 Task: Explore the Street View of the Space Shuttle Endeavour at the California Science Center.
Action: Mouse moved to (151, 54)
Screenshot: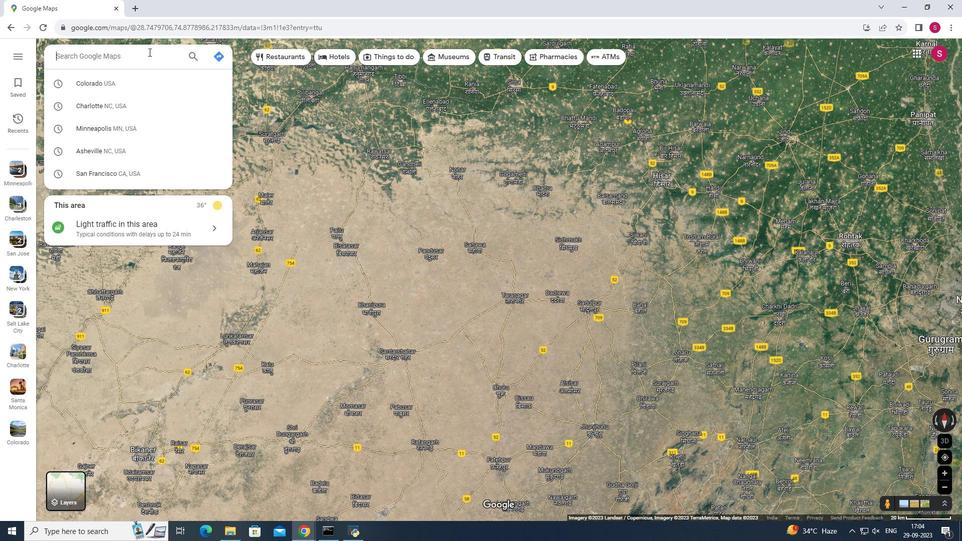 
Action: Mouse pressed left at (151, 54)
Screenshot: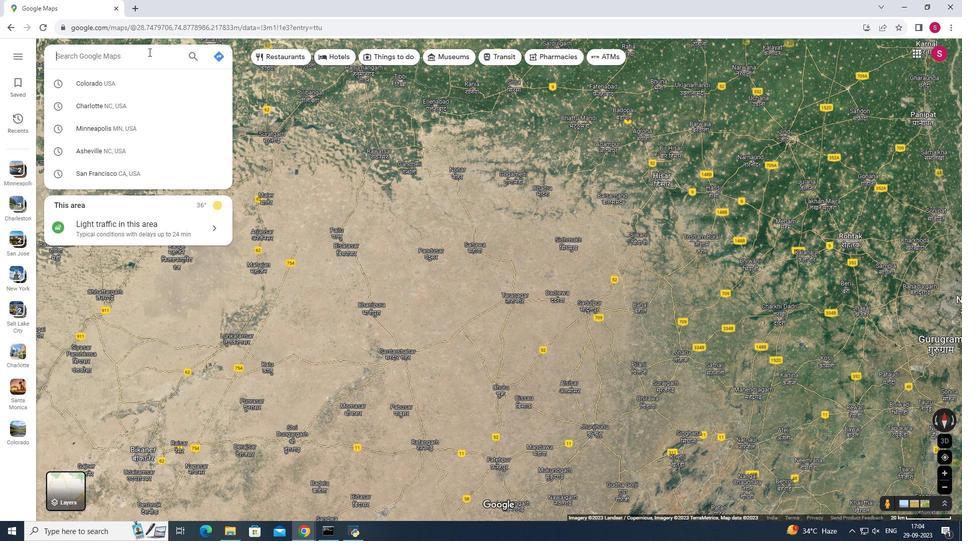 
Action: Key pressed <Key.shift>Space<Key.space><Key.shift><Key.shift><Key.shift><Key.shift><Key.shift><Key.shift><Key.shift><Key.shift><Key.shift><Key.shift>Shuttle<Key.space><Key.shift><Key.shift>Endeavour<Key.space>at<Key.space><Key.shift><Key.shift><Key.shift><Key.shift><Key.shift><Key.shift><Key.shift><Key.shift><Key.shift><Key.shift><Key.shift><Key.shift><Key.shift><Key.shift><Key.shift><Key.shift><Key.shift><Key.shift><Key.shift>California<Key.space><Key.shift><Key.shift><Key.shift><Key.shift><Key.shift><Key.shift><Key.shift><Key.shift><Key.shift><Key.shift>Science<Key.space><Key.shift>Center<Key.enter>
Screenshot: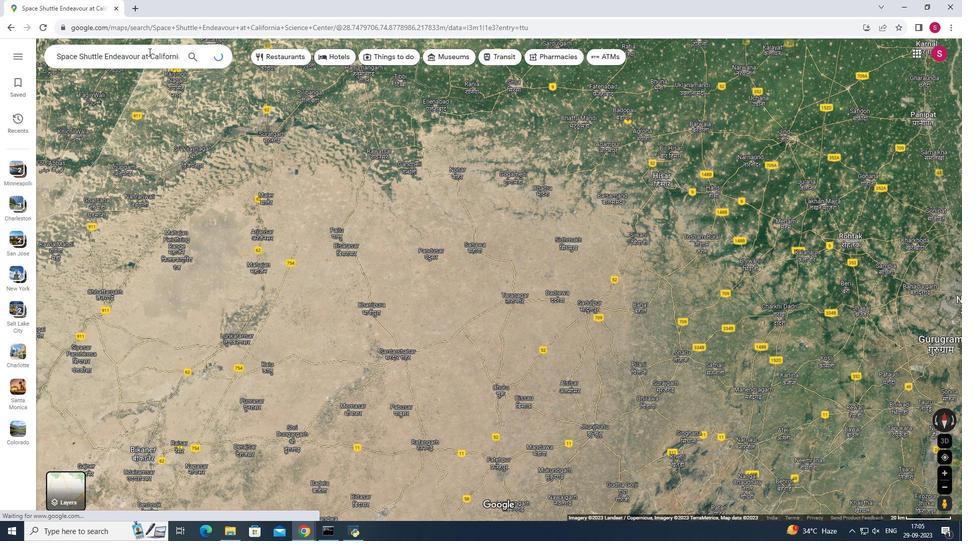 
Action: Mouse moved to (436, 494)
Screenshot: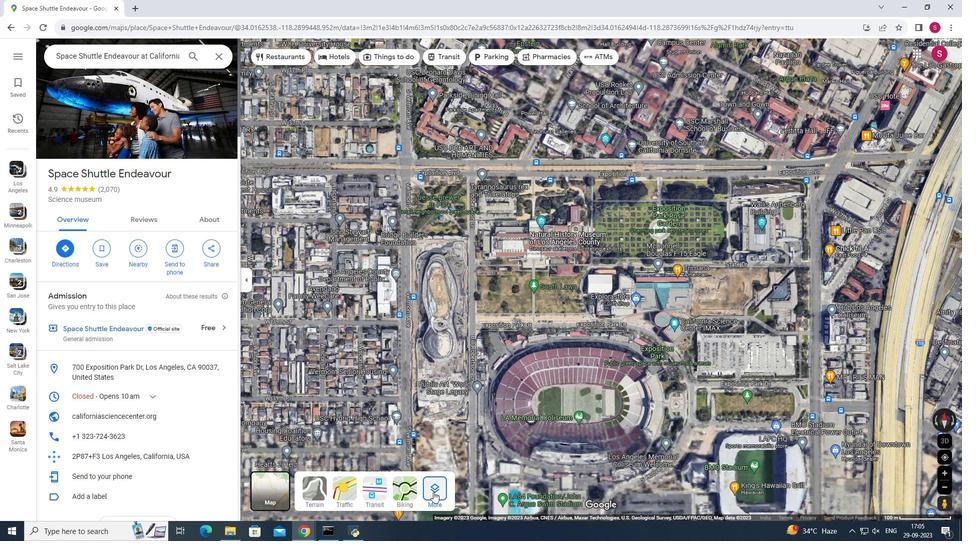 
Action: Mouse pressed left at (436, 494)
Screenshot: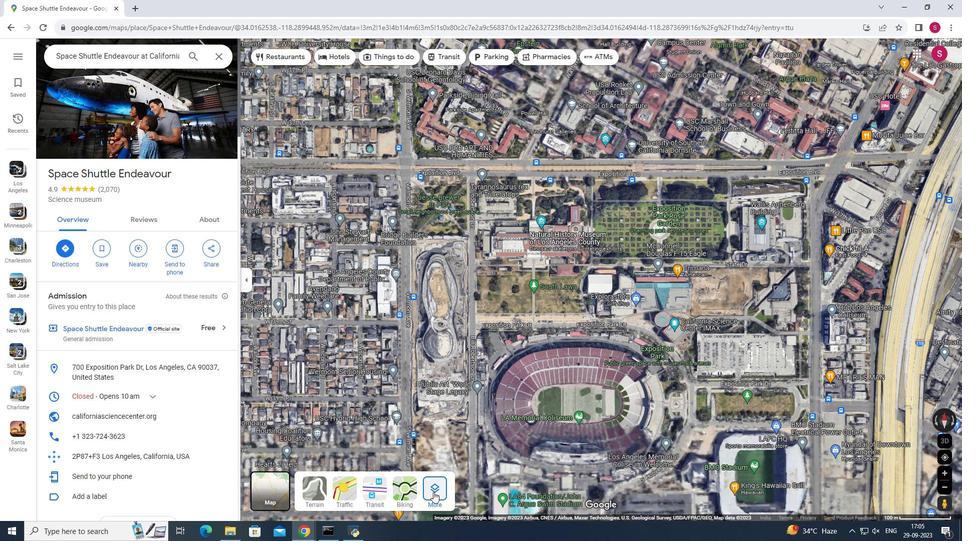 
Action: Mouse pressed left at (436, 494)
Screenshot: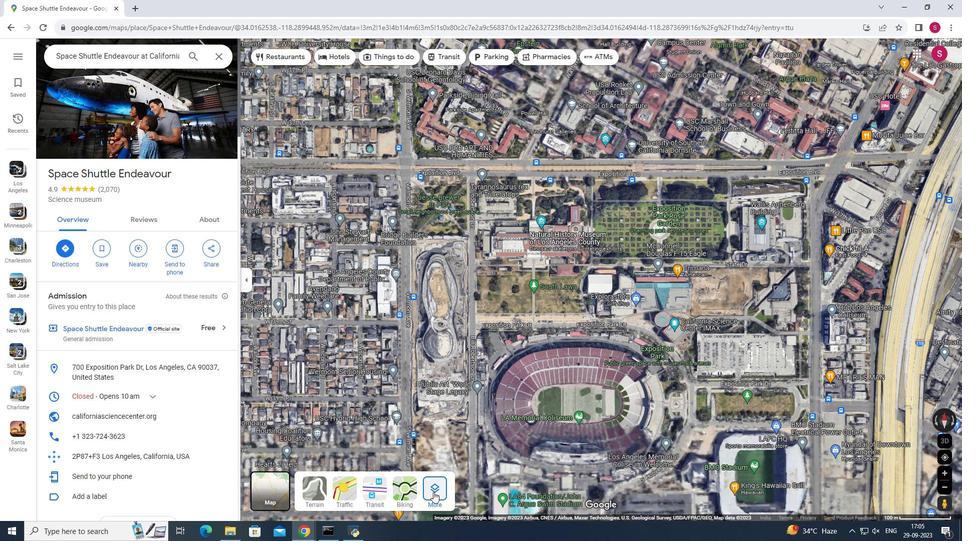 
Action: Mouse moved to (323, 289)
Screenshot: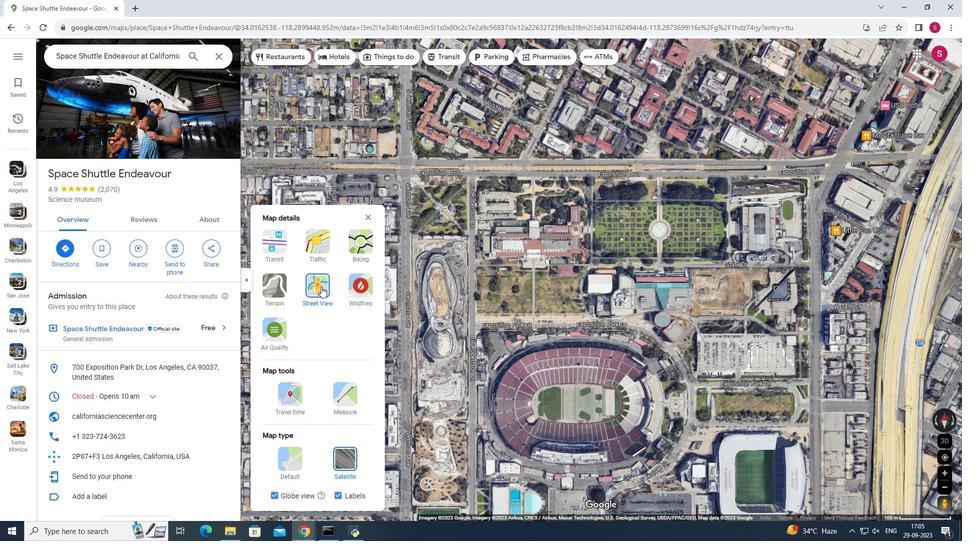 
Action: Mouse pressed left at (323, 289)
Screenshot: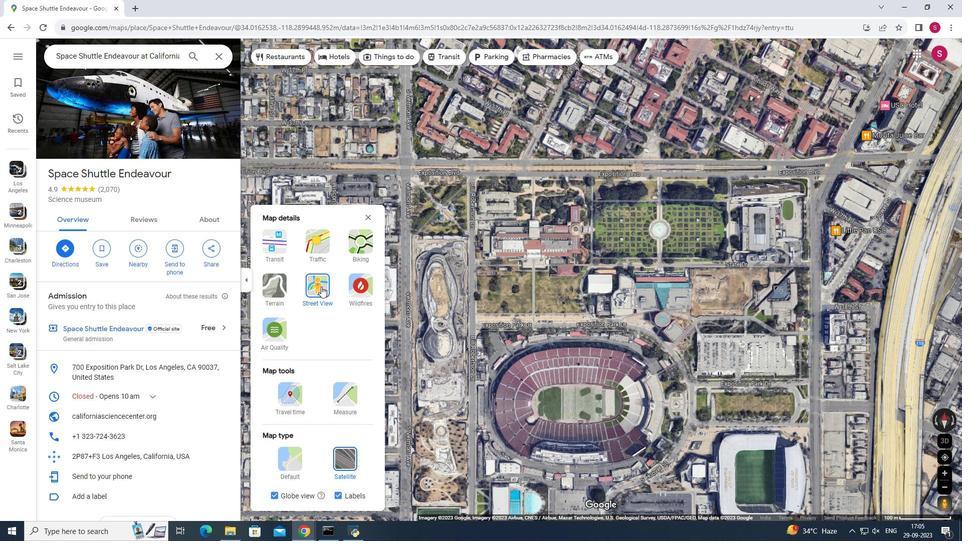 
Action: Mouse moved to (372, 219)
Screenshot: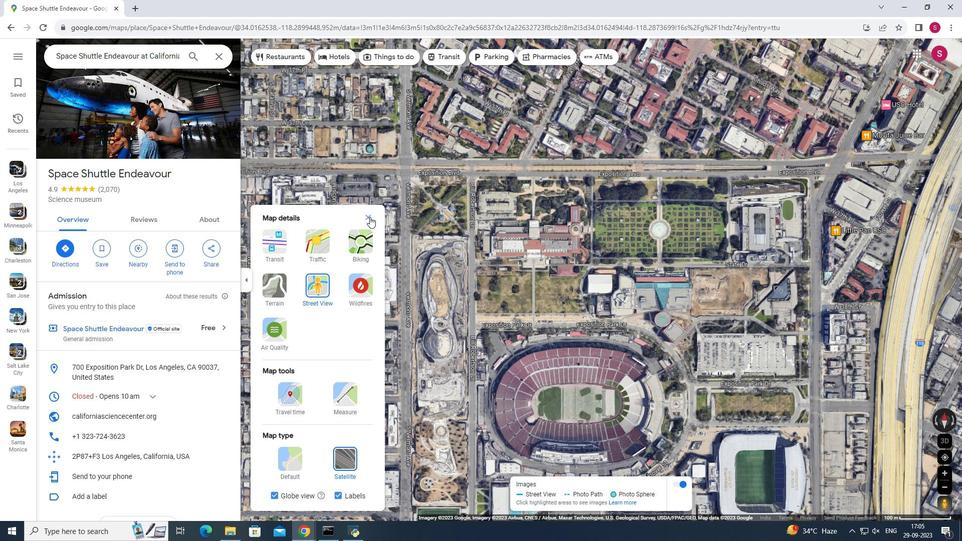 
Action: Mouse pressed left at (372, 219)
Screenshot: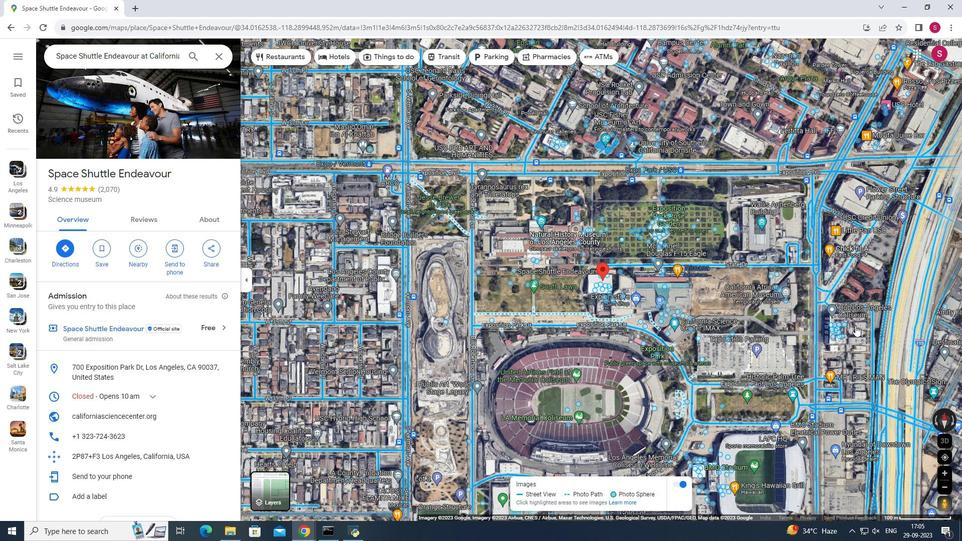 
Action: Mouse moved to (604, 279)
Screenshot: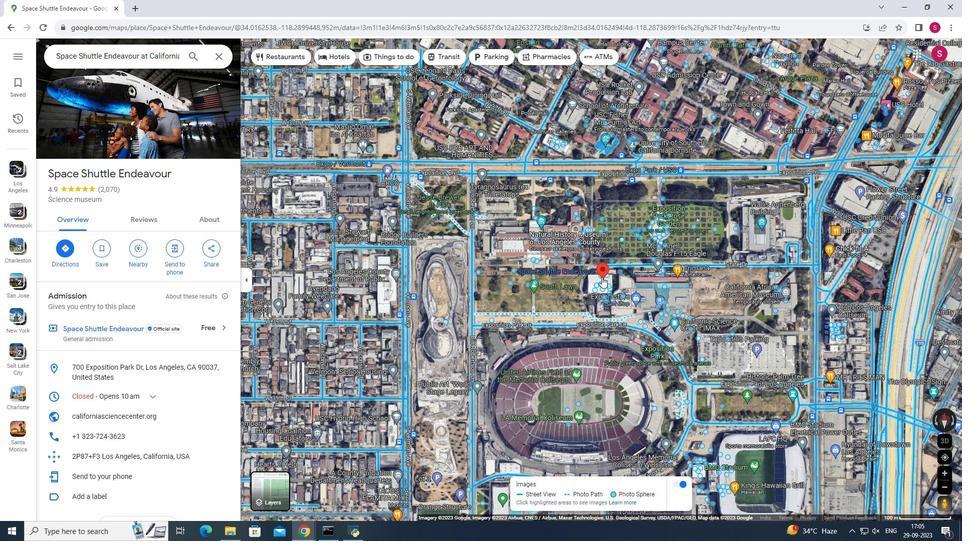 
Action: Mouse pressed left at (604, 279)
Screenshot: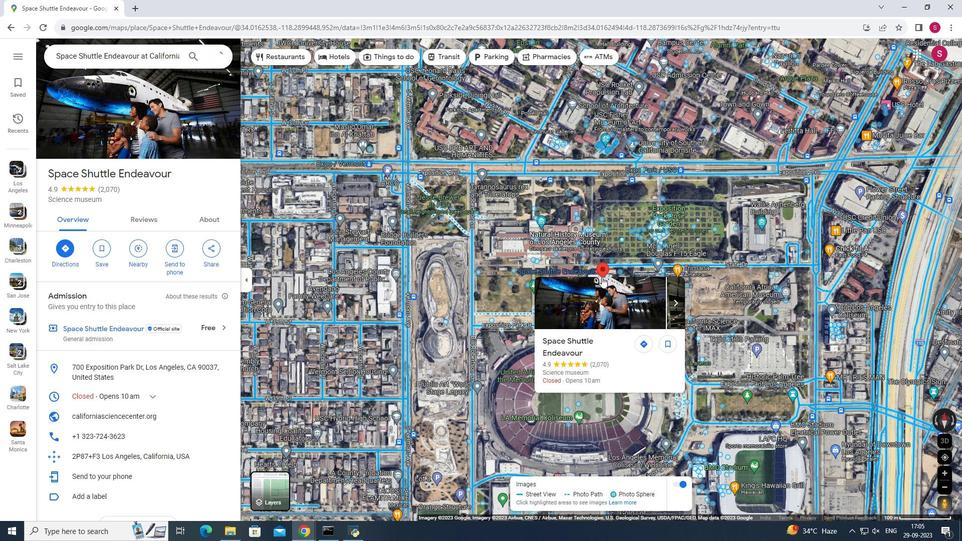 
Action: Mouse moved to (603, 273)
Screenshot: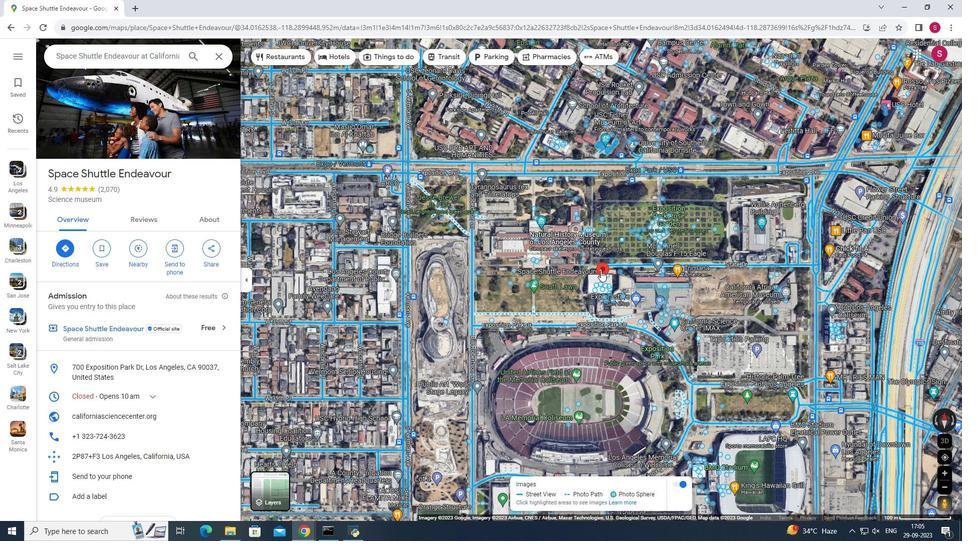 
Action: Mouse pressed left at (603, 273)
Screenshot: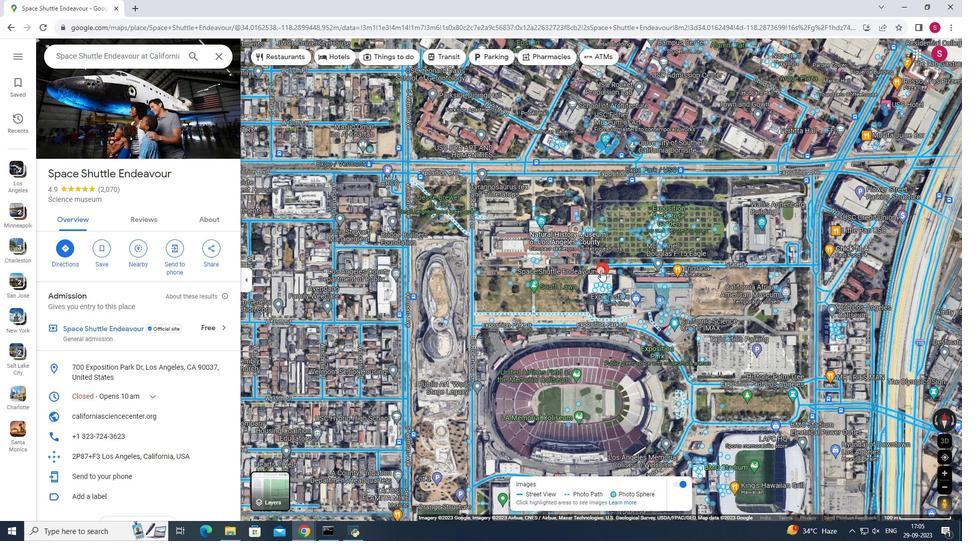 
Action: Mouse pressed left at (603, 273)
Screenshot: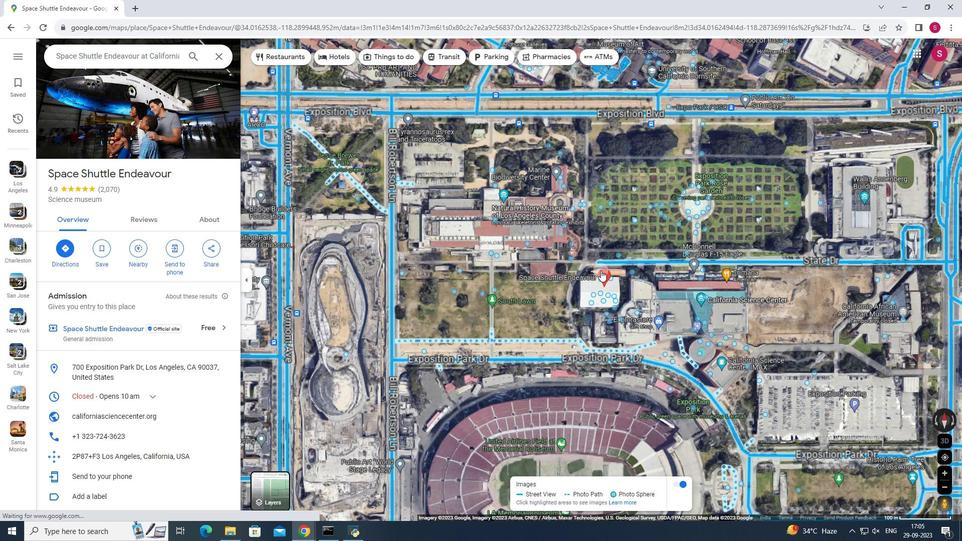 
Action: Mouse moved to (605, 290)
Screenshot: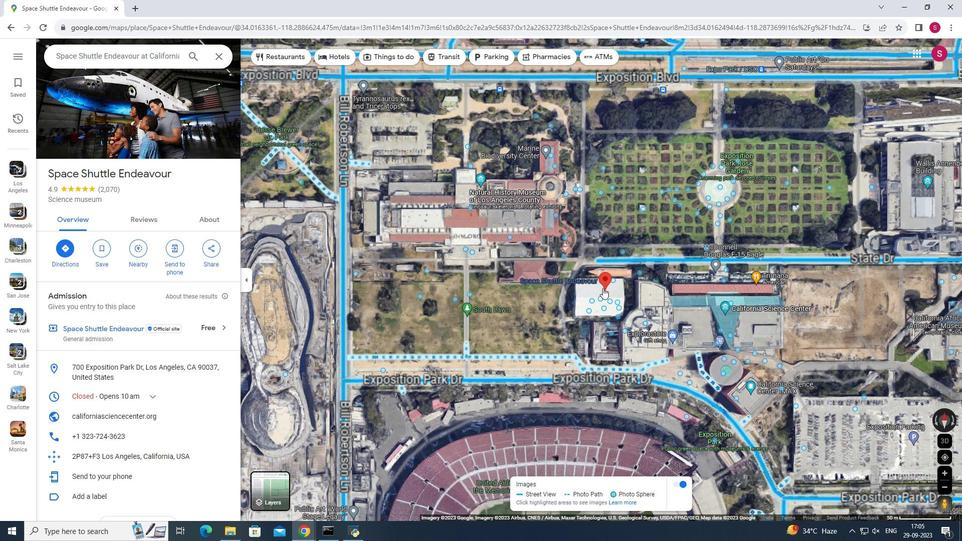 
Action: Mouse pressed left at (605, 290)
Screenshot: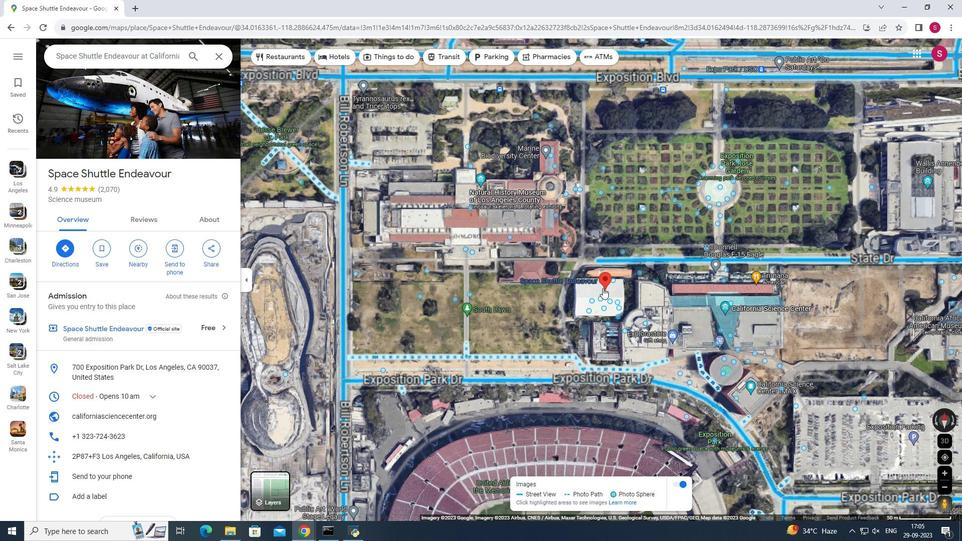 
Action: Mouse pressed left at (605, 290)
Screenshot: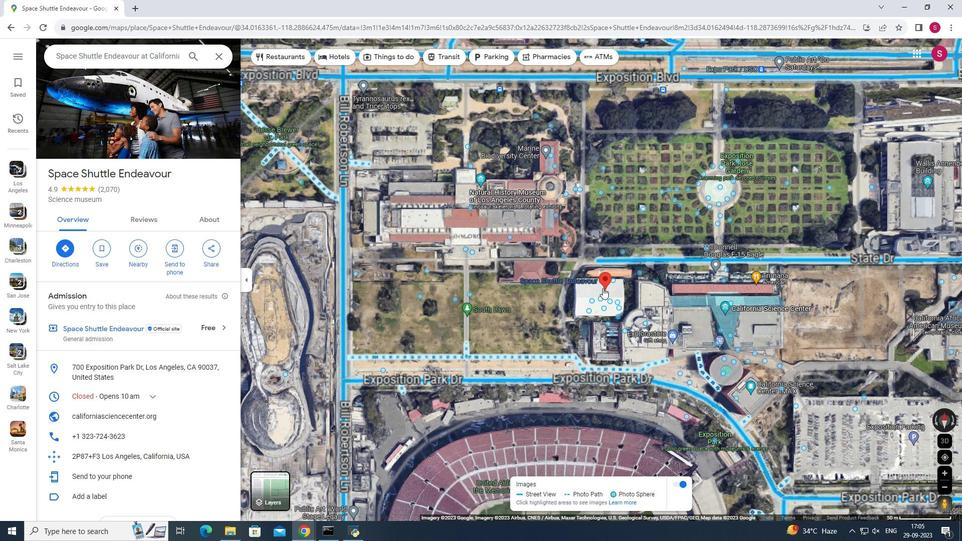 
Action: Mouse pressed left at (605, 290)
Screenshot: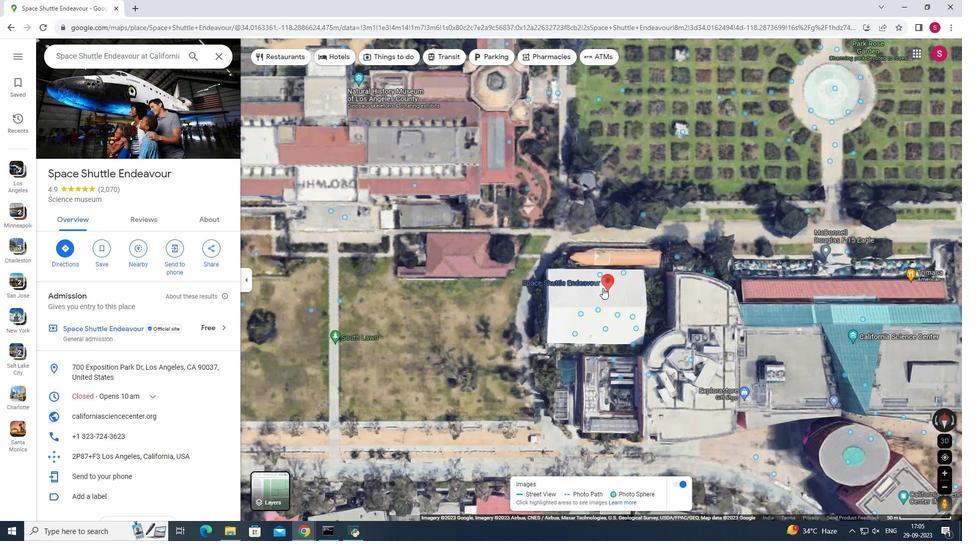 
Action: Mouse pressed left at (605, 290)
Screenshot: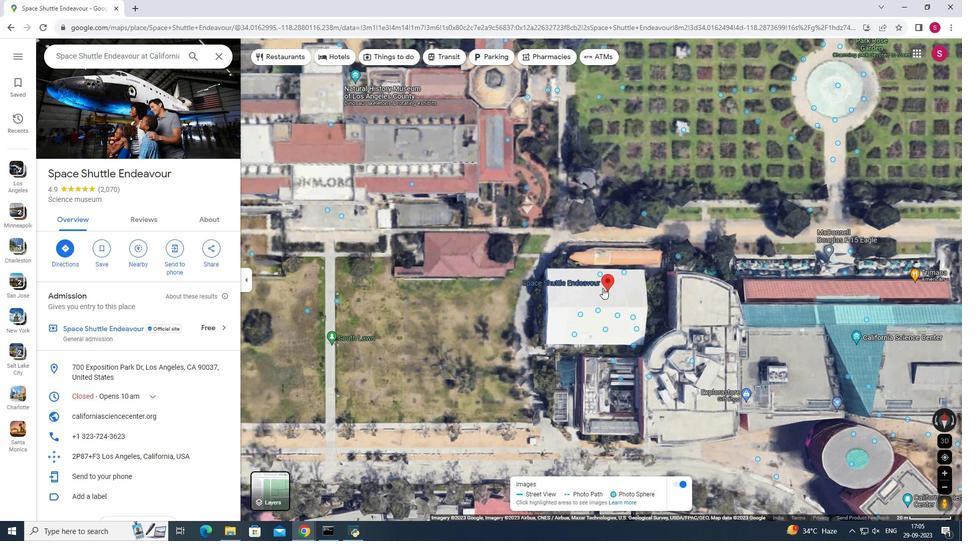 
Action: Mouse pressed left at (605, 290)
Screenshot: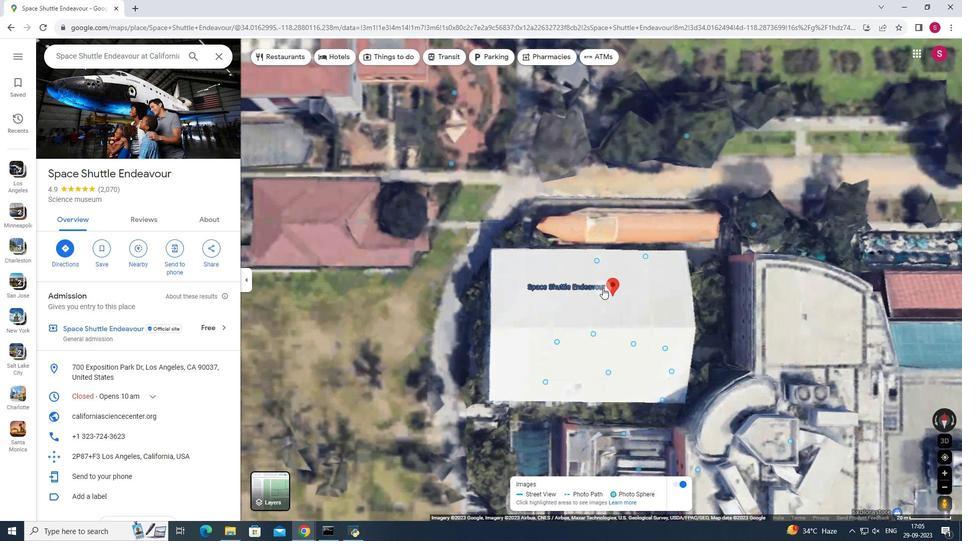 
Action: Mouse scrolled (605, 290) with delta (0, 0)
Screenshot: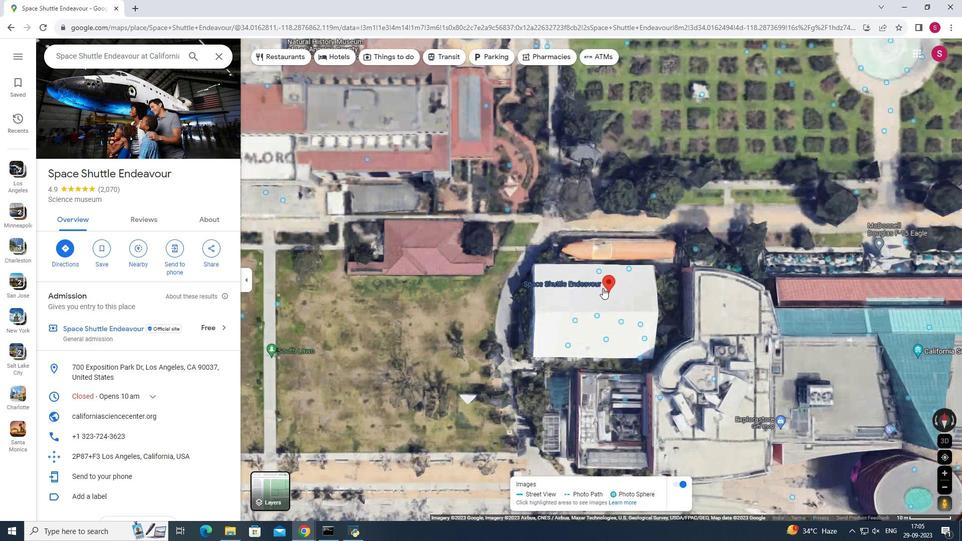
Action: Mouse scrolled (605, 290) with delta (0, 0)
Screenshot: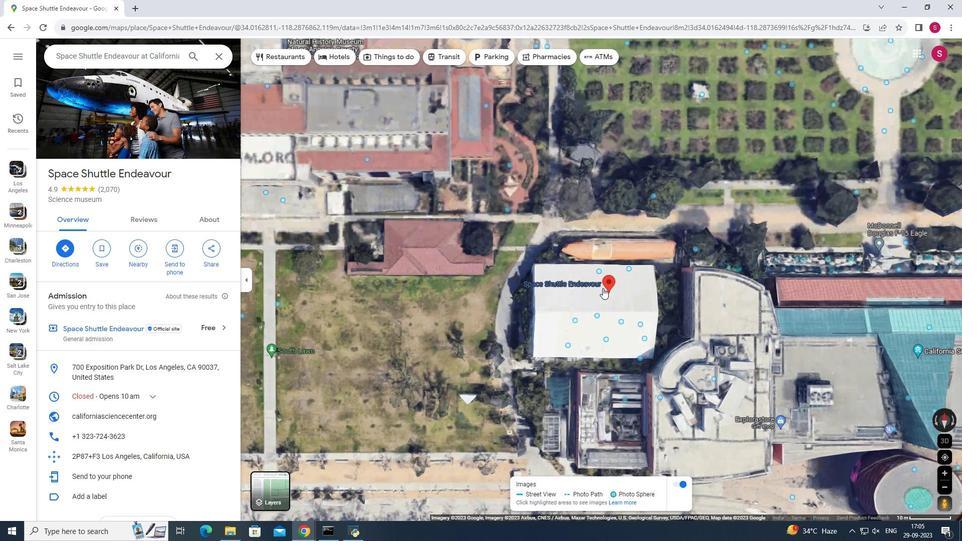
Action: Mouse scrolled (605, 290) with delta (0, 0)
Screenshot: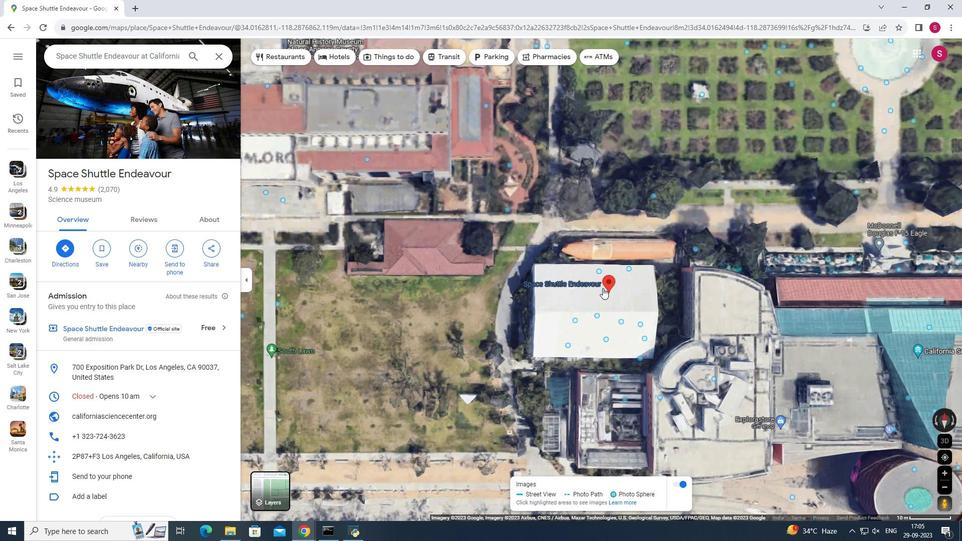 
Action: Mouse scrolled (605, 291) with delta (0, 0)
Screenshot: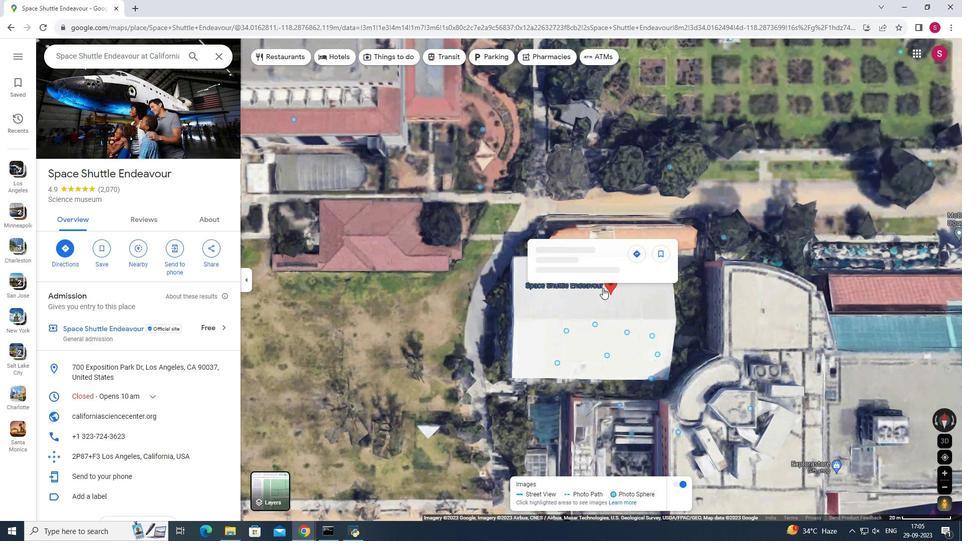 
Action: Mouse scrolled (605, 291) with delta (0, 0)
Screenshot: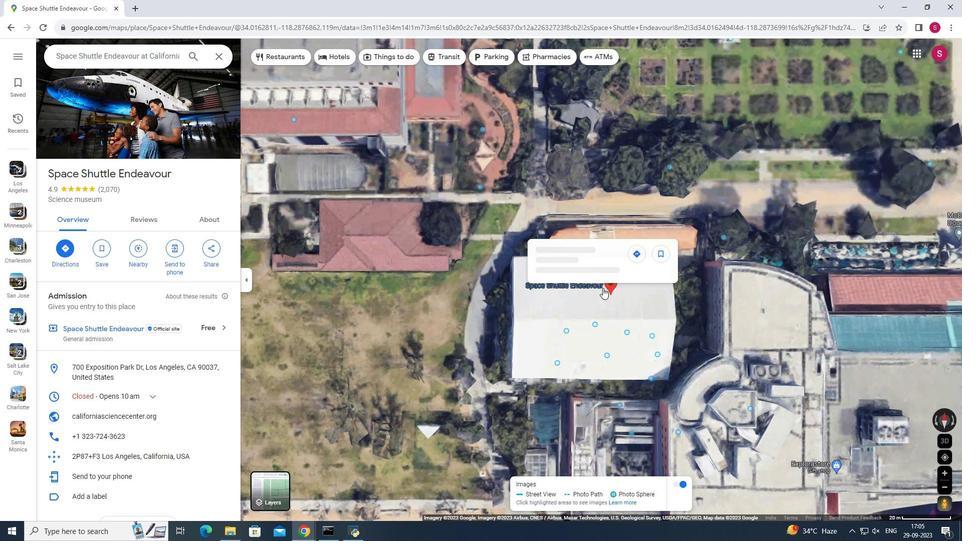 
Action: Mouse scrolled (605, 291) with delta (0, 0)
Screenshot: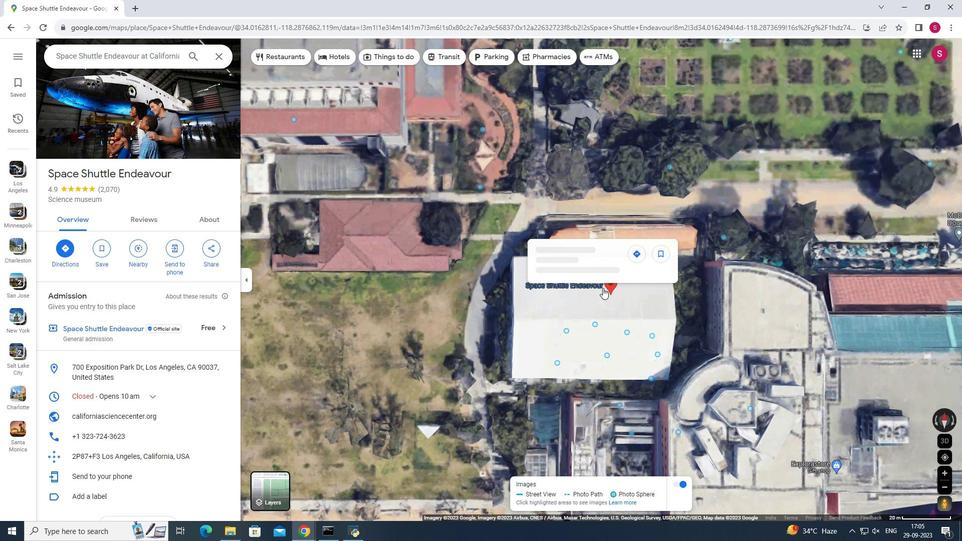 
Action: Mouse moved to (605, 290)
Screenshot: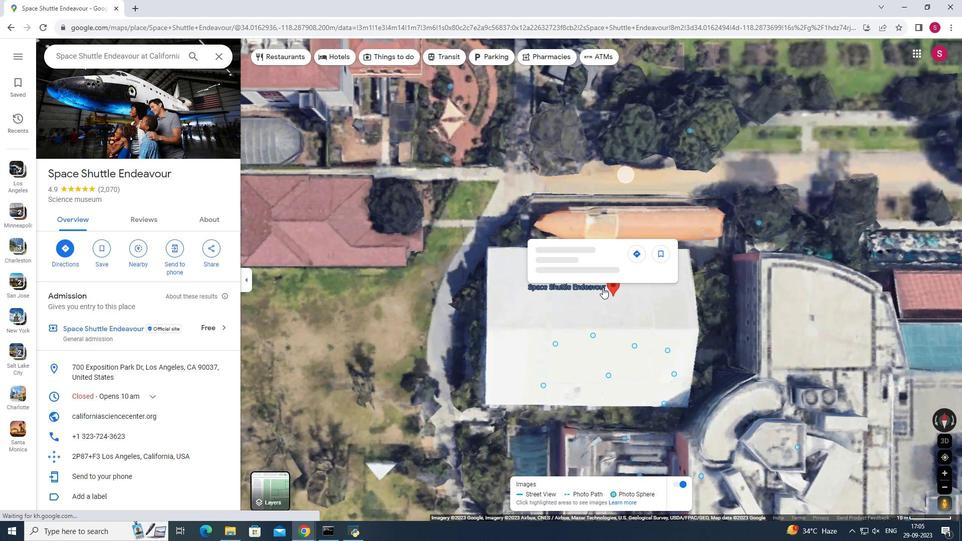 
Action: Mouse scrolled (605, 290) with delta (0, 0)
Screenshot: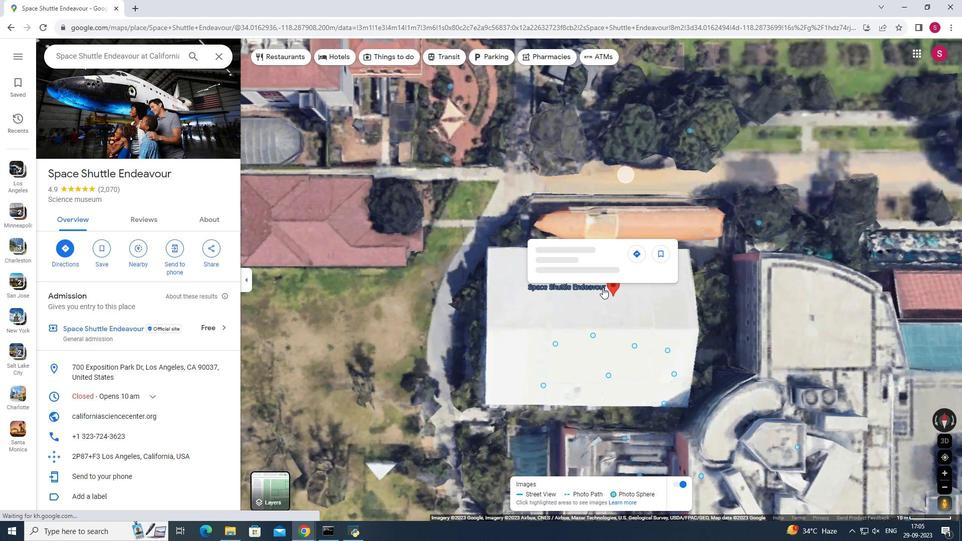 
Action: Mouse scrolled (605, 290) with delta (0, 0)
Screenshot: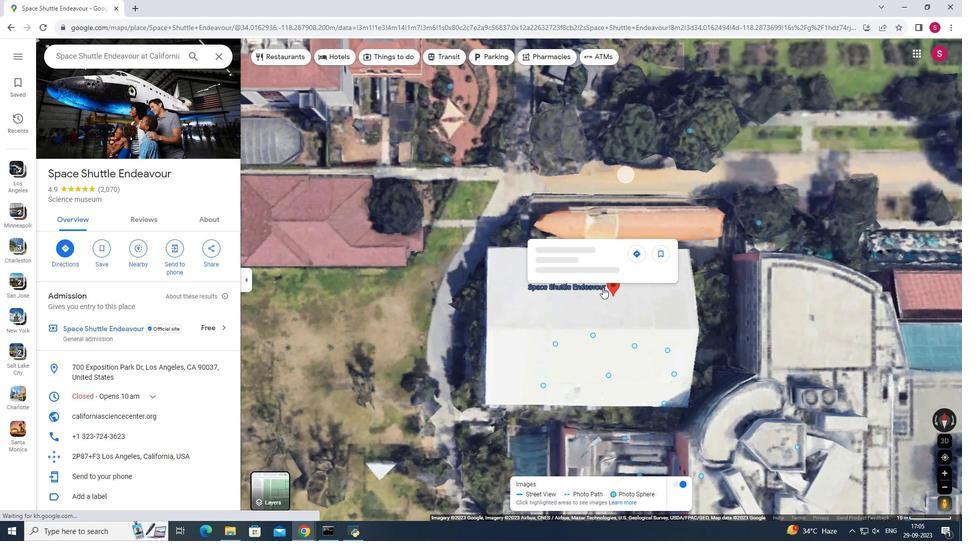 
Action: Mouse scrolled (605, 290) with delta (0, 0)
Screenshot: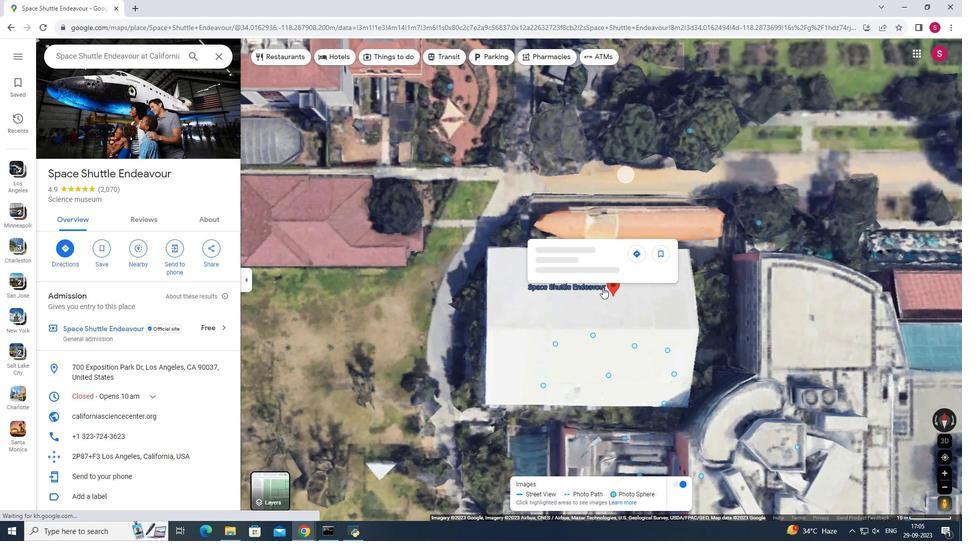 
Action: Mouse scrolled (605, 290) with delta (0, 0)
Screenshot: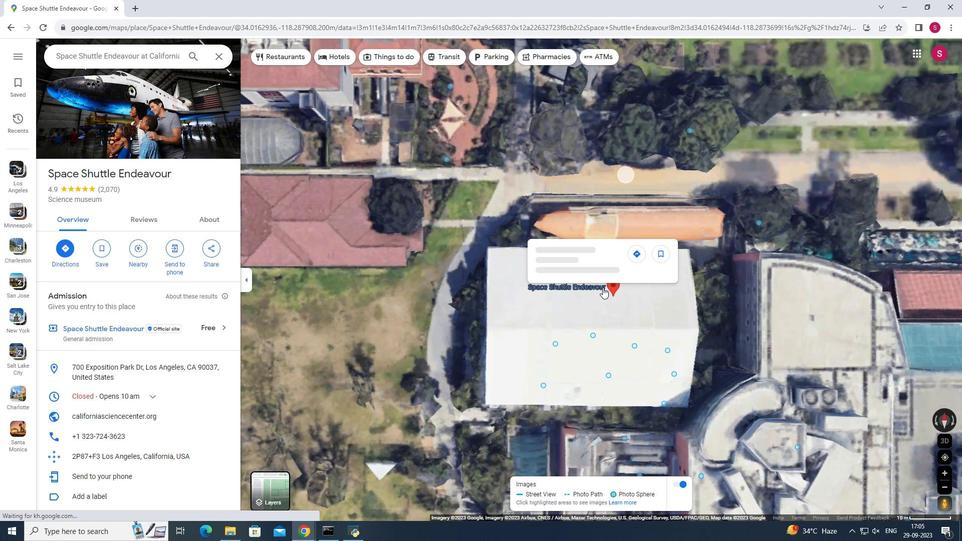 
Action: Mouse moved to (612, 355)
Screenshot: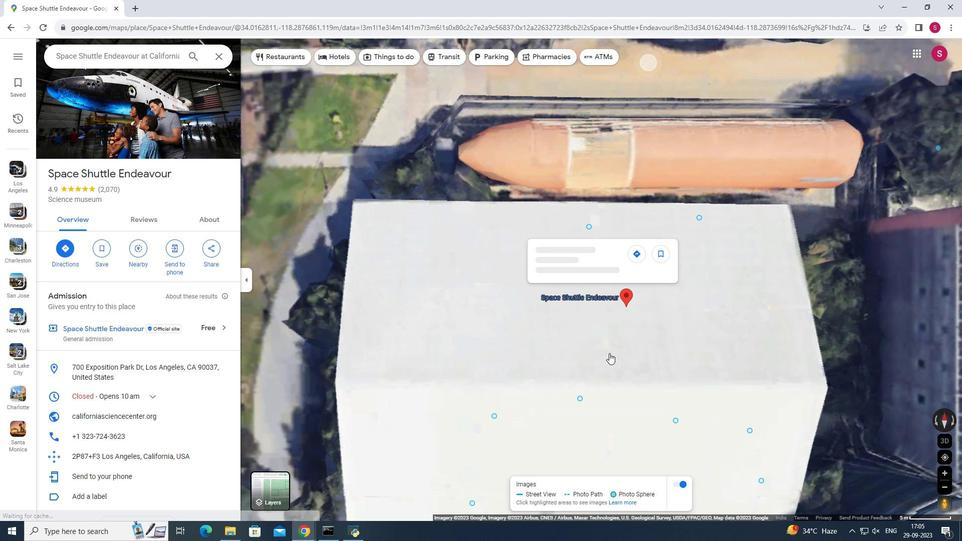 
Action: Mouse pressed left at (612, 355)
Screenshot: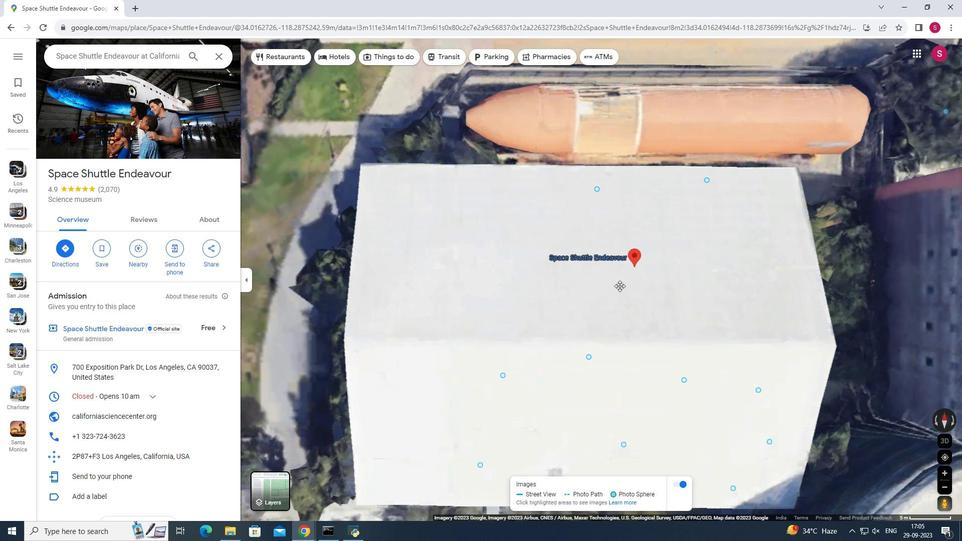 
Action: Mouse moved to (635, 206)
Screenshot: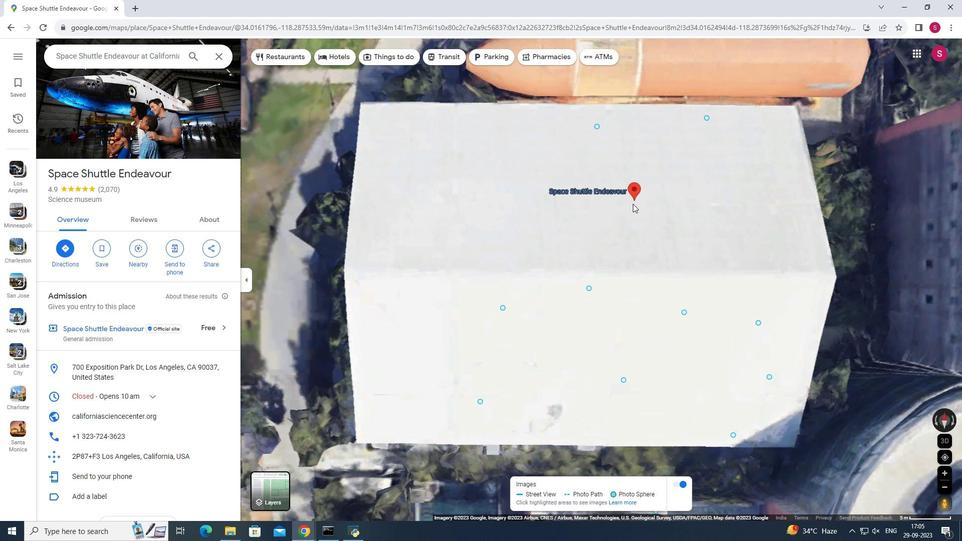 
Action: Mouse pressed left at (635, 206)
Screenshot: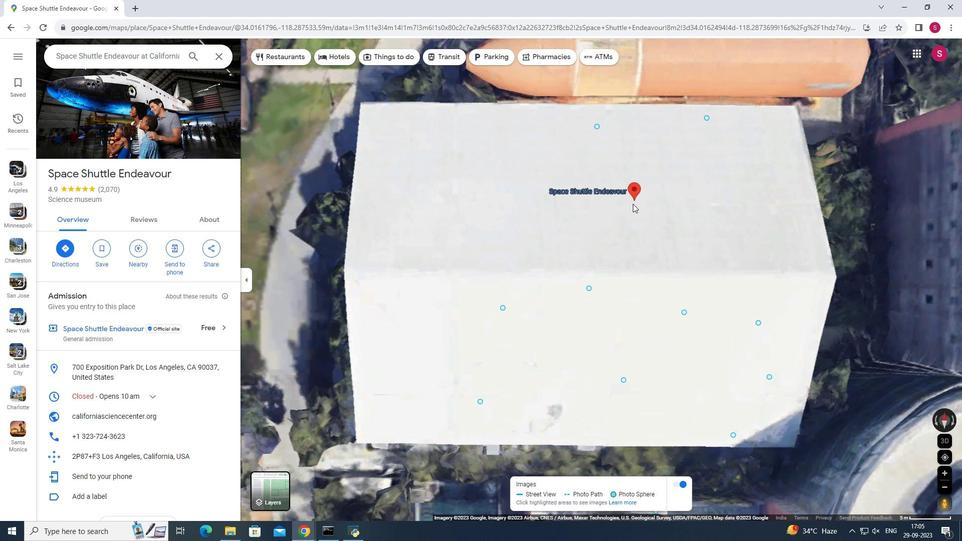 
Action: Mouse pressed left at (635, 206)
Screenshot: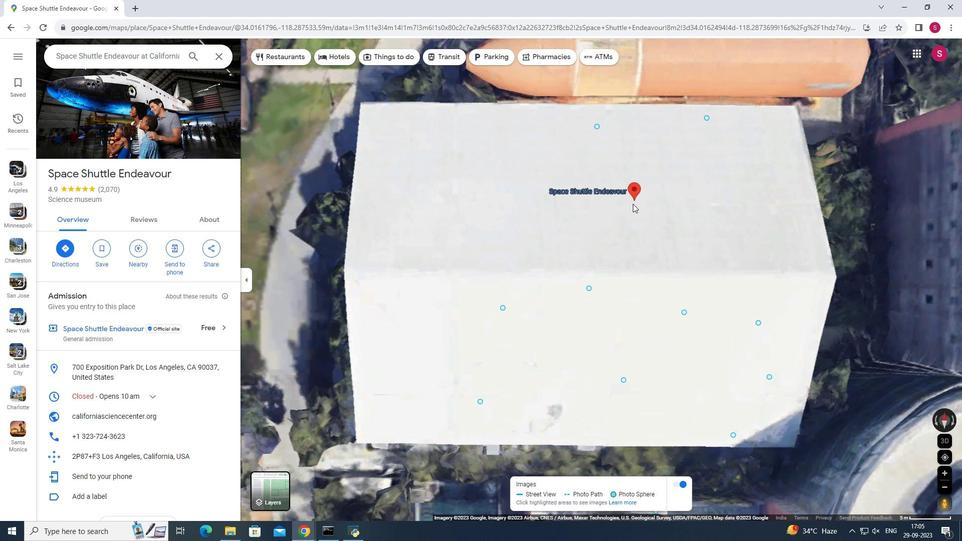 
Action: Mouse moved to (611, 321)
Screenshot: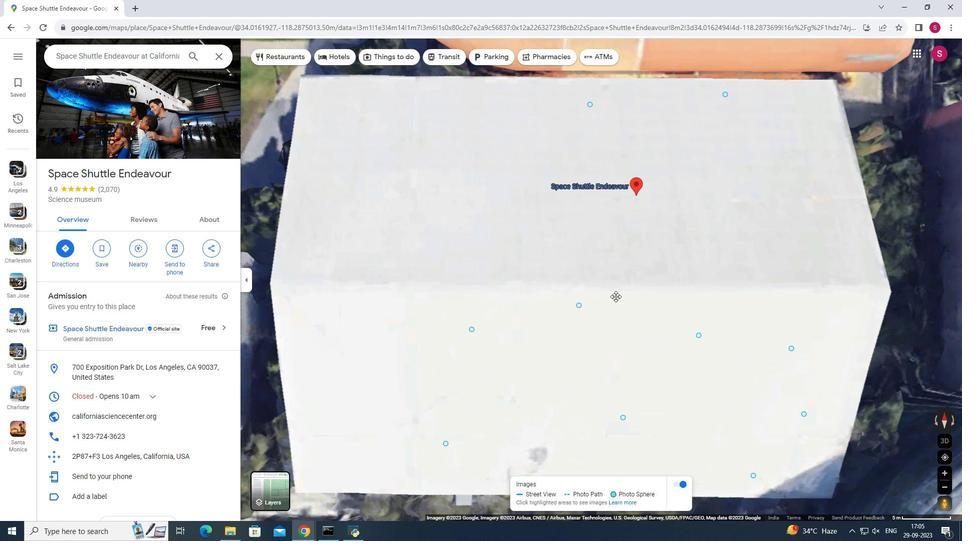 
Action: Mouse pressed left at (611, 321)
Screenshot: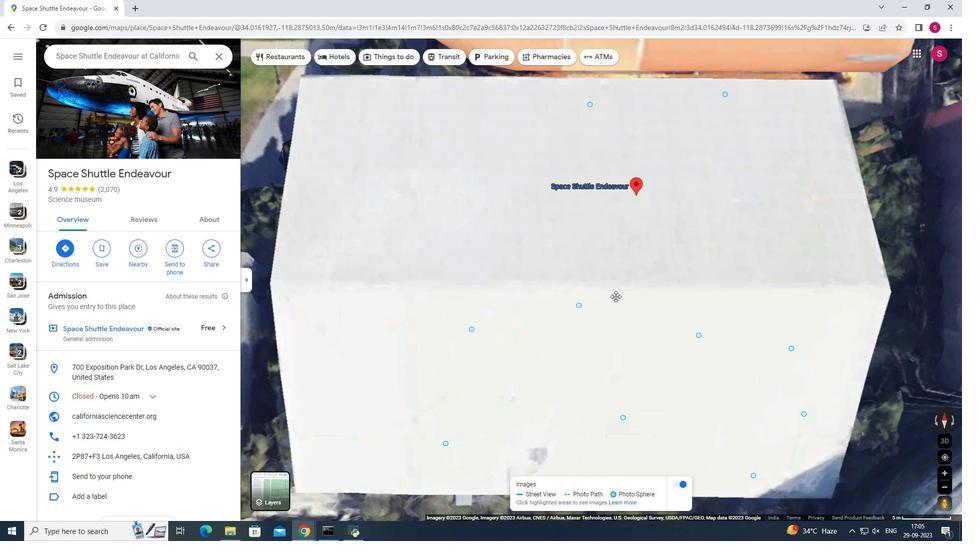 
Action: Mouse moved to (597, 197)
Screenshot: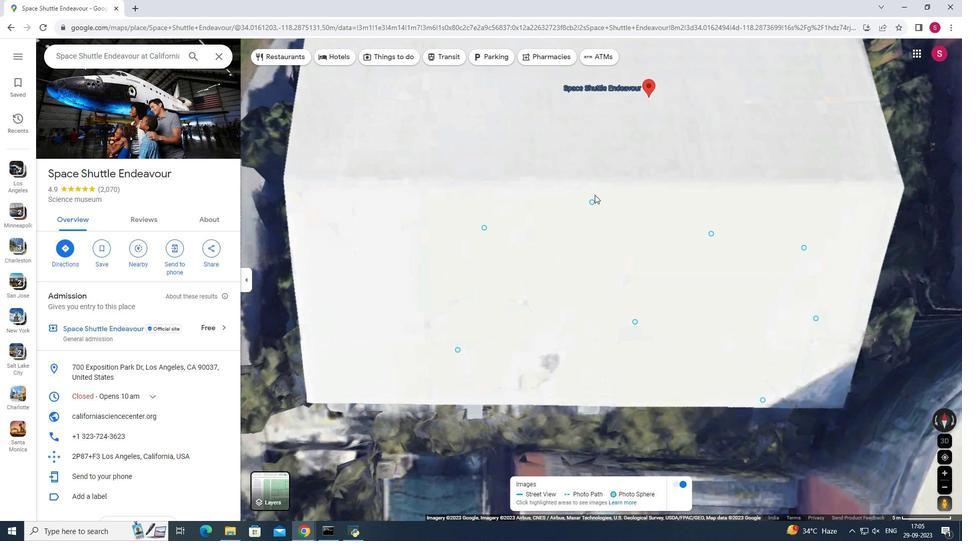 
Action: Mouse pressed left at (597, 197)
Screenshot: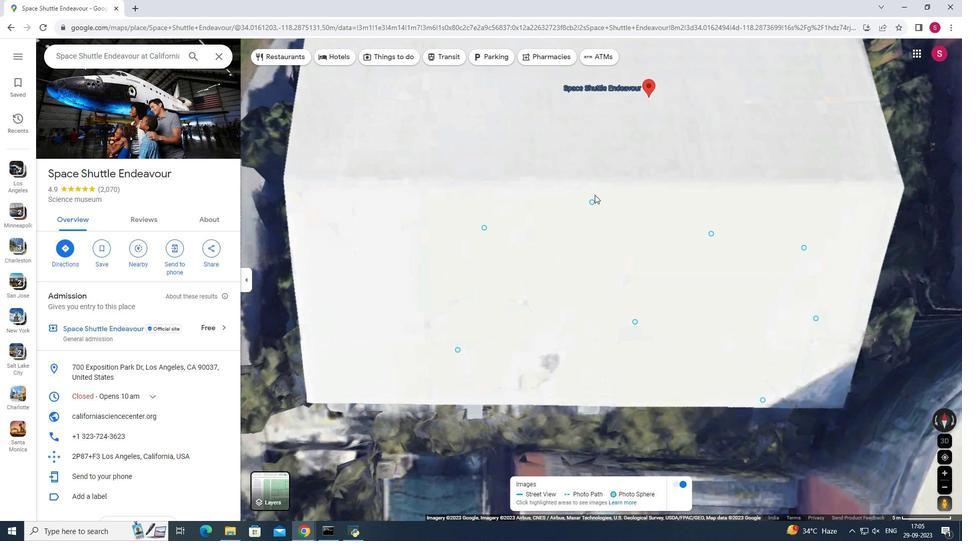 
Action: Mouse pressed left at (597, 197)
Screenshot: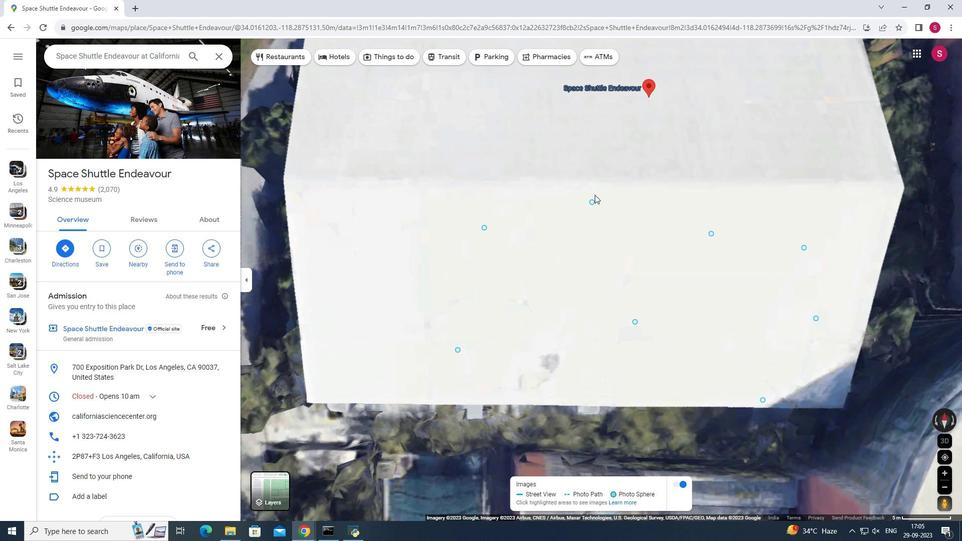 
Action: Mouse moved to (599, 203)
Screenshot: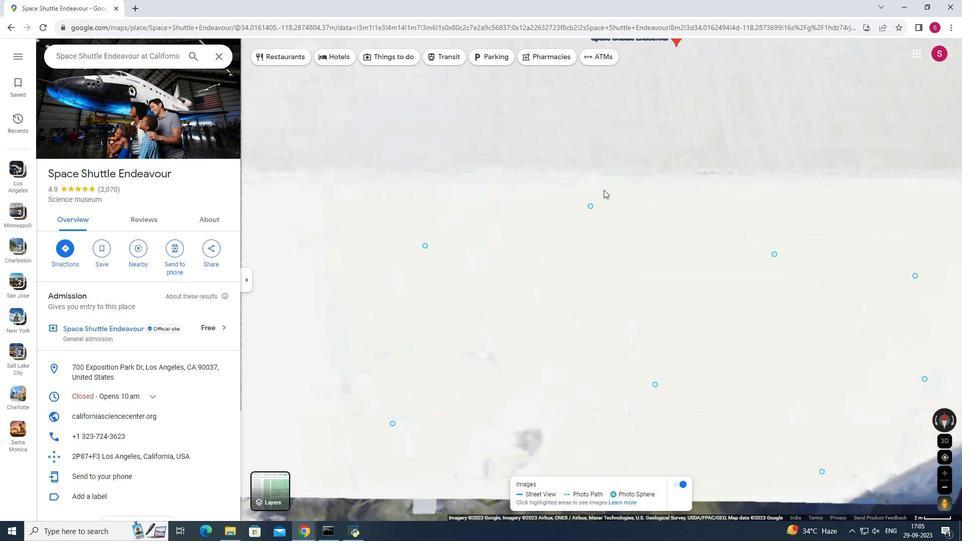 
Action: Mouse pressed left at (599, 203)
Screenshot: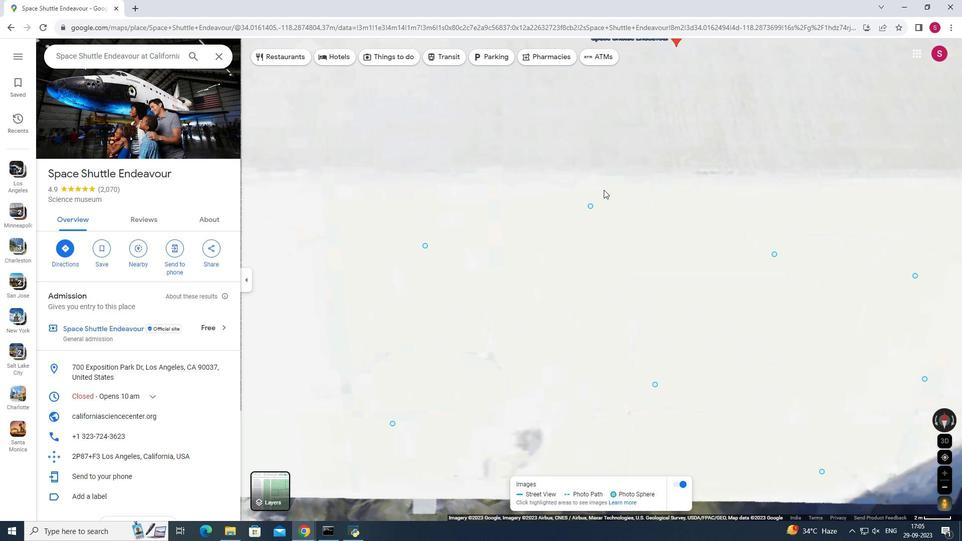 
Action: Mouse moved to (588, 308)
Screenshot: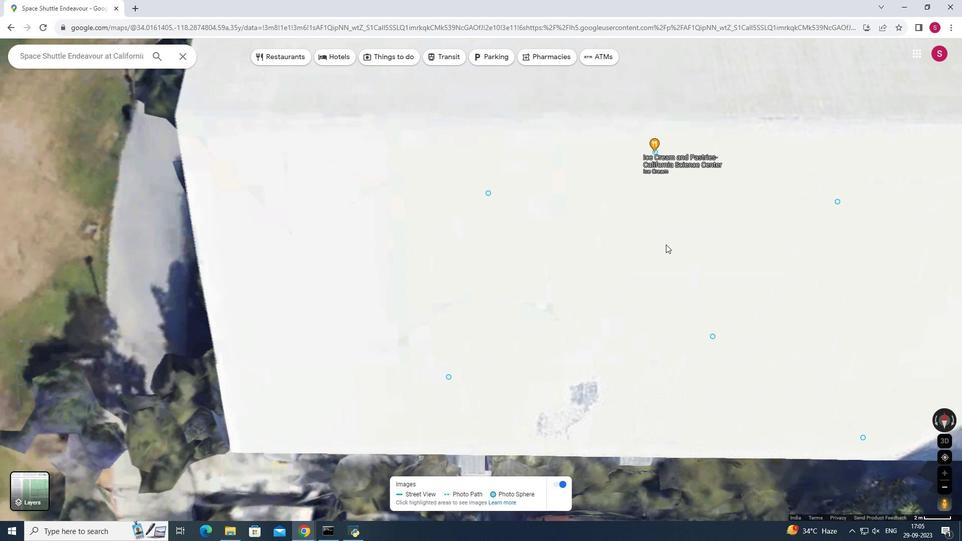 
Action: Mouse pressed left at (588, 308)
Screenshot: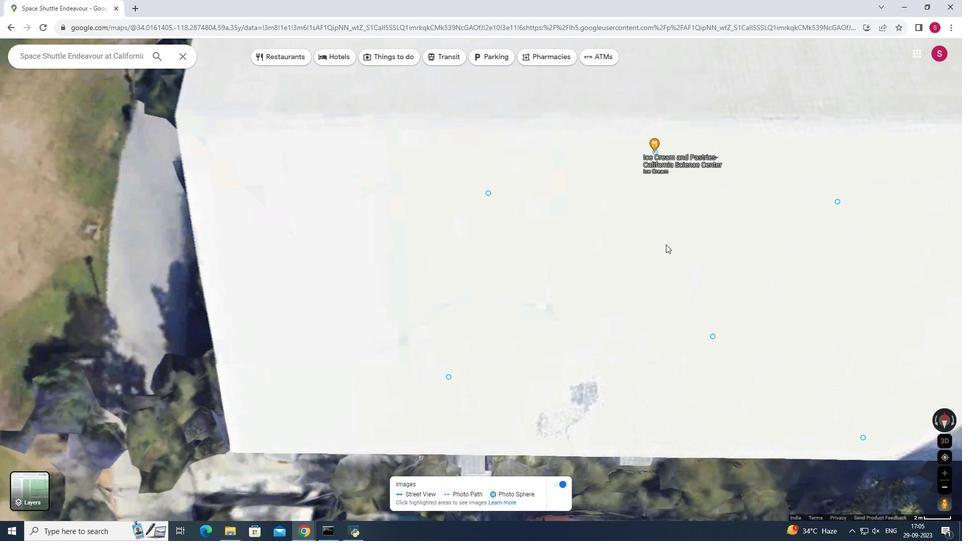 
Action: Mouse moved to (481, 300)
Screenshot: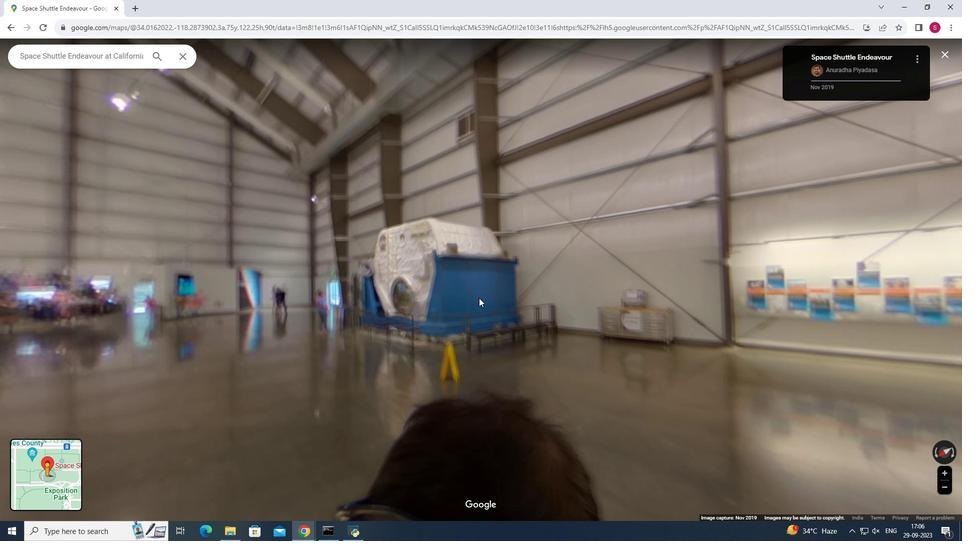 
Action: Mouse pressed left at (481, 300)
Screenshot: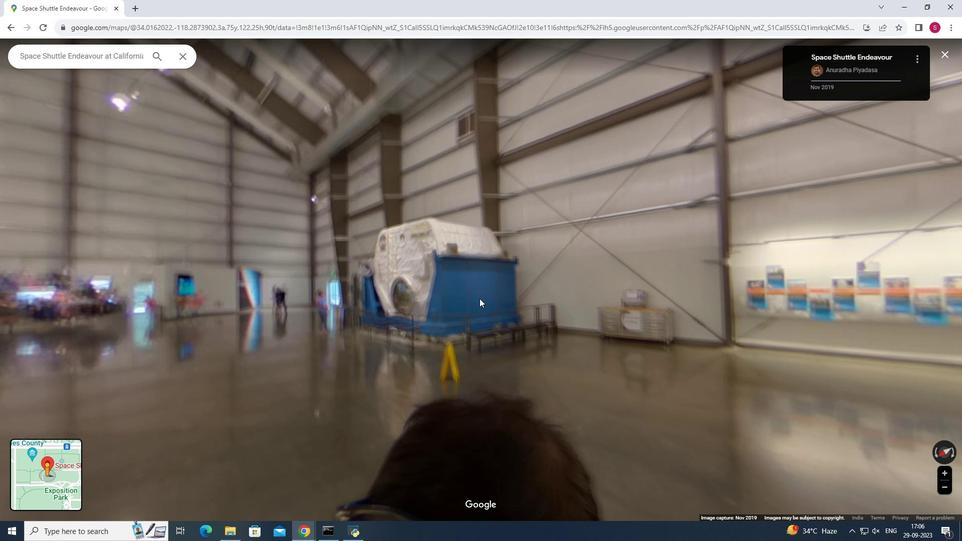 
Action: Mouse moved to (584, 302)
Screenshot: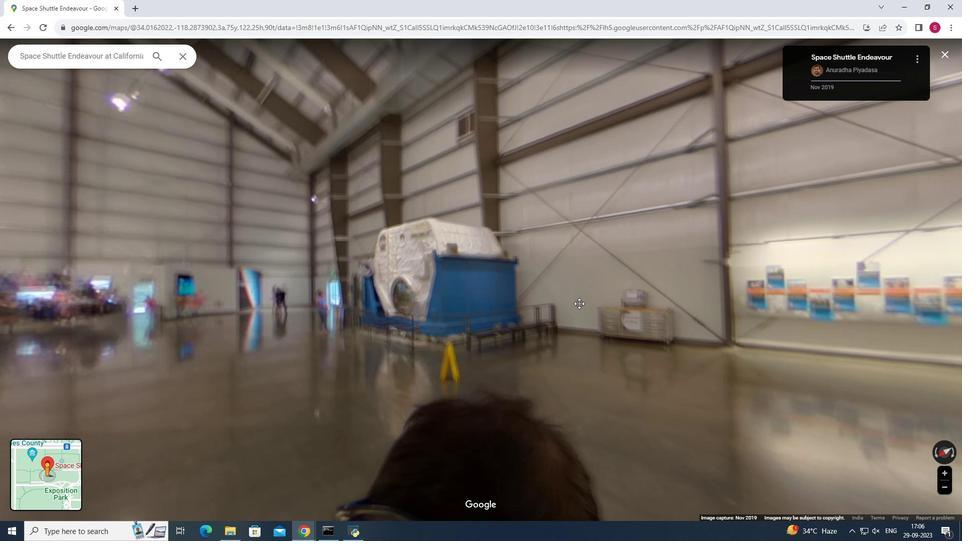 
Action: Mouse pressed left at (584, 302)
Screenshot: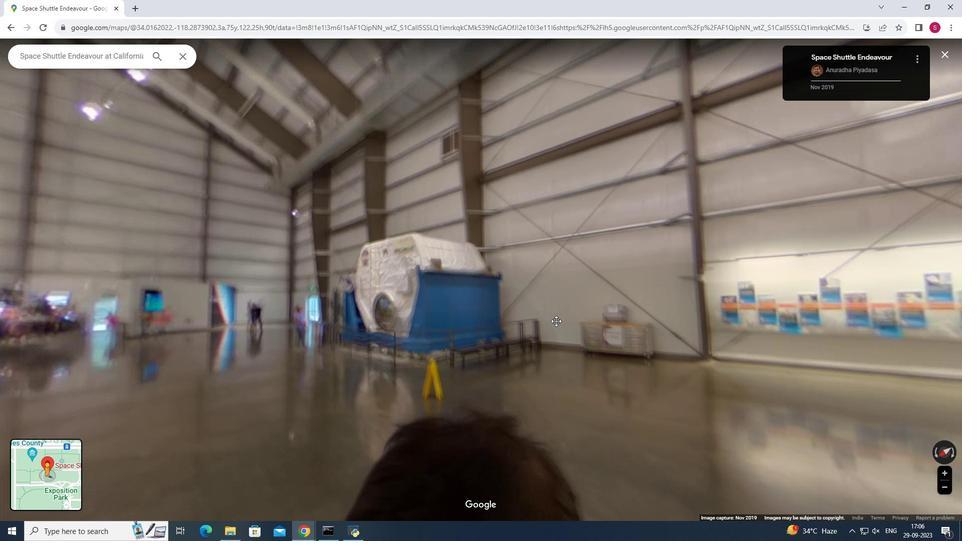 
Action: Mouse moved to (368, 321)
Screenshot: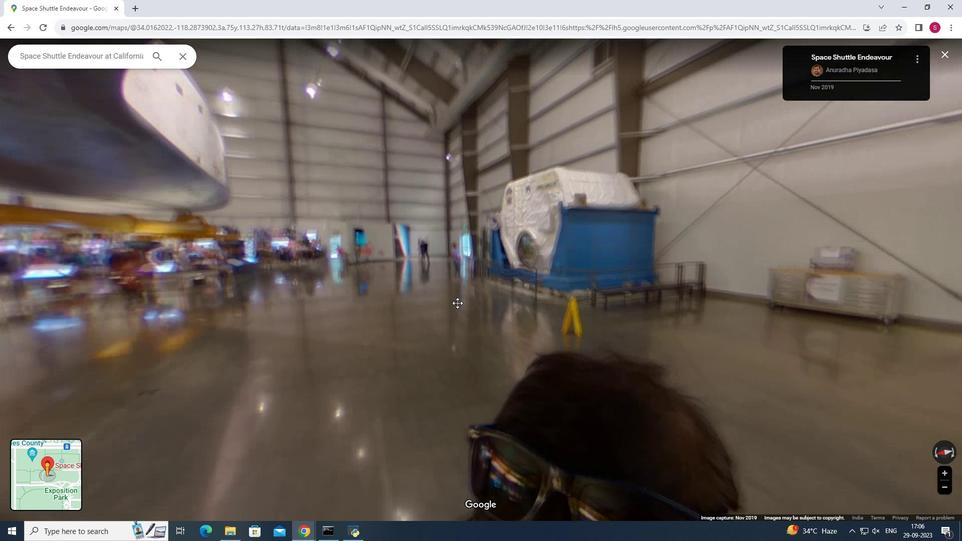 
Action: Mouse pressed left at (368, 321)
Screenshot: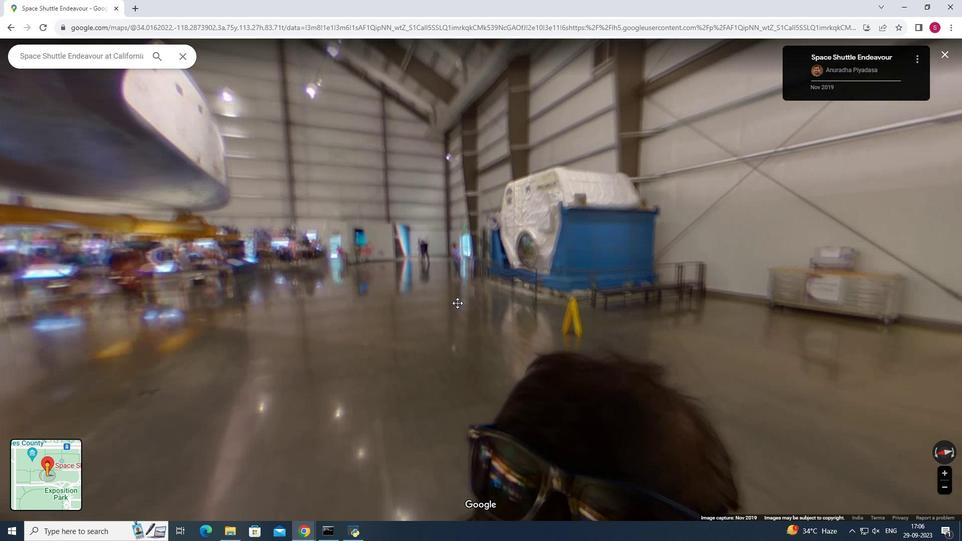 
Action: Mouse moved to (388, 347)
Screenshot: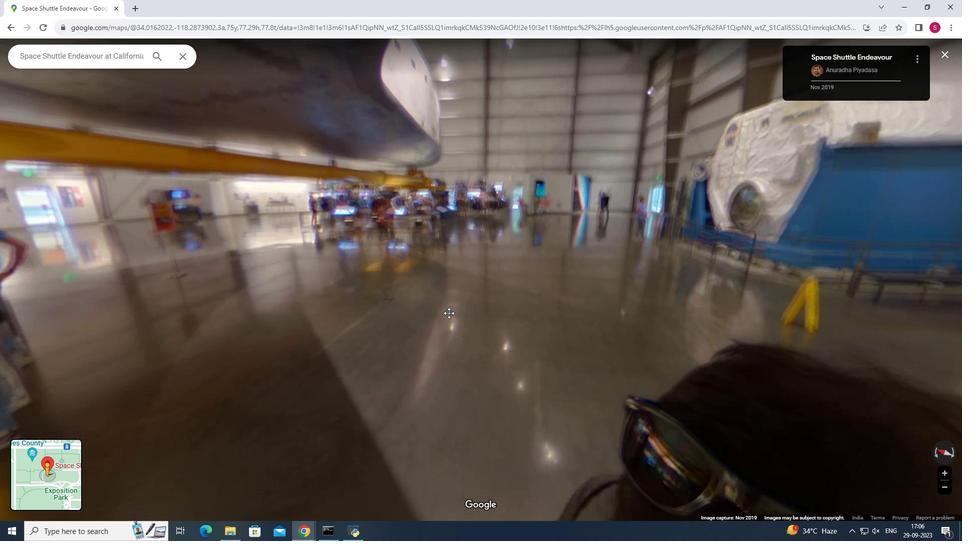 
Action: Mouse pressed left at (388, 347)
Screenshot: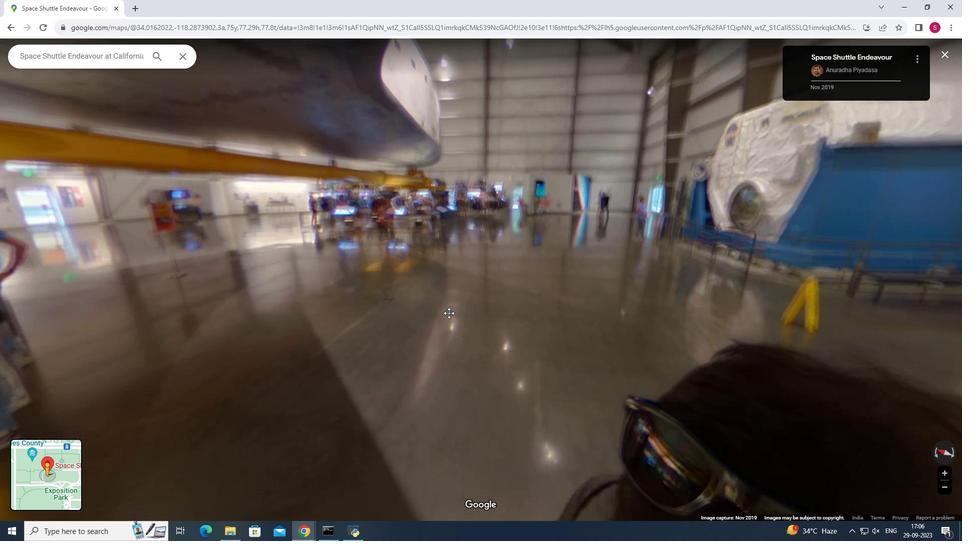 
Action: Mouse moved to (413, 353)
Screenshot: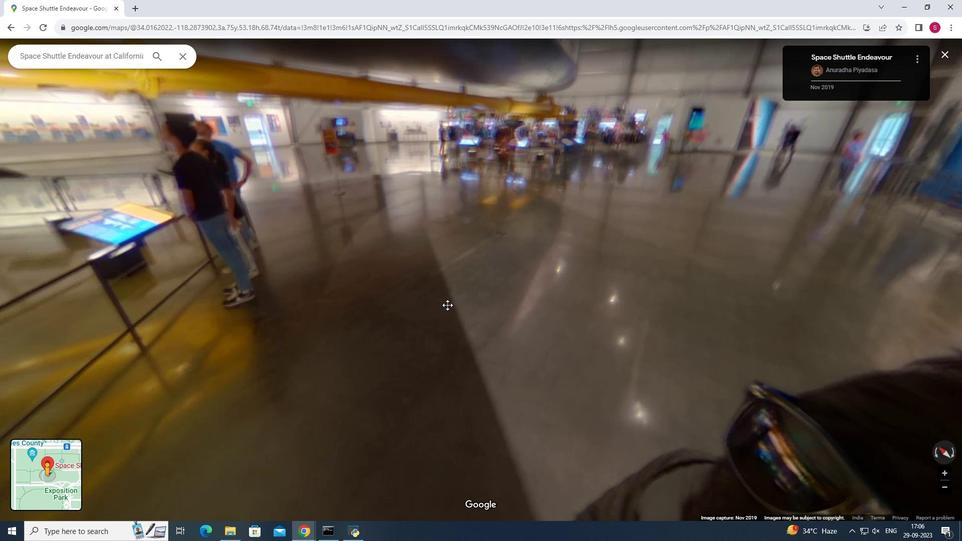 
Action: Mouse pressed left at (413, 353)
Screenshot: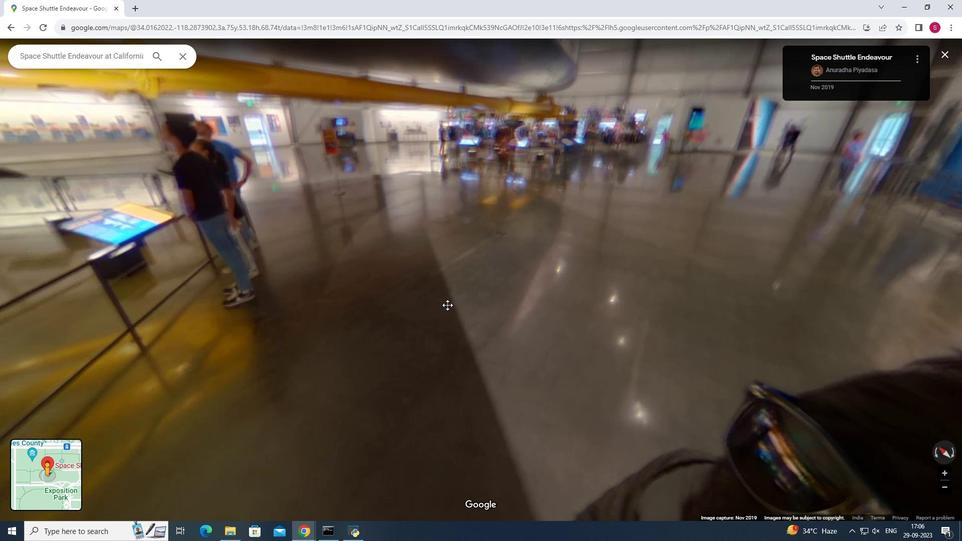 
Action: Mouse moved to (385, 378)
Screenshot: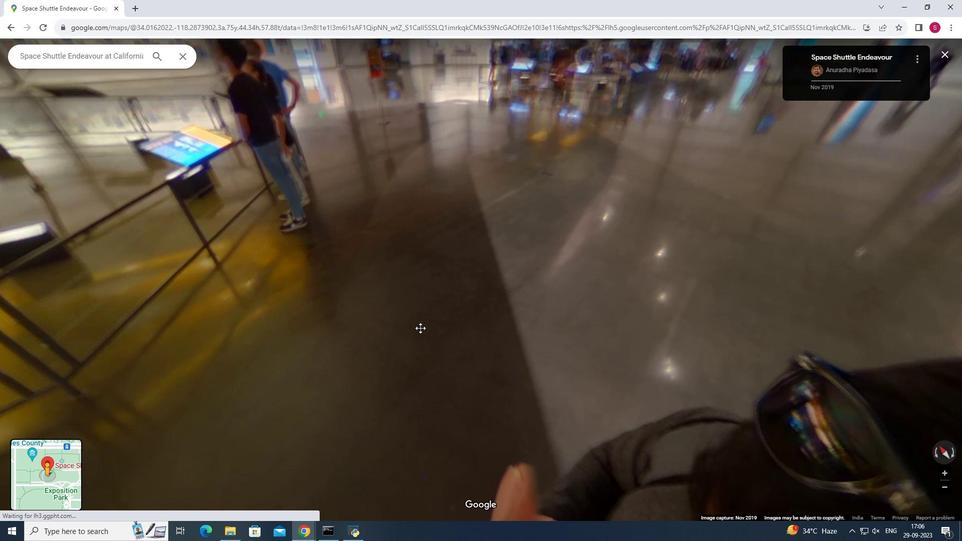 
Action: Mouse pressed left at (385, 378)
Screenshot: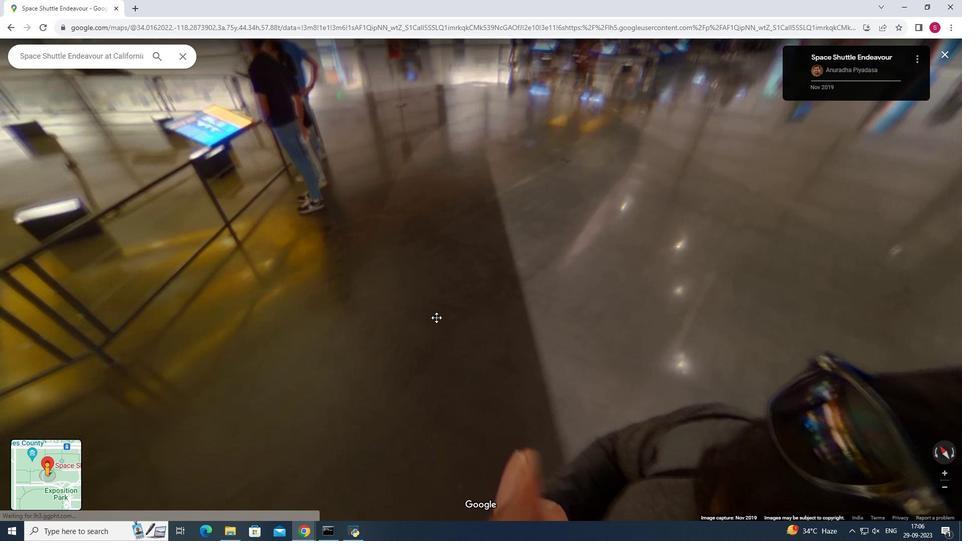 
Action: Mouse moved to (404, 346)
Screenshot: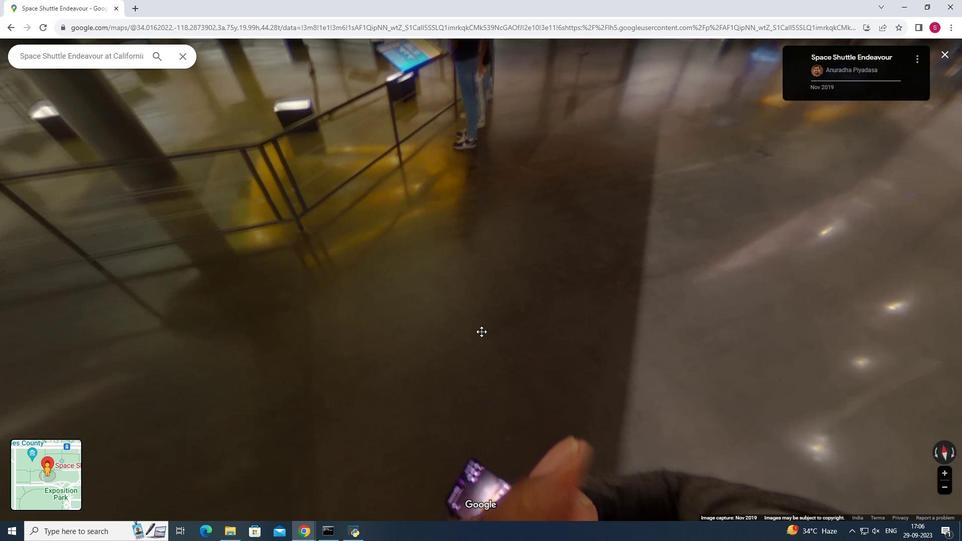 
Action: Mouse pressed left at (404, 346)
Screenshot: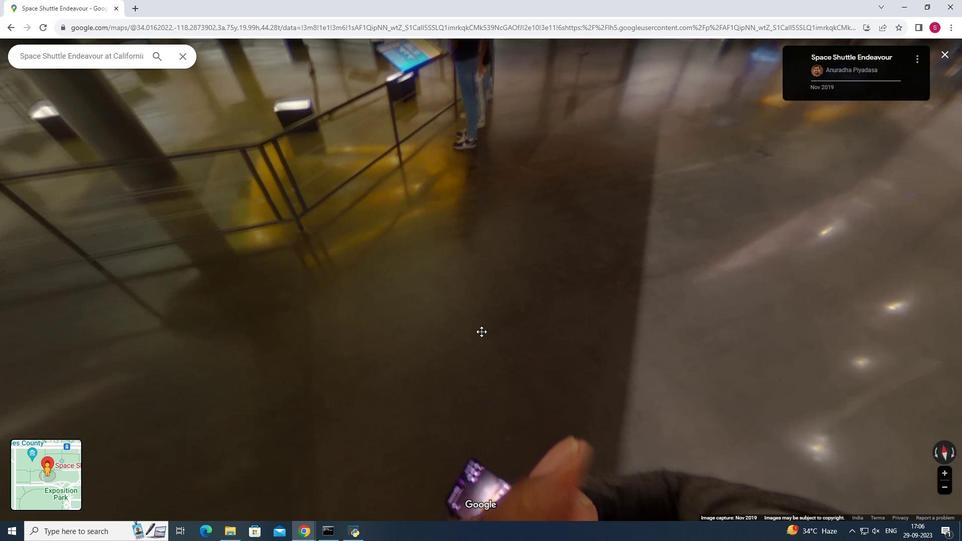 
Action: Mouse moved to (558, 334)
Screenshot: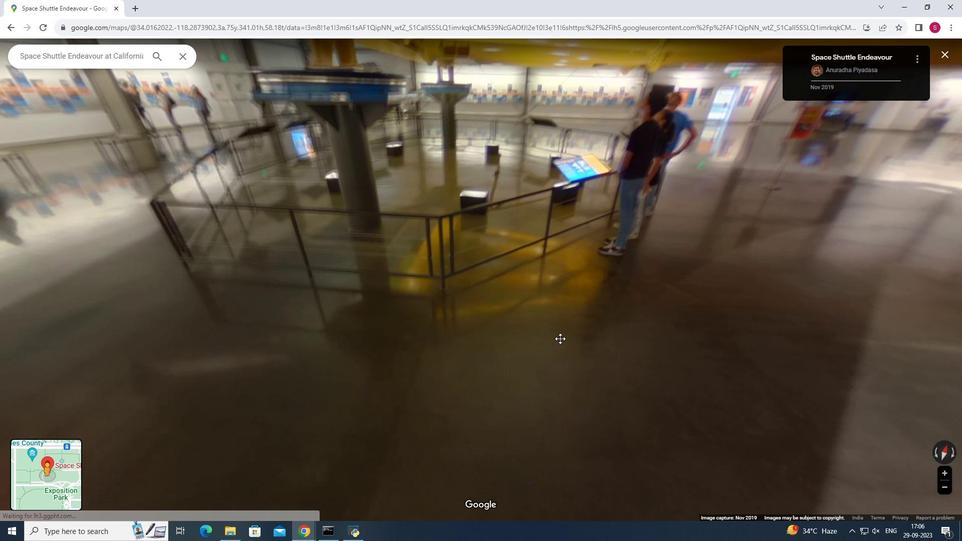 
Action: Mouse pressed left at (558, 334)
Screenshot: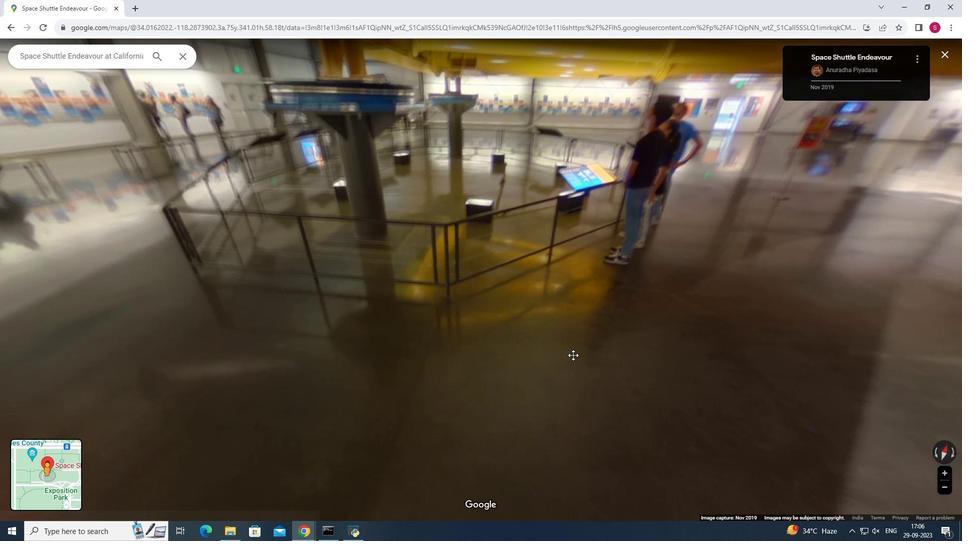 
Action: Mouse moved to (497, 357)
Screenshot: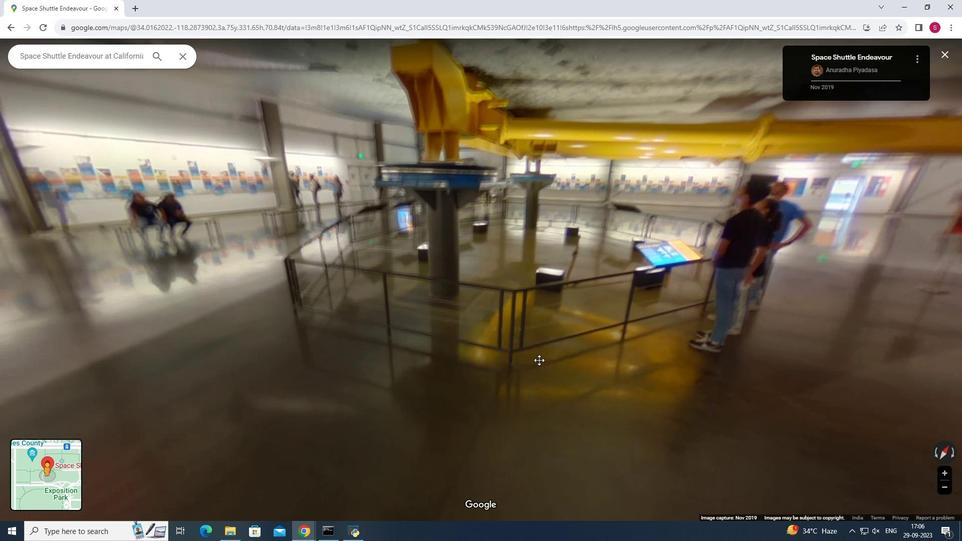 
Action: Mouse pressed left at (497, 357)
Screenshot: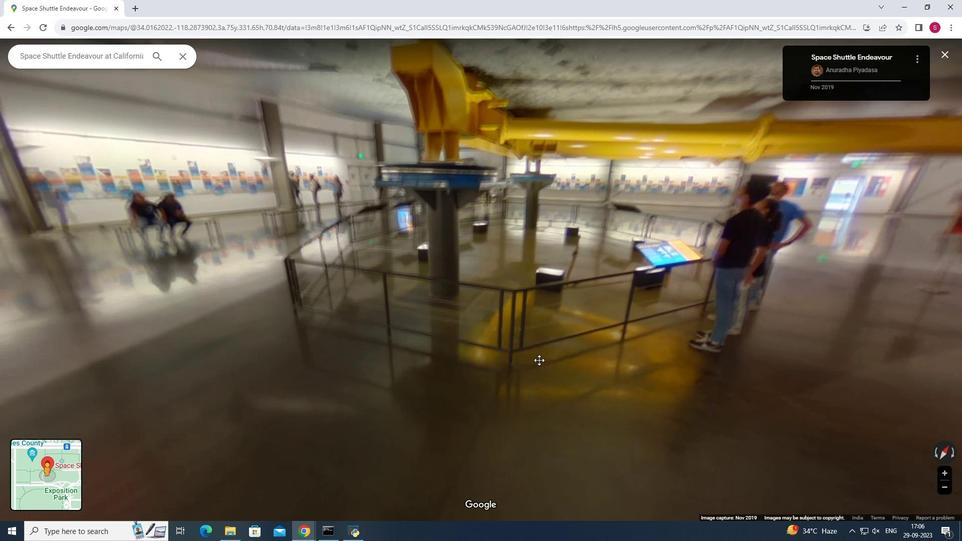 
Action: Mouse moved to (297, 226)
Screenshot: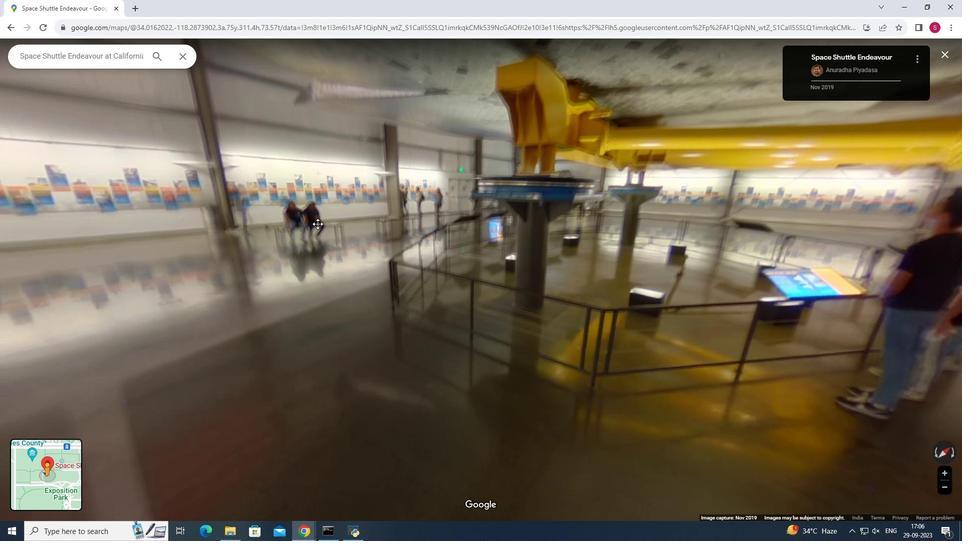 
Action: Mouse pressed left at (297, 226)
Screenshot: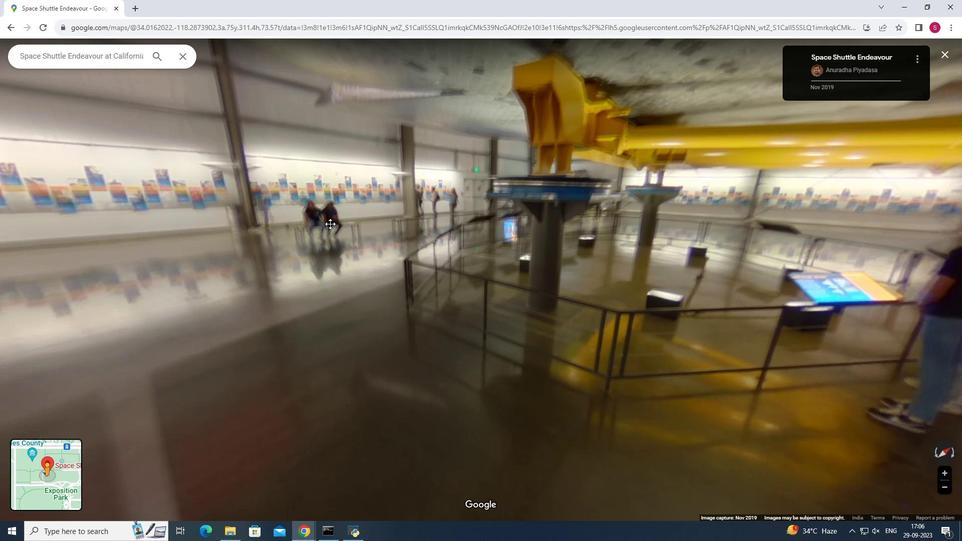 
Action: Mouse moved to (650, 220)
Screenshot: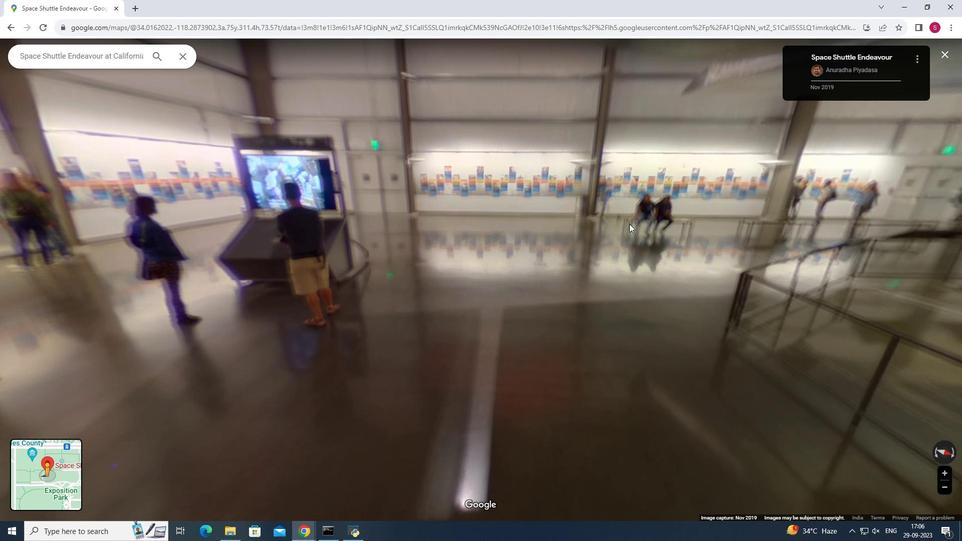 
Action: Mouse pressed left at (650, 220)
Screenshot: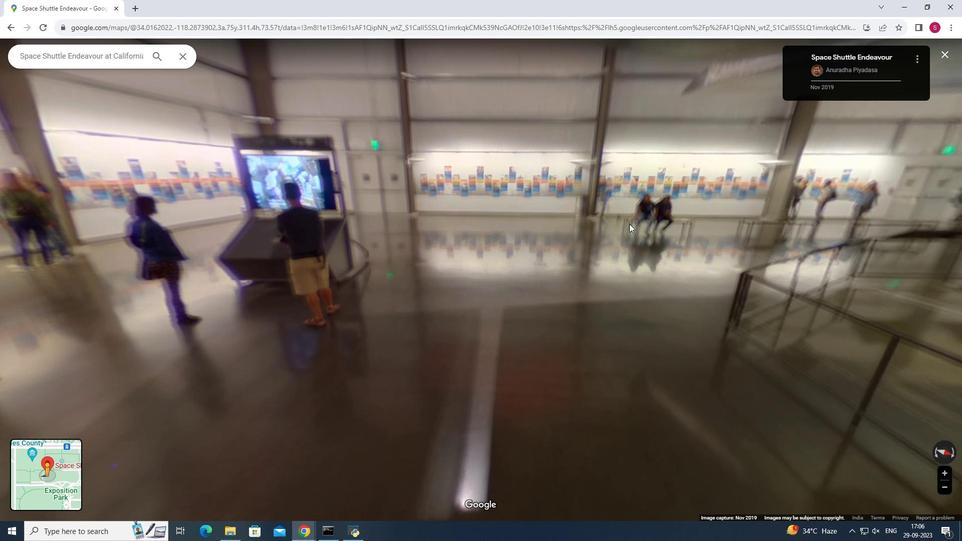 
Action: Mouse moved to (459, 239)
Screenshot: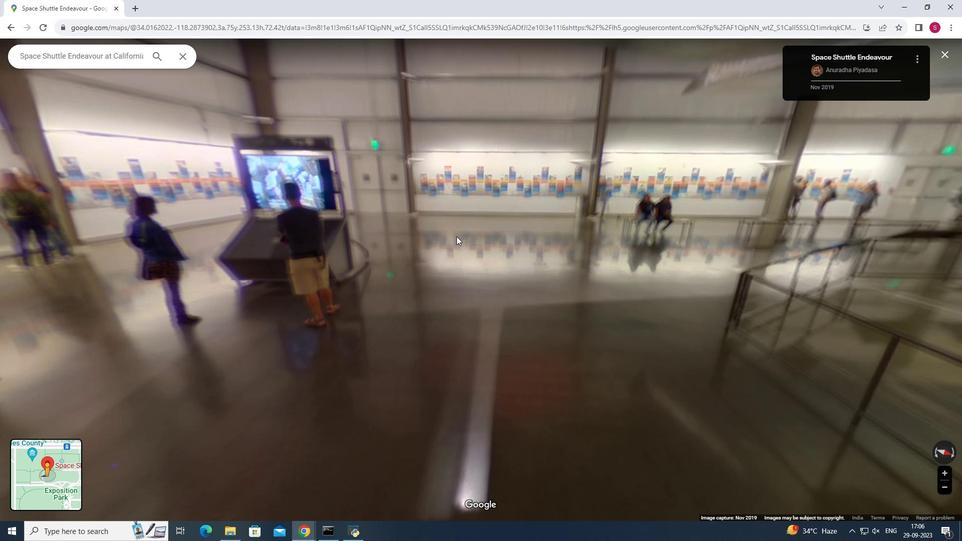 
Action: Mouse pressed left at (459, 239)
Screenshot: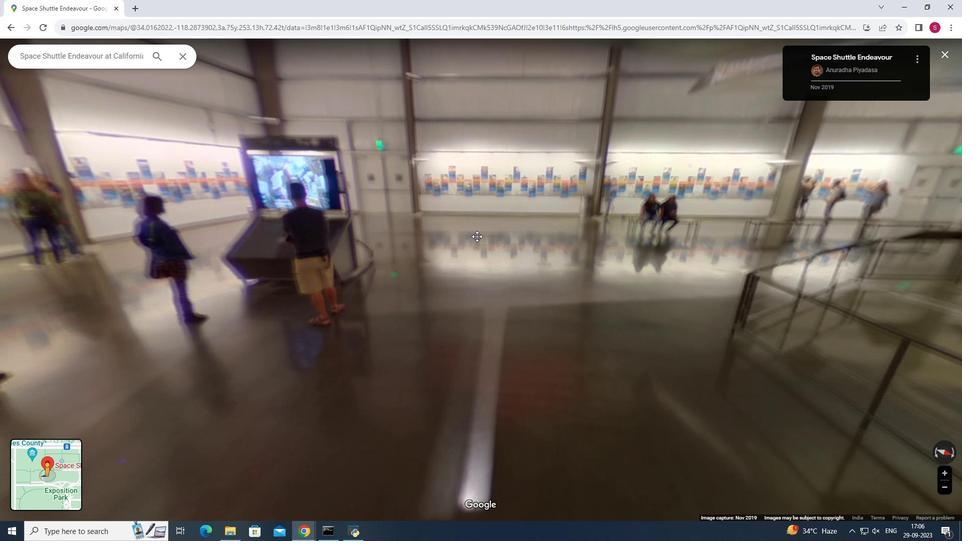 
Action: Mouse moved to (678, 227)
Screenshot: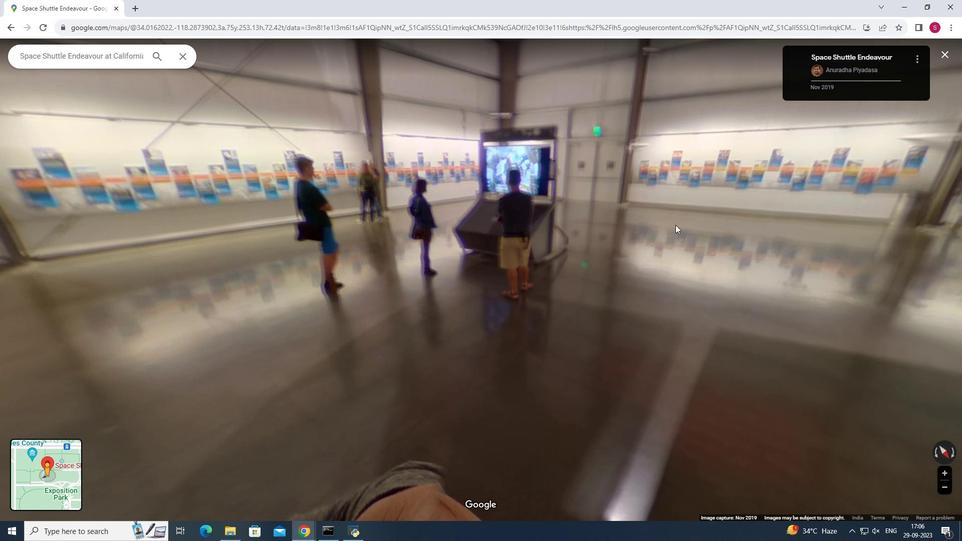 
Action: Mouse pressed left at (678, 227)
Screenshot: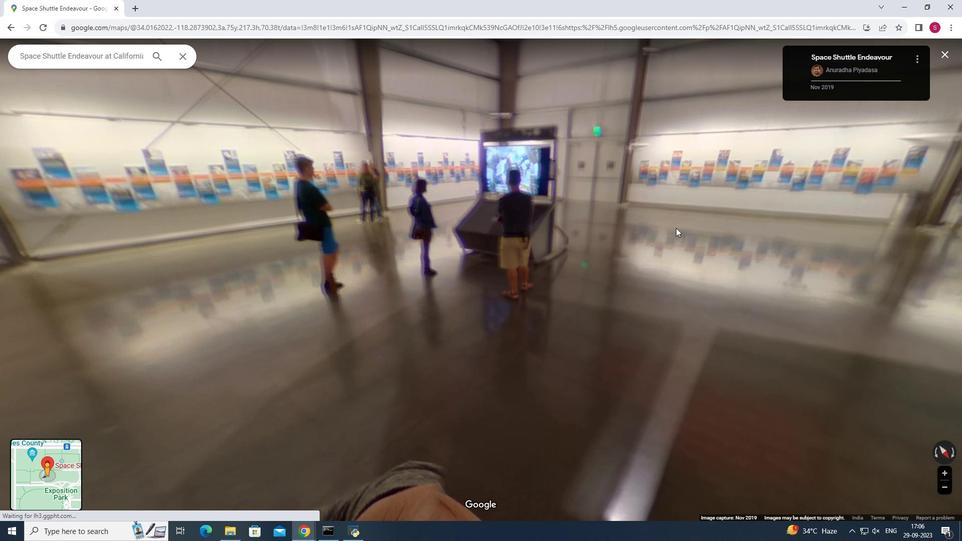 
Action: Mouse moved to (622, 286)
Screenshot: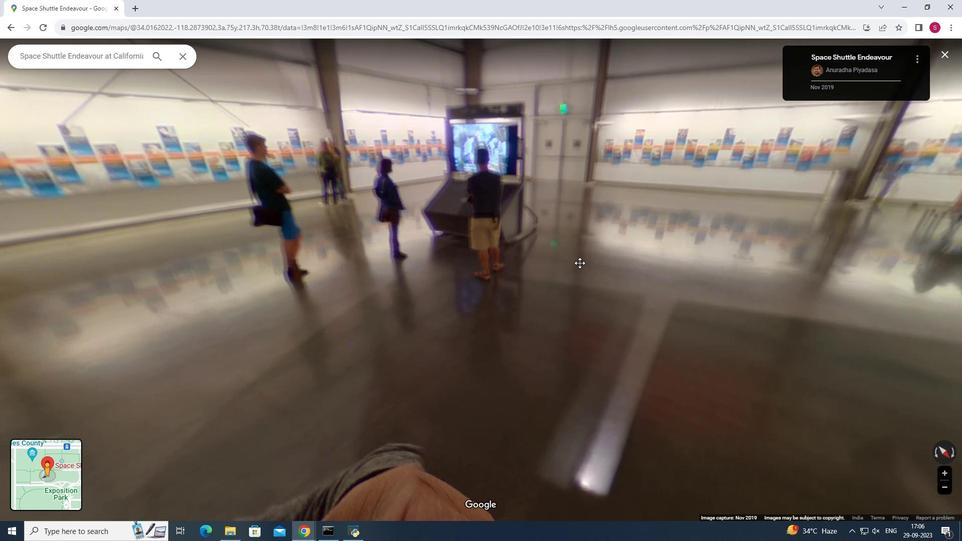 
Action: Mouse pressed left at (622, 286)
Screenshot: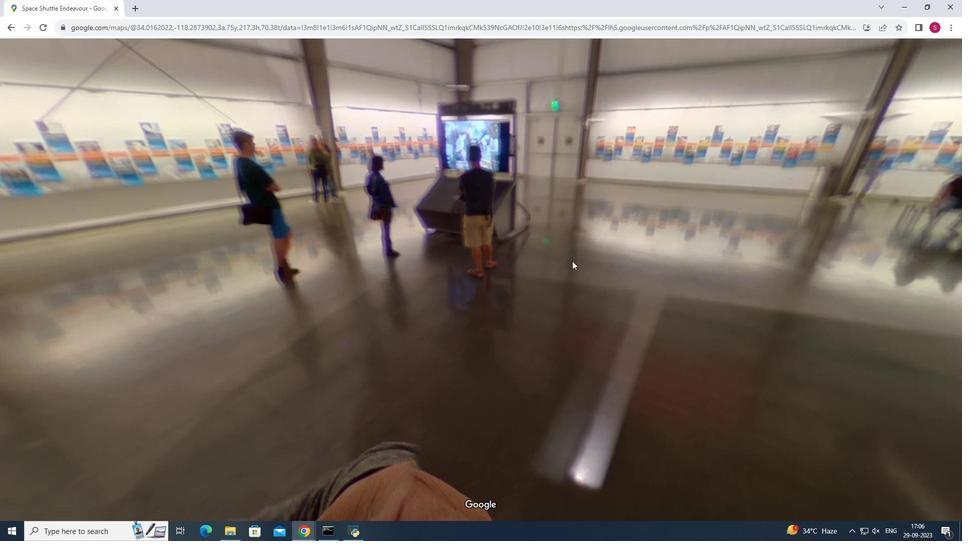 
Action: Mouse moved to (947, 55)
Screenshot: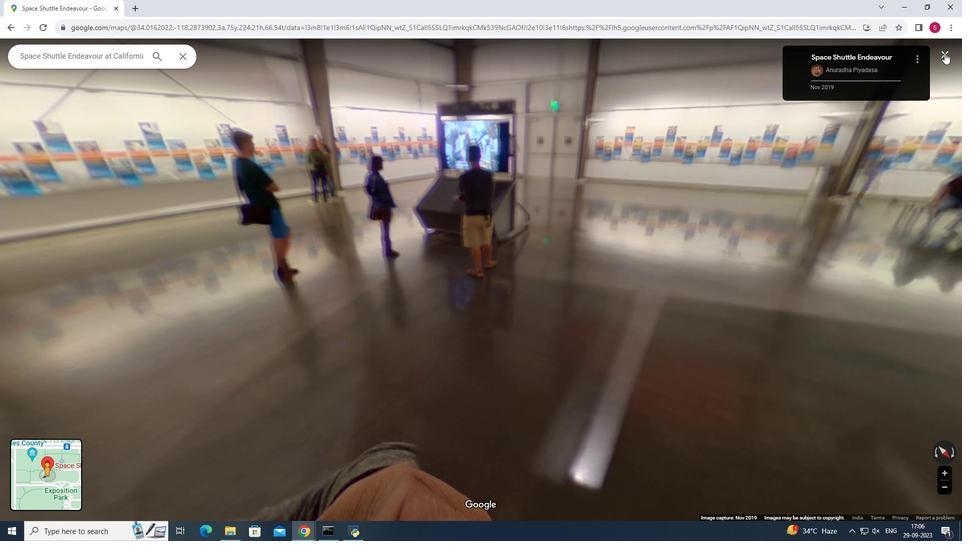 
Action: Mouse pressed left at (947, 55)
Screenshot: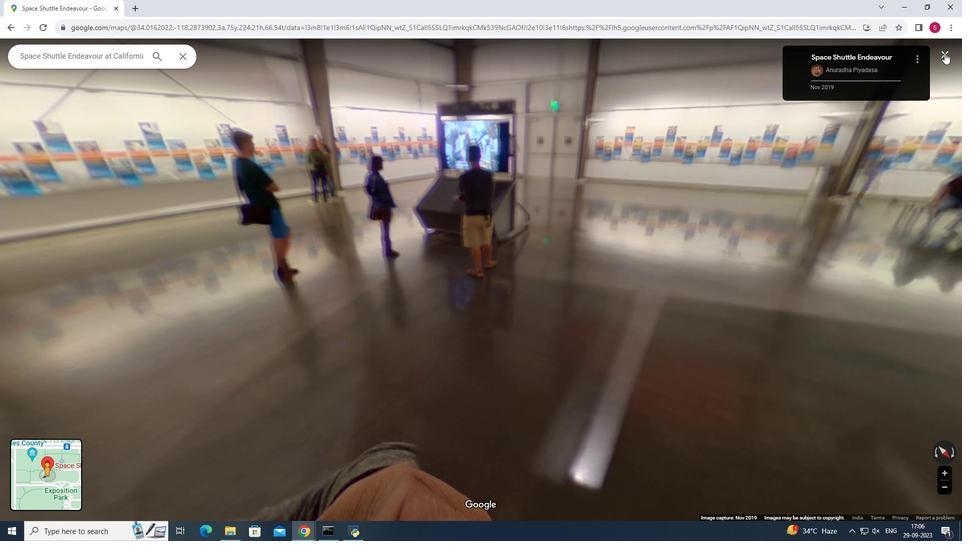 
Action: Mouse moved to (653, 244)
Screenshot: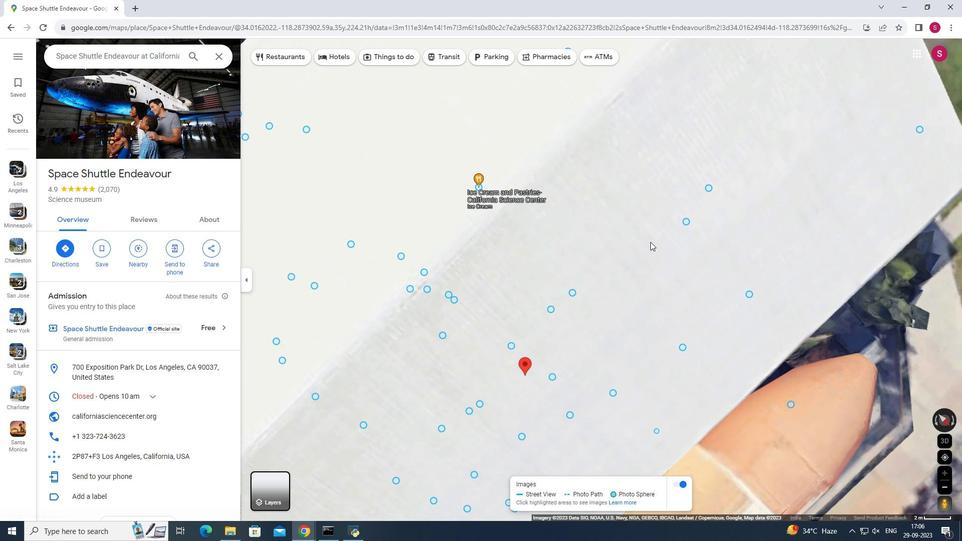 
Action: Mouse scrolled (653, 244) with delta (0, 0)
Screenshot: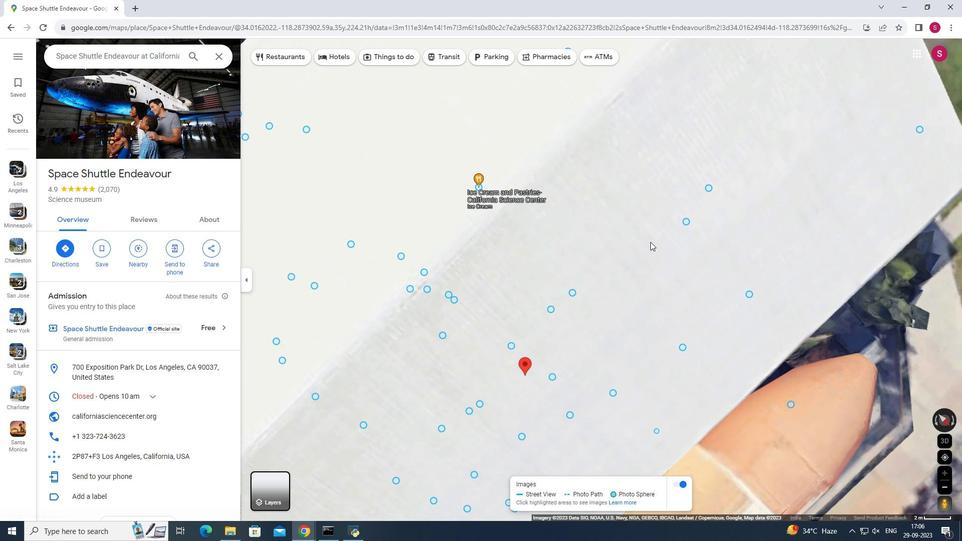 
Action: Mouse scrolled (653, 244) with delta (0, 0)
Screenshot: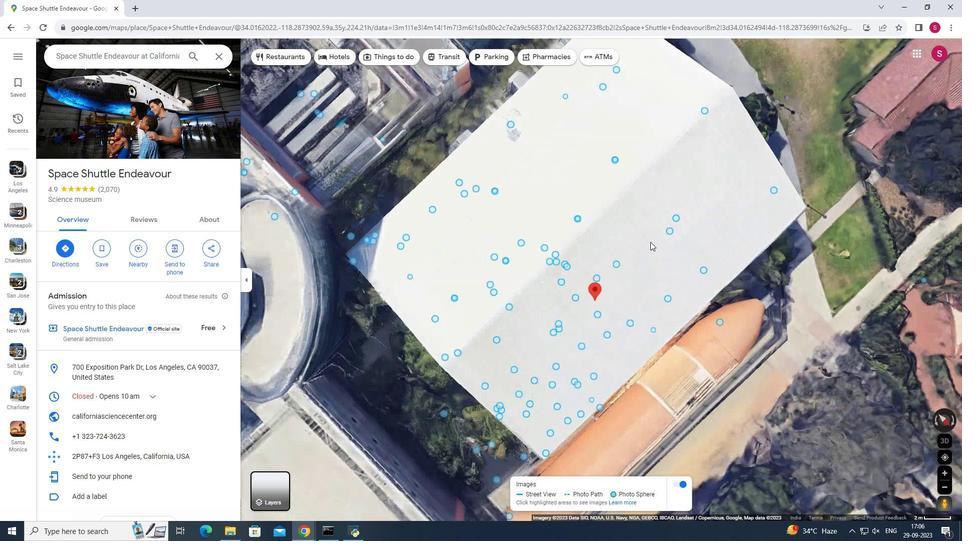
Action: Mouse scrolled (653, 244) with delta (0, 0)
Screenshot: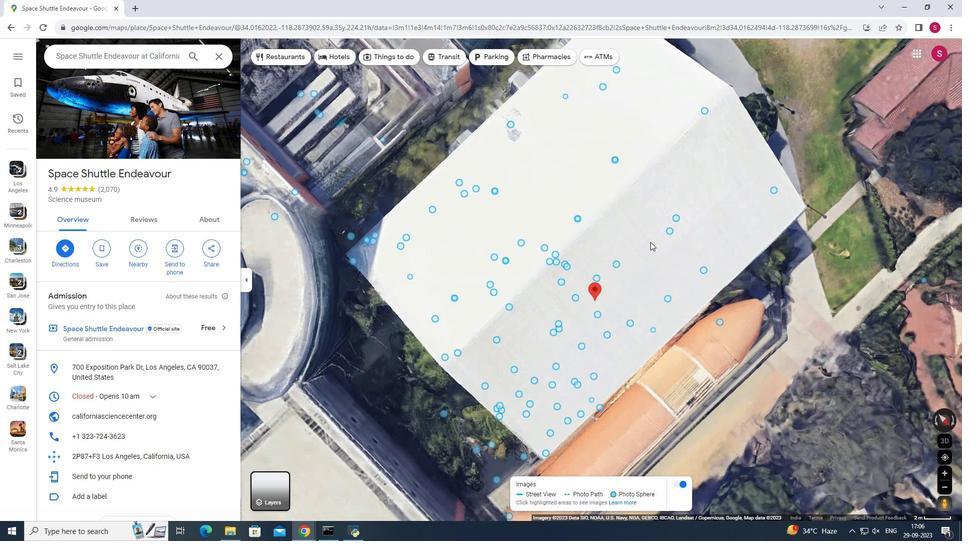 
Action: Mouse scrolled (653, 244) with delta (0, 0)
Screenshot: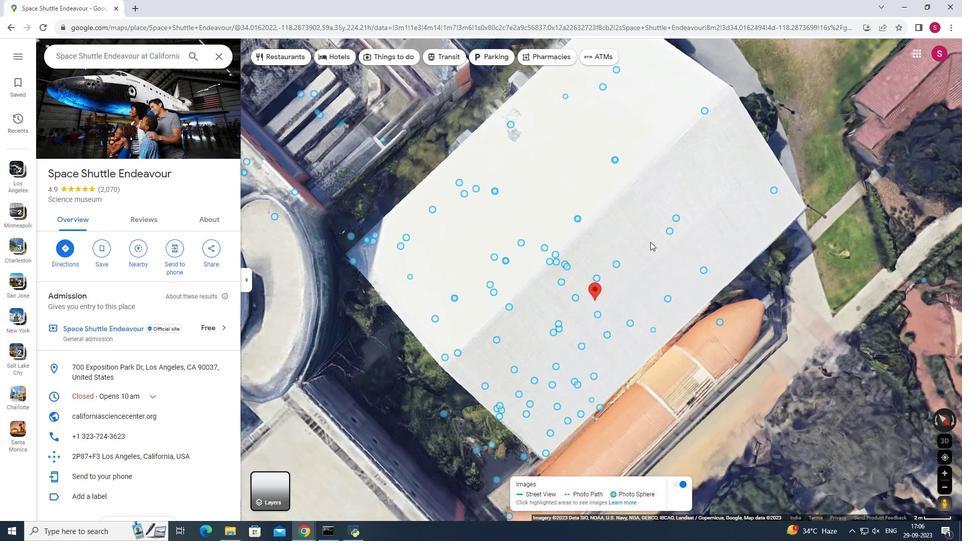 
Action: Mouse scrolled (653, 244) with delta (0, 0)
Screenshot: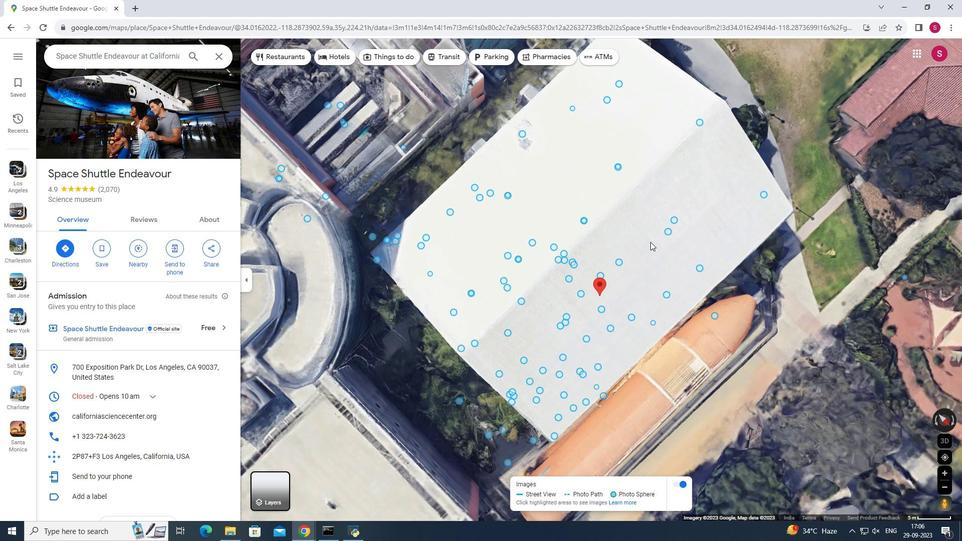 
Action: Mouse scrolled (653, 244) with delta (0, 0)
Screenshot: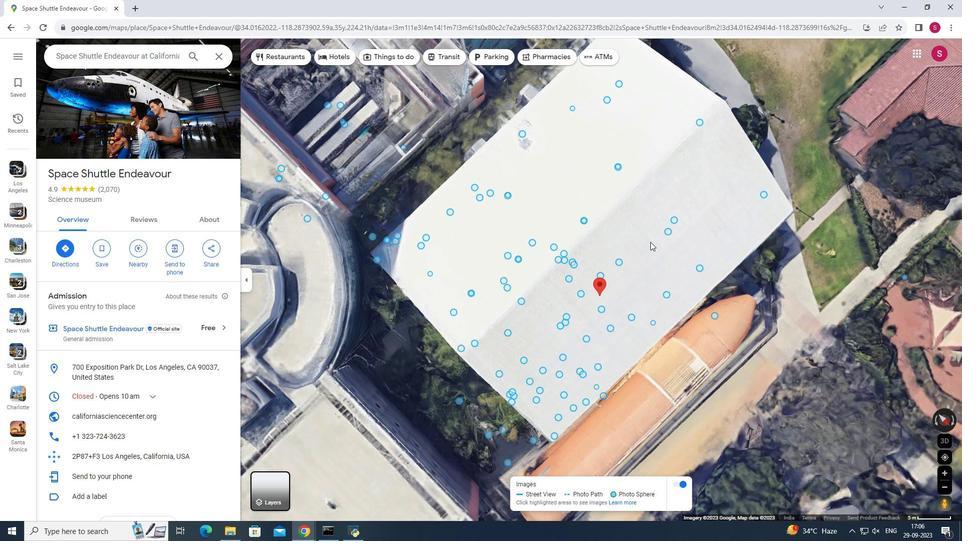 
Action: Mouse scrolled (653, 244) with delta (0, 0)
Screenshot: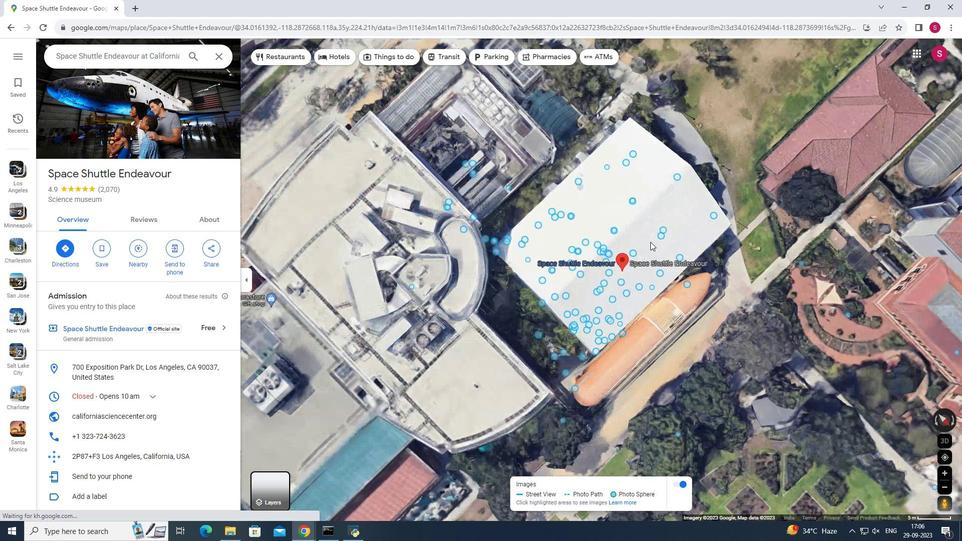 
Action: Mouse scrolled (653, 244) with delta (0, 0)
Screenshot: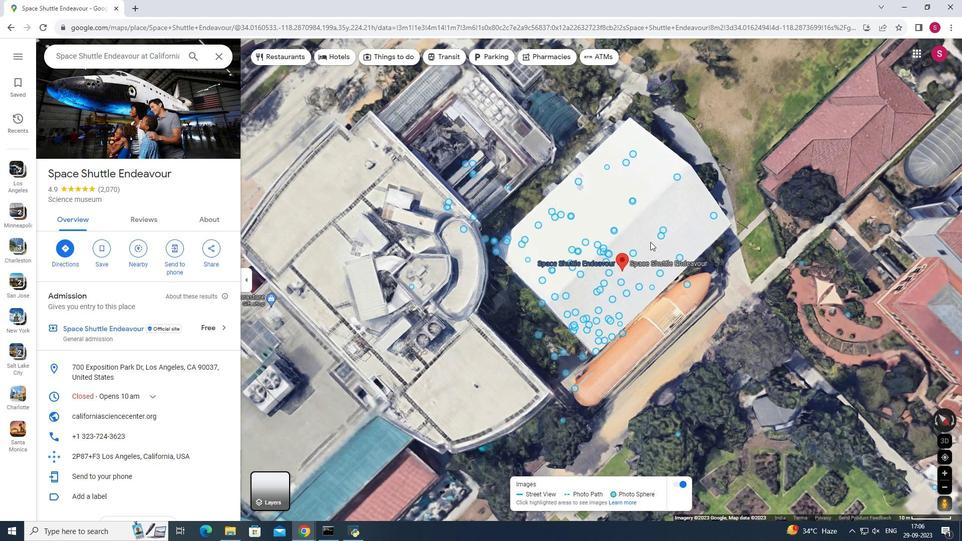 
Action: Mouse scrolled (653, 244) with delta (0, 0)
Screenshot: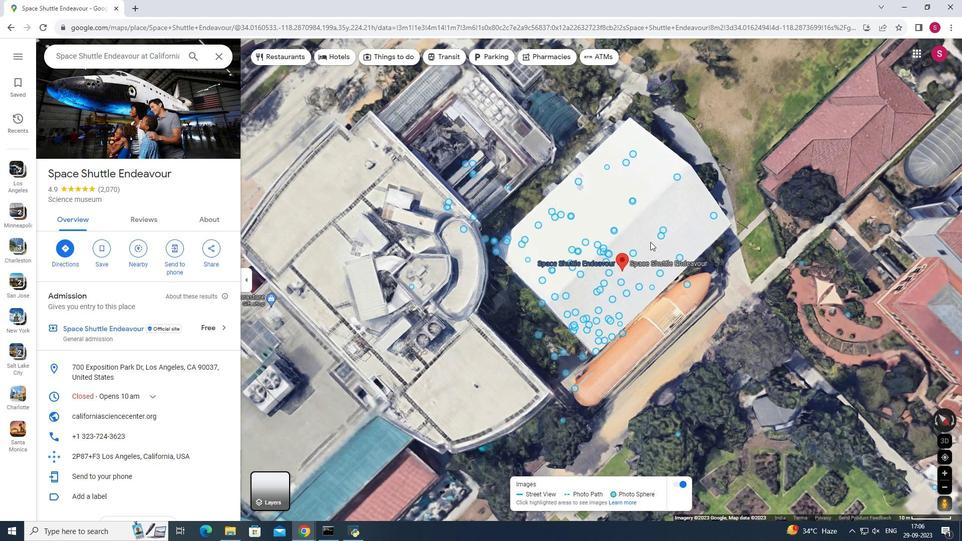
Action: Mouse moved to (644, 323)
Screenshot: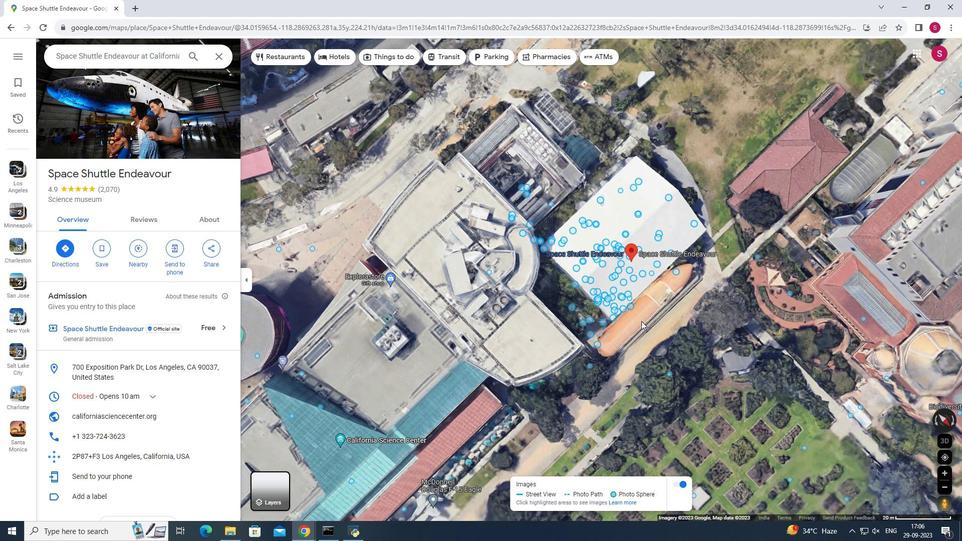 
Action: Mouse pressed left at (644, 323)
Screenshot: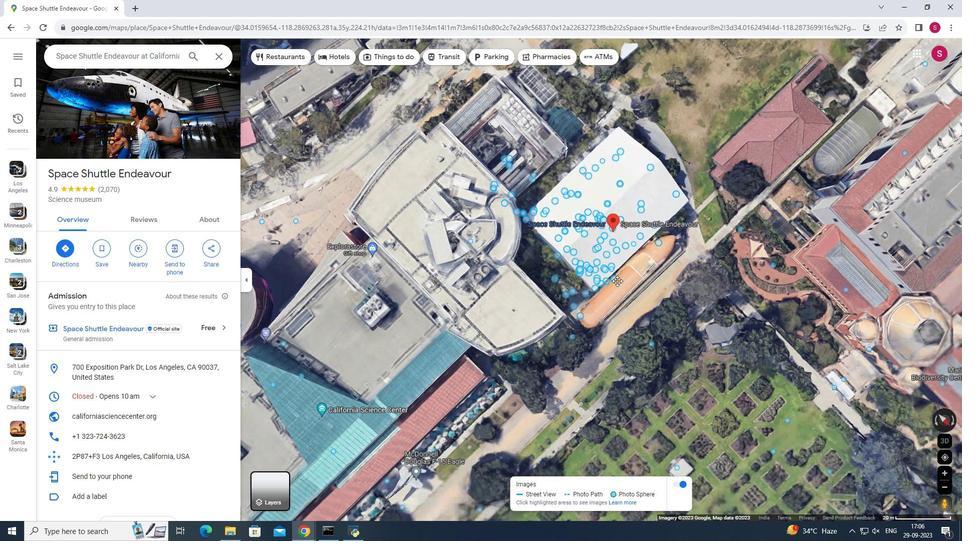 
Action: Mouse moved to (621, 257)
Screenshot: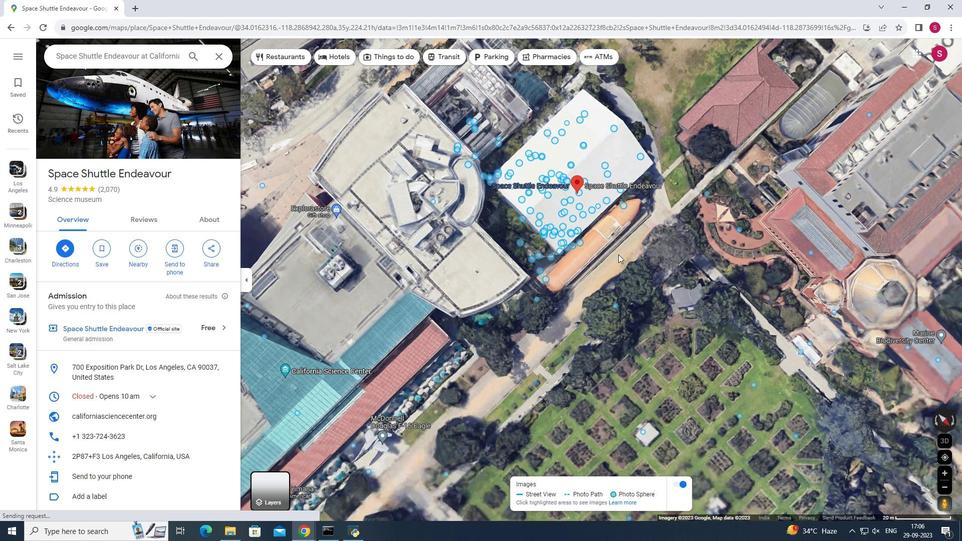 
Action: Mouse scrolled (621, 256) with delta (0, 0)
Screenshot: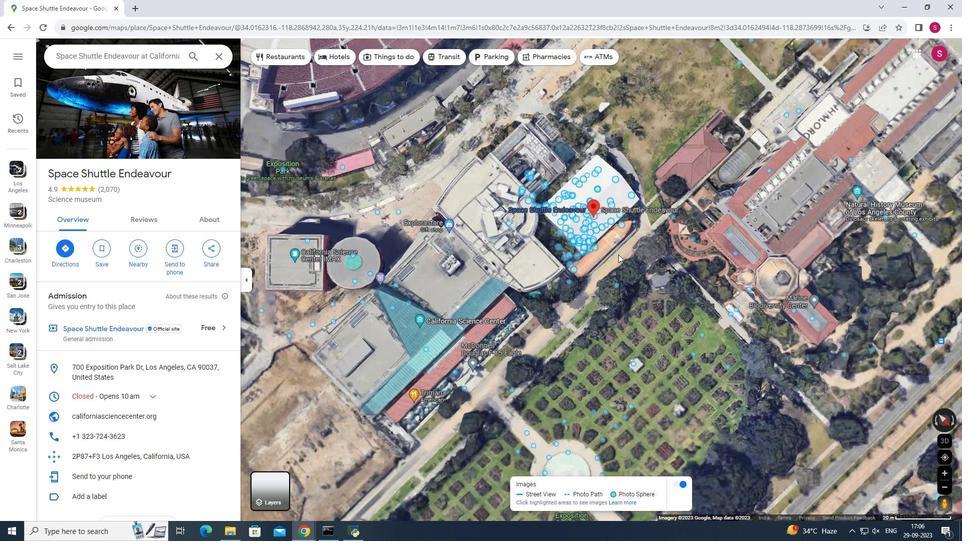 
Action: Mouse scrolled (621, 256) with delta (0, 0)
Screenshot: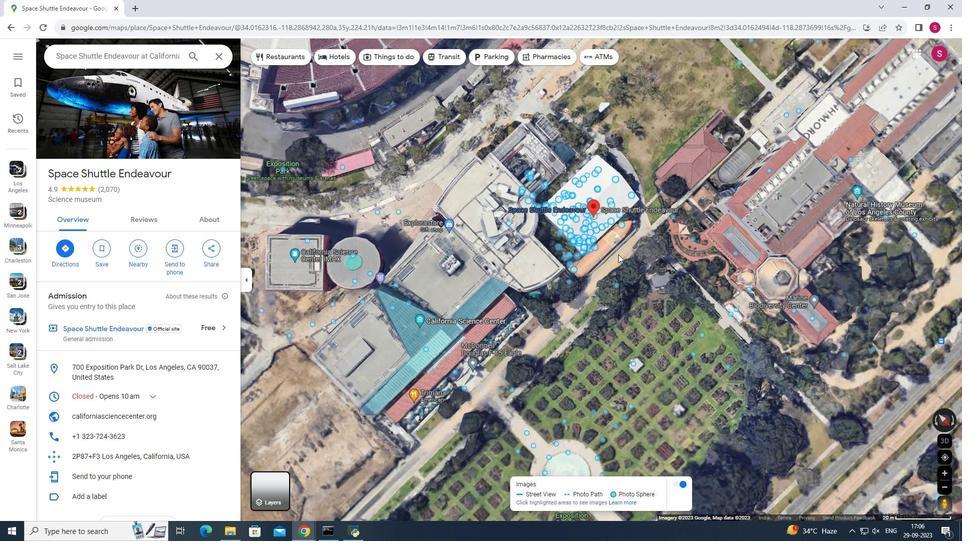 
Action: Mouse scrolled (621, 256) with delta (0, 0)
Screenshot: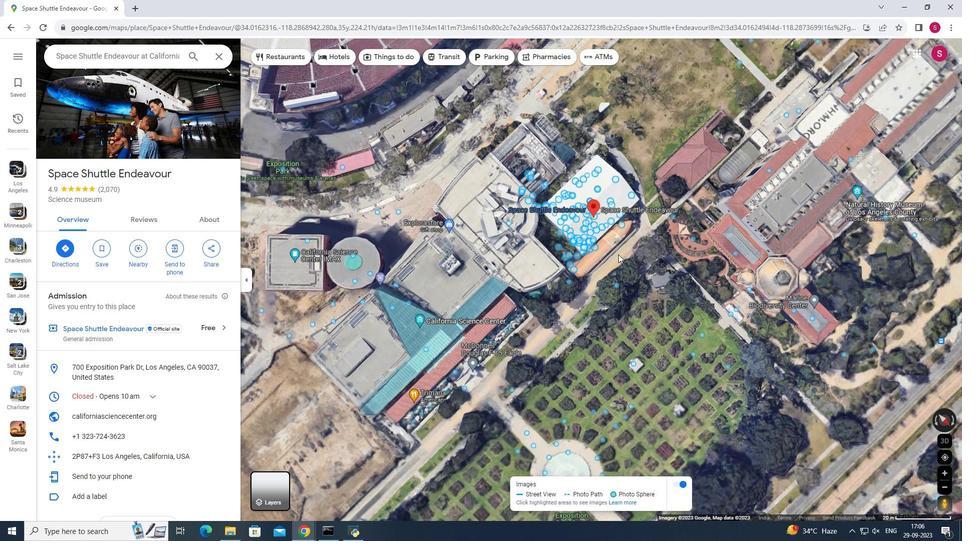 
Action: Mouse scrolled (621, 256) with delta (0, 0)
Screenshot: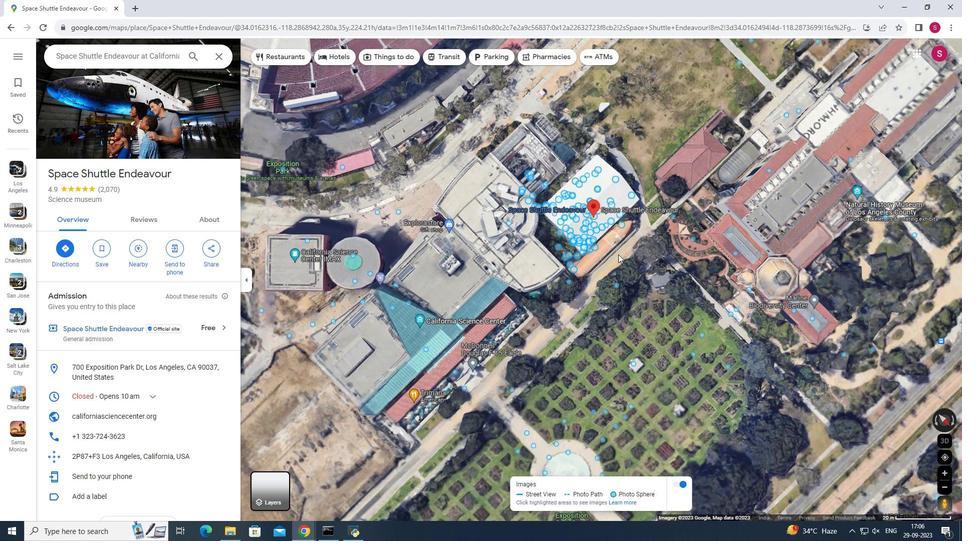 
Action: Mouse moved to (532, 308)
Screenshot: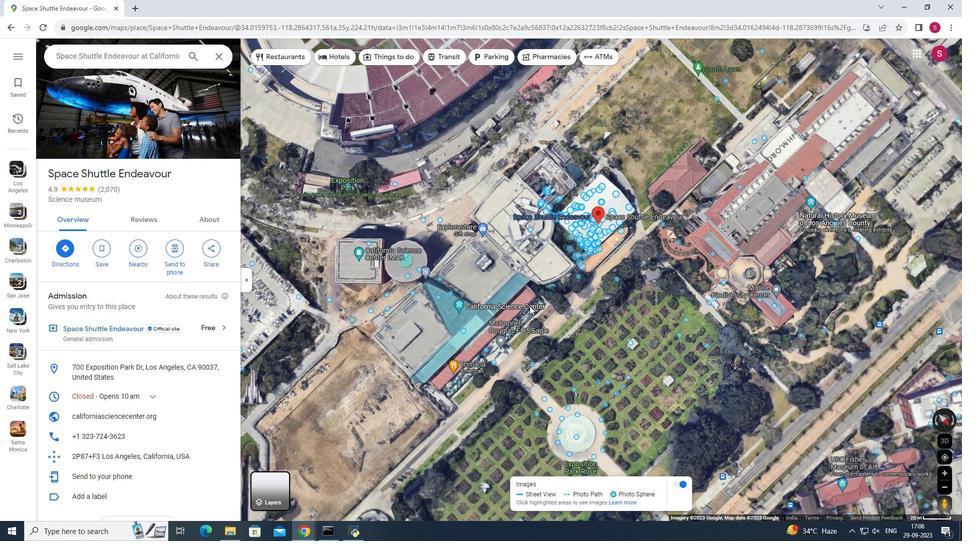
Action: Mouse pressed left at (532, 308)
Screenshot: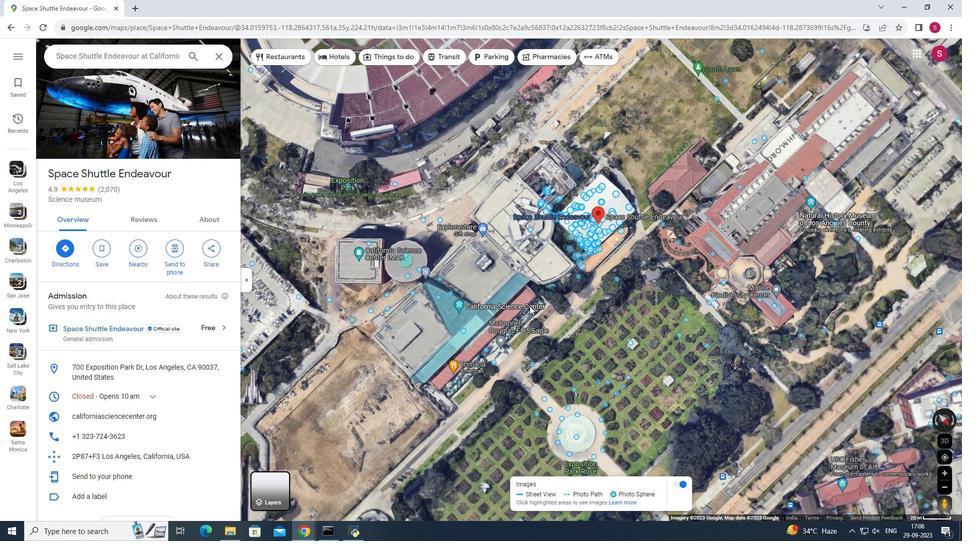
Action: Mouse moved to (461, 309)
Screenshot: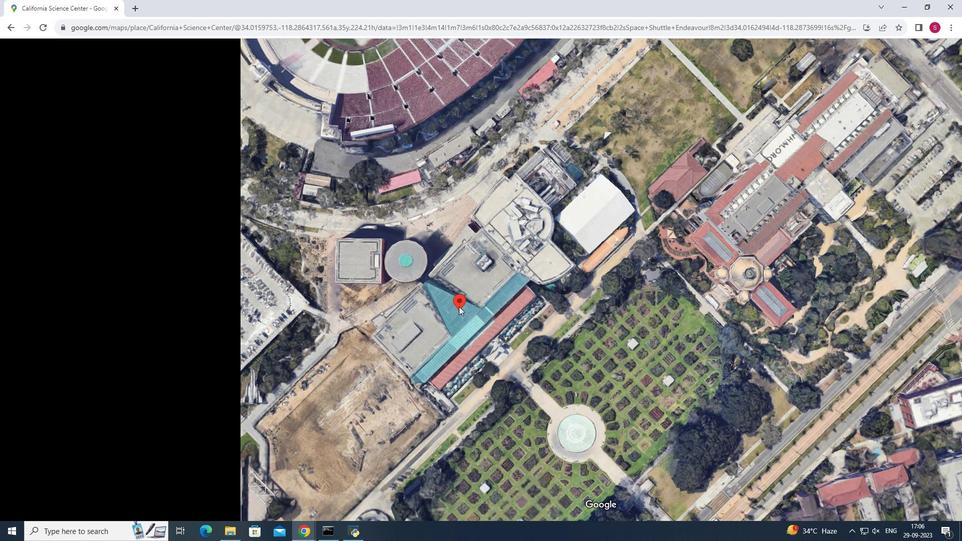 
Action: Mouse pressed left at (461, 309)
Screenshot: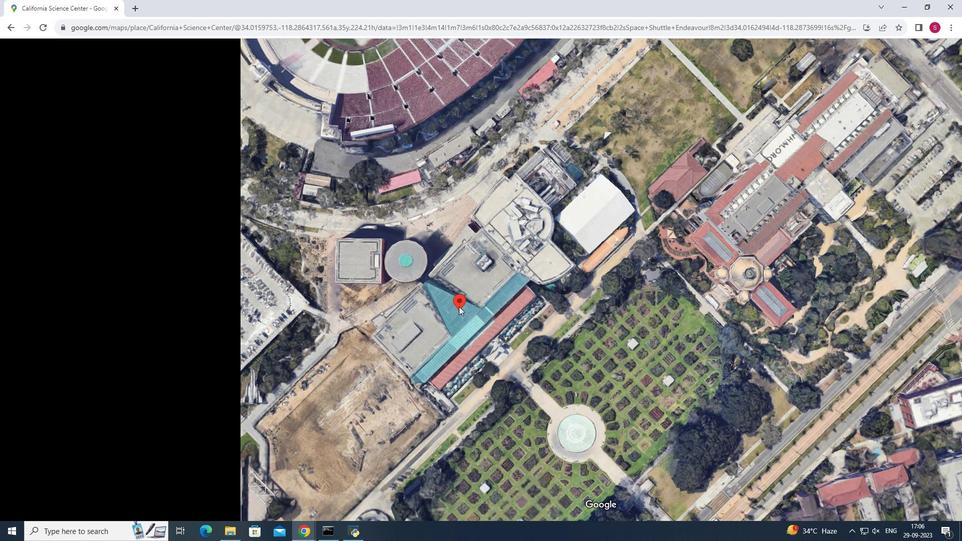 
Action: Mouse moved to (460, 313)
Screenshot: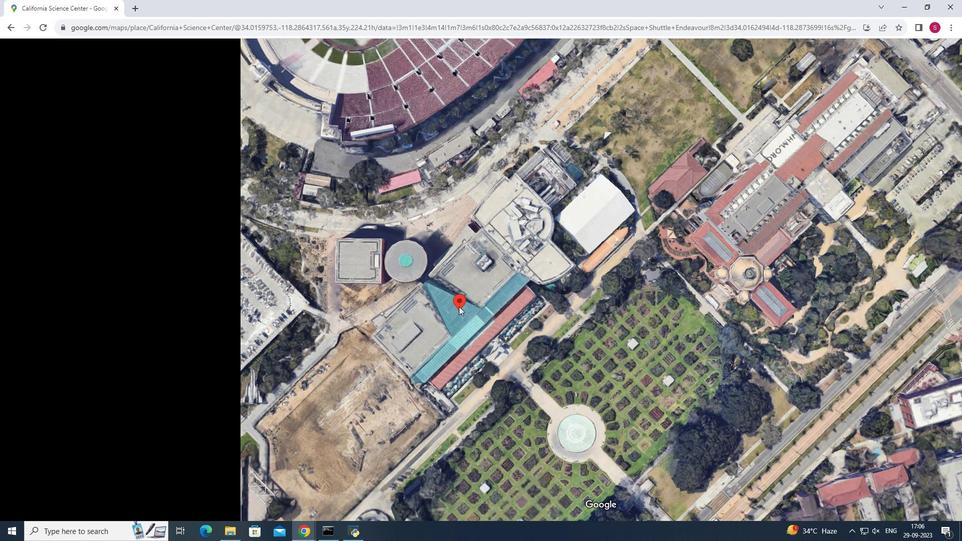 
Action: Mouse pressed left at (460, 313)
Screenshot: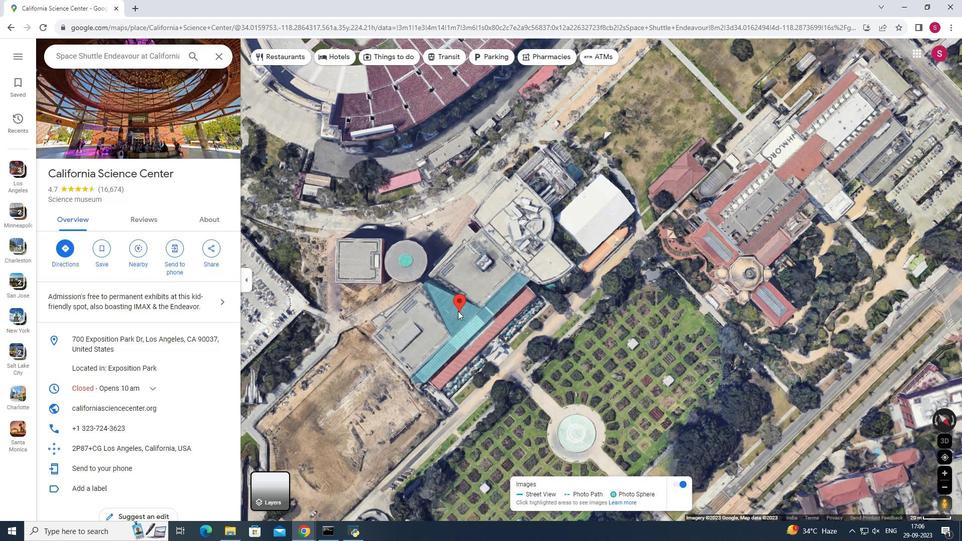
Action: Mouse pressed left at (460, 313)
Screenshot: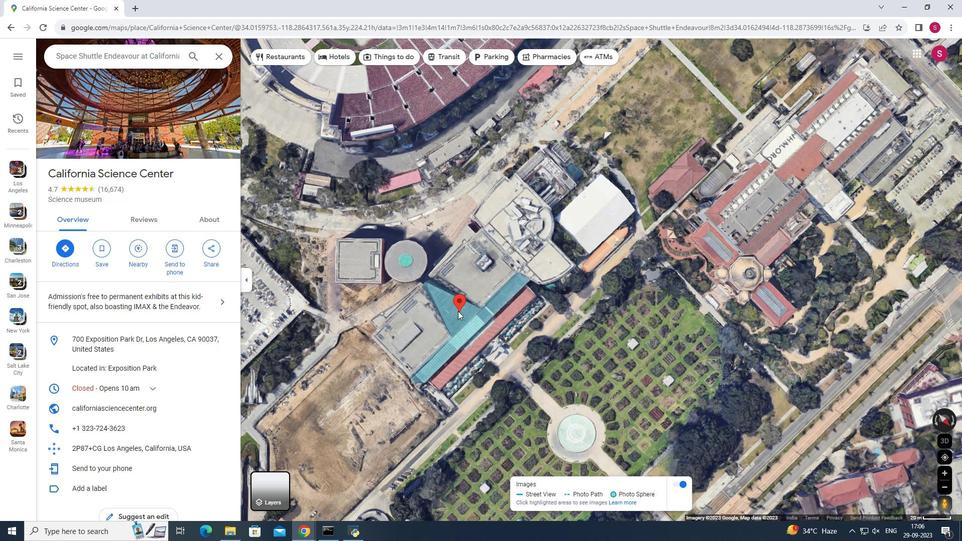 
Action: Mouse moved to (462, 320)
Screenshot: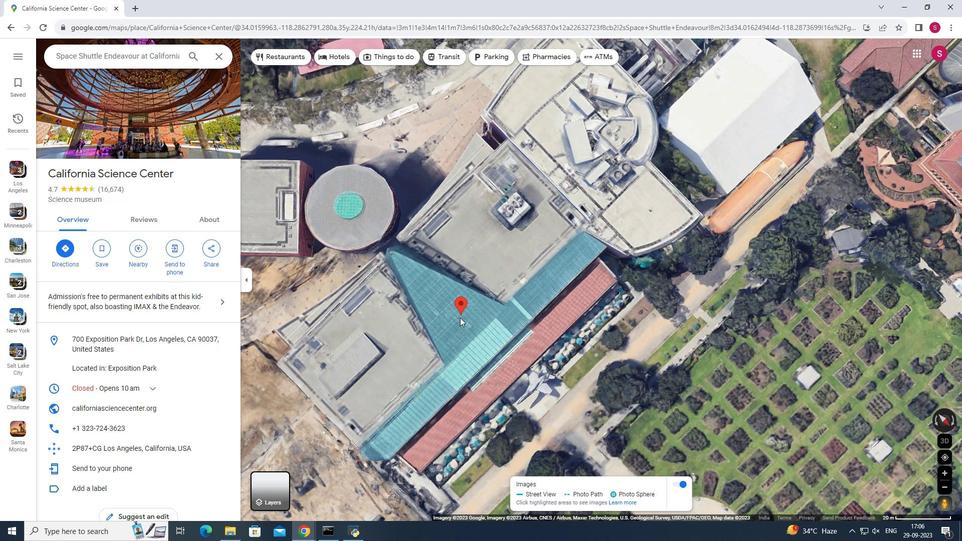 
Action: Mouse scrolled (462, 319) with delta (0, 0)
Screenshot: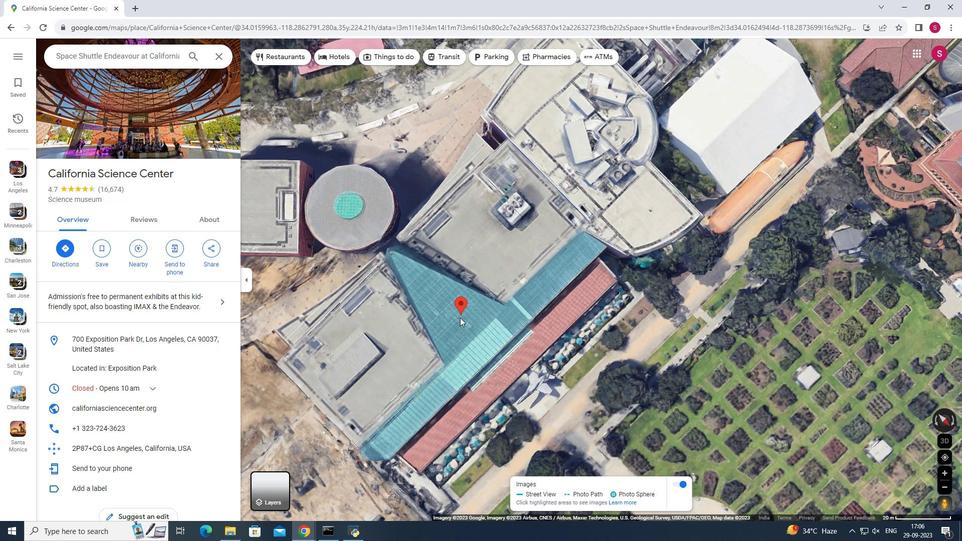 
Action: Mouse scrolled (462, 319) with delta (0, 0)
Screenshot: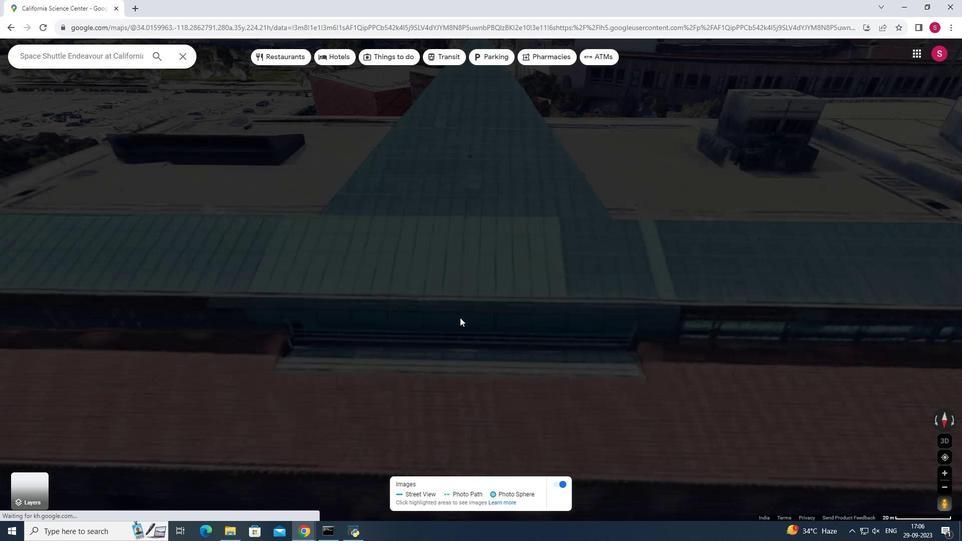 
Action: Mouse scrolled (462, 319) with delta (0, 0)
Screenshot: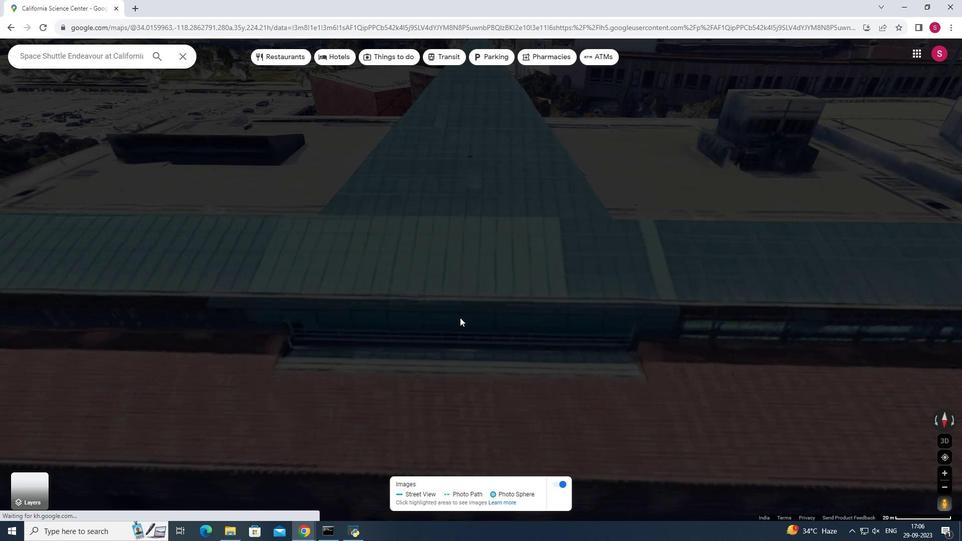 
Action: Mouse moved to (449, 303)
Screenshot: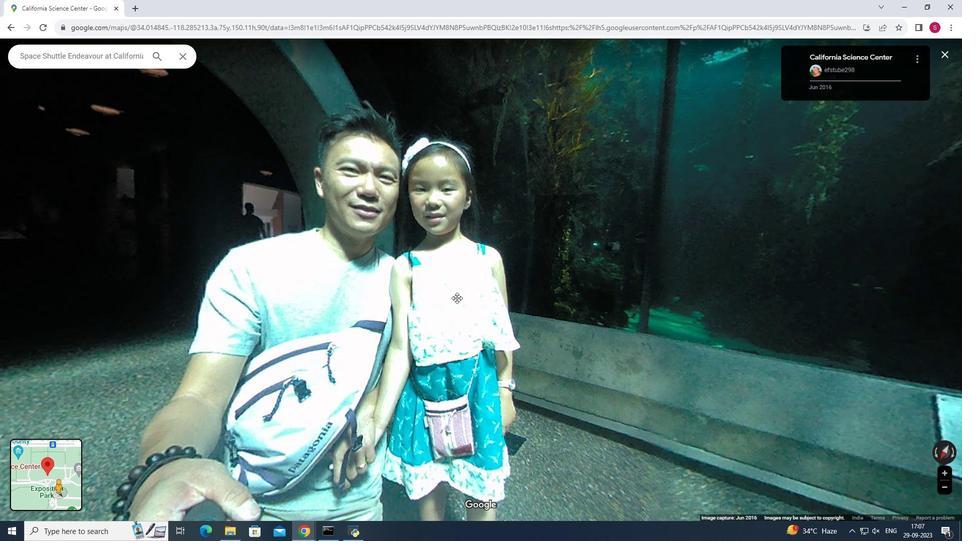 
Action: Mouse pressed left at (449, 303)
Screenshot: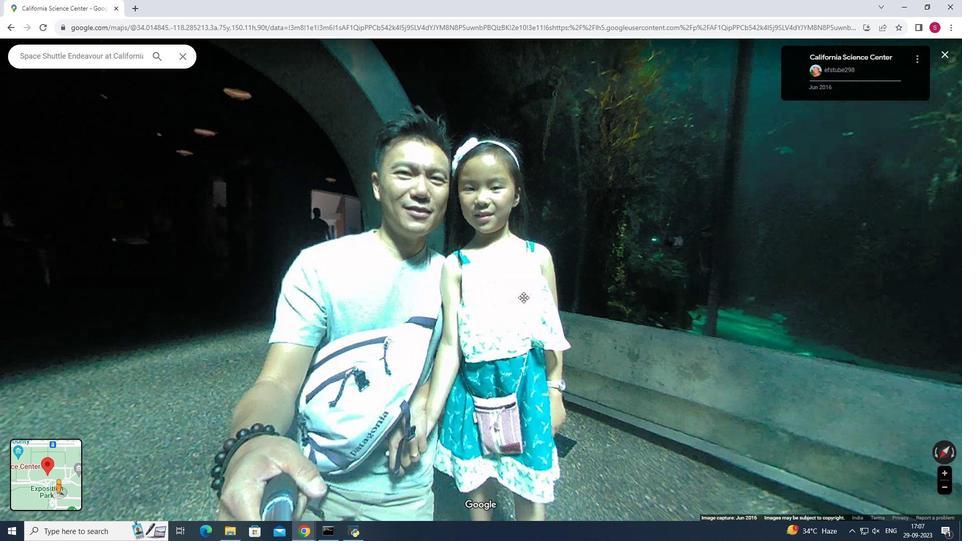 
Action: Mouse moved to (585, 330)
Screenshot: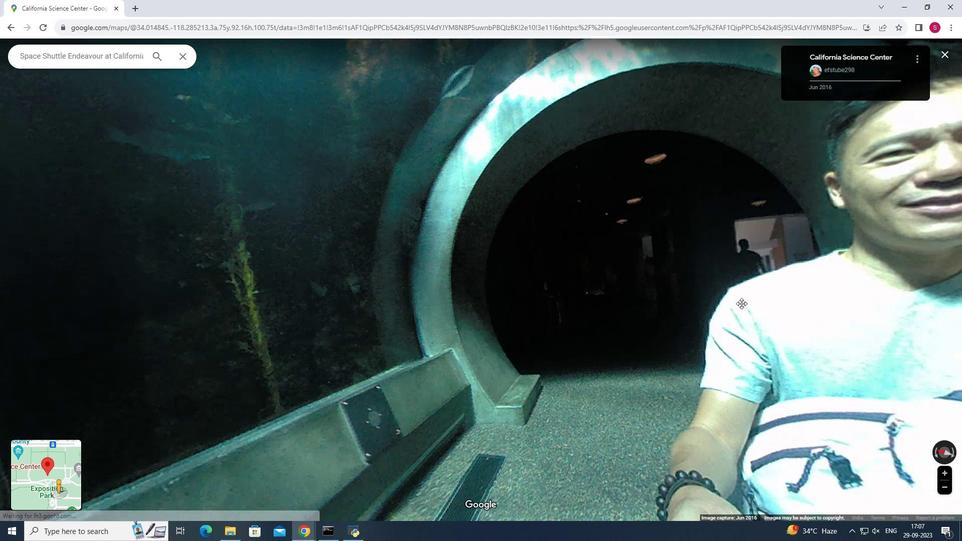 
Action: Mouse pressed left at (585, 330)
Screenshot: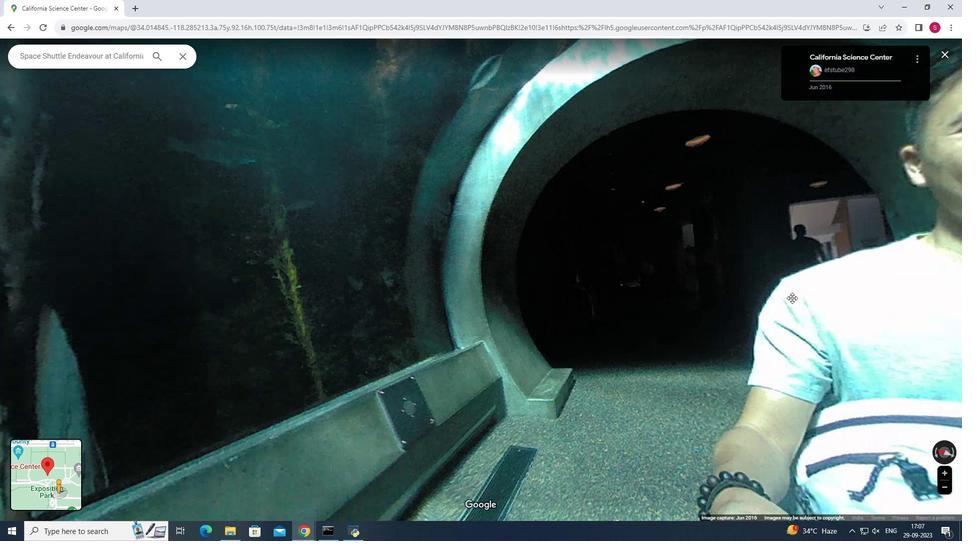 
Action: Mouse moved to (599, 345)
Screenshot: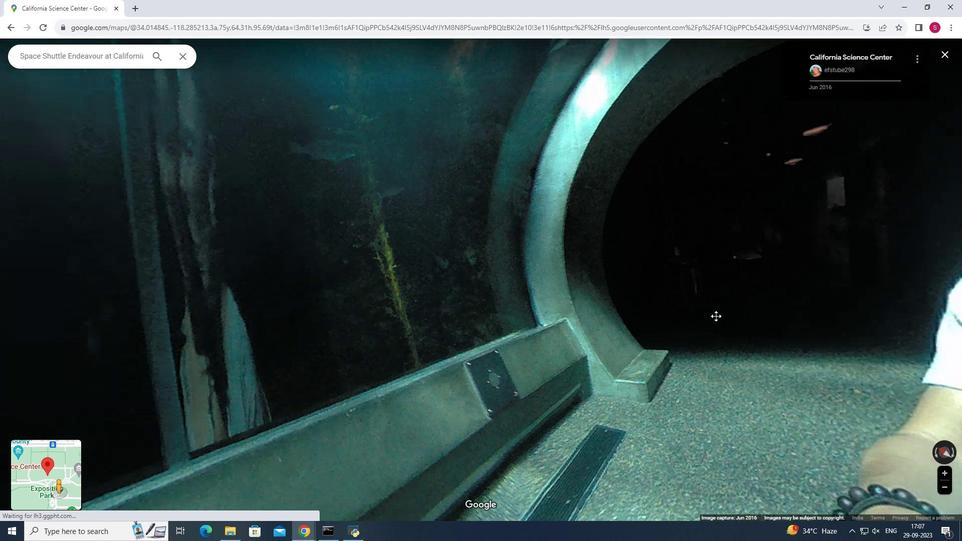 
Action: Mouse pressed left at (599, 345)
Screenshot: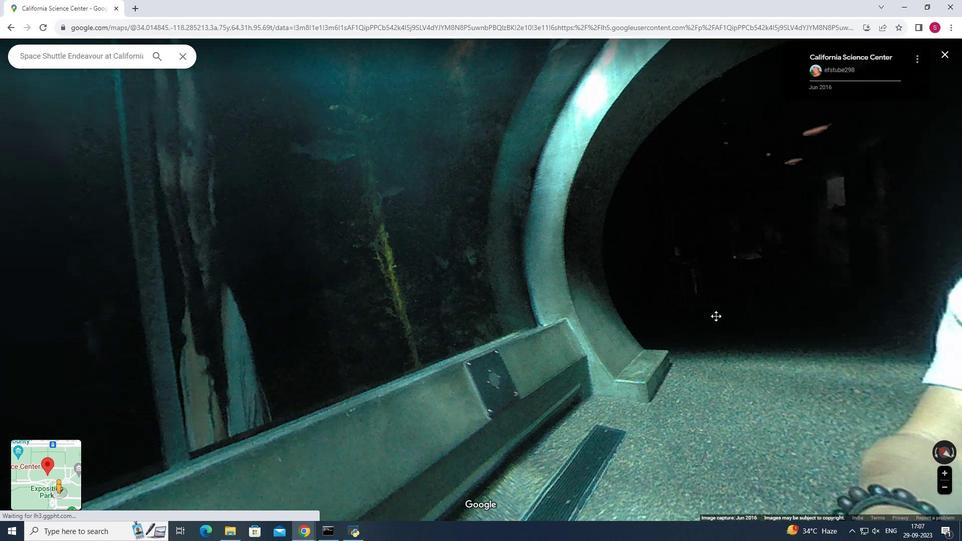 
Action: Mouse moved to (516, 379)
Screenshot: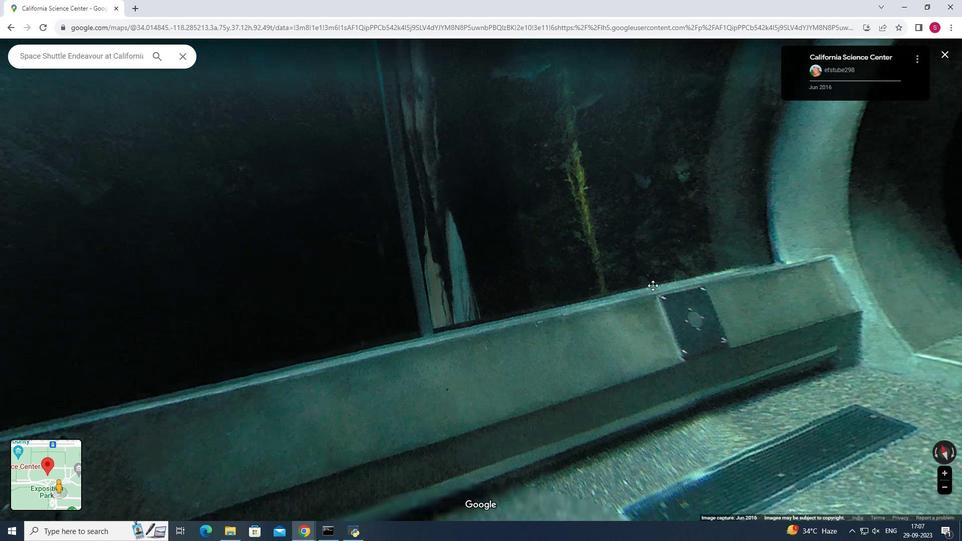 
Action: Mouse pressed left at (516, 379)
Screenshot: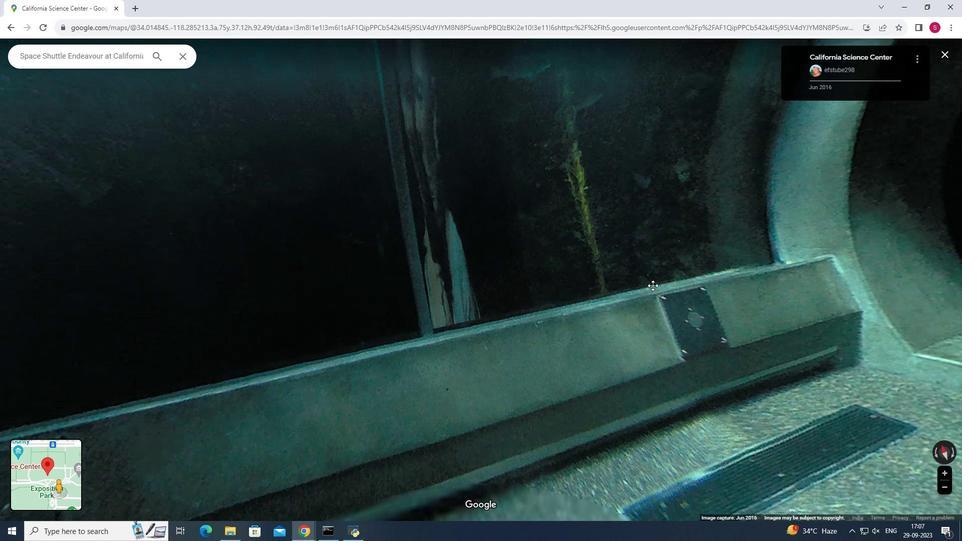 
Action: Mouse moved to (310, 387)
Screenshot: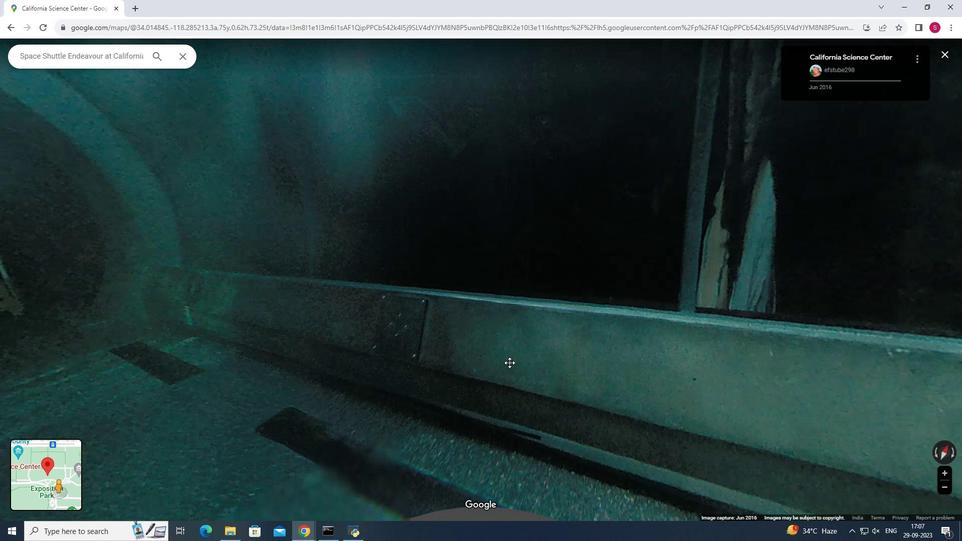 
Action: Mouse pressed left at (310, 387)
Screenshot: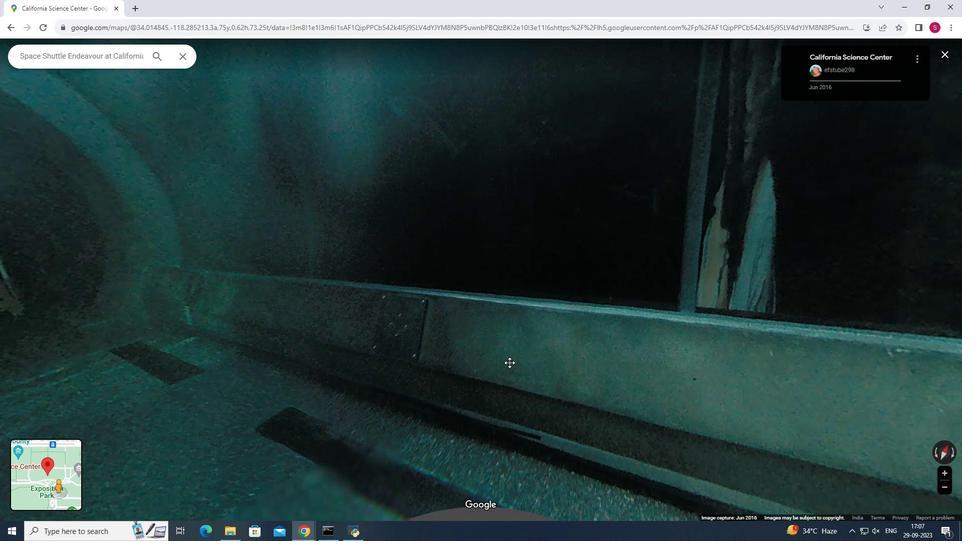 
Action: Mouse moved to (390, 282)
Screenshot: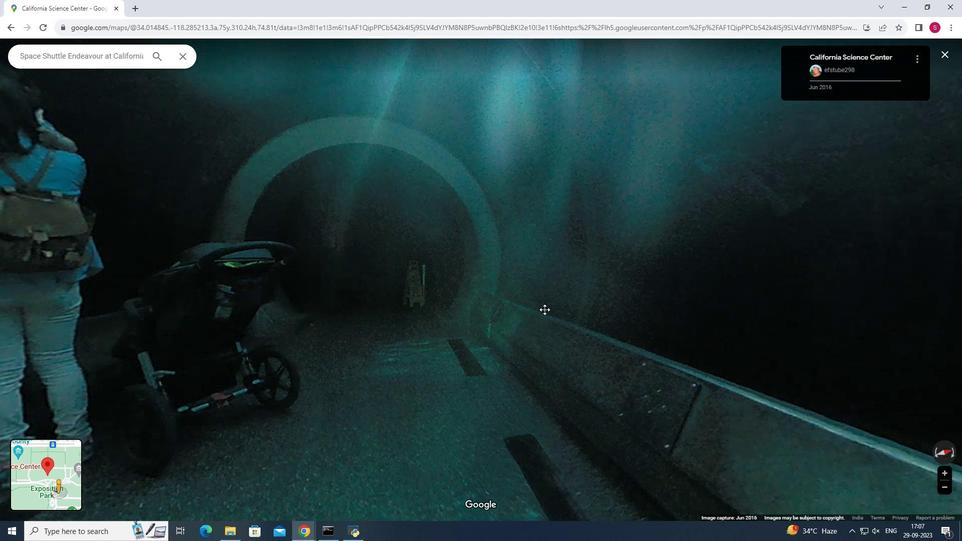 
Action: Mouse pressed left at (390, 282)
Screenshot: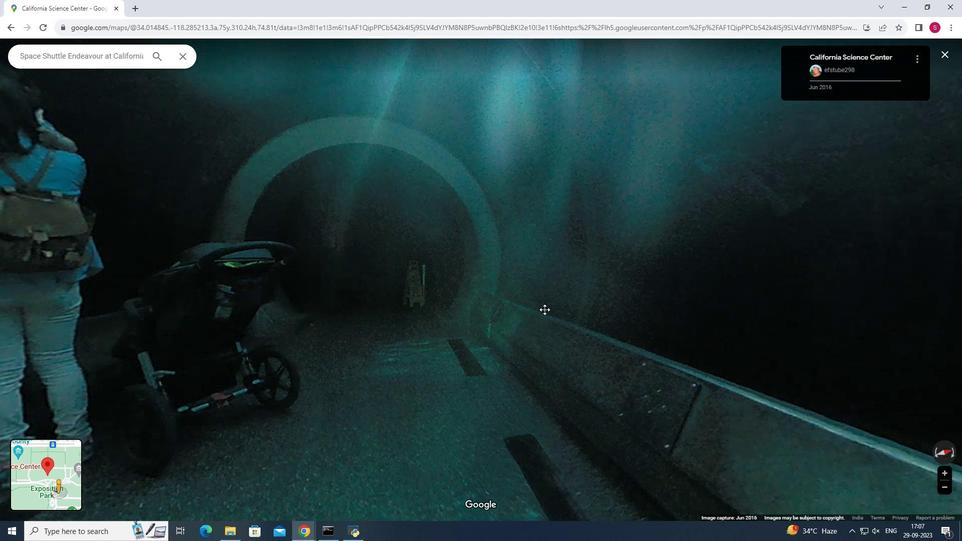 
Action: Mouse moved to (517, 298)
Screenshot: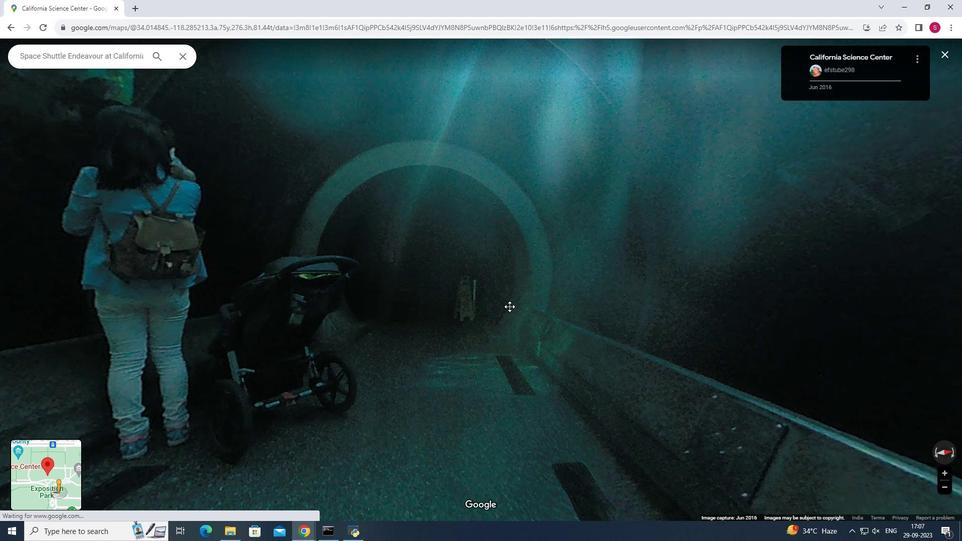 
Action: Mouse pressed left at (517, 298)
Screenshot: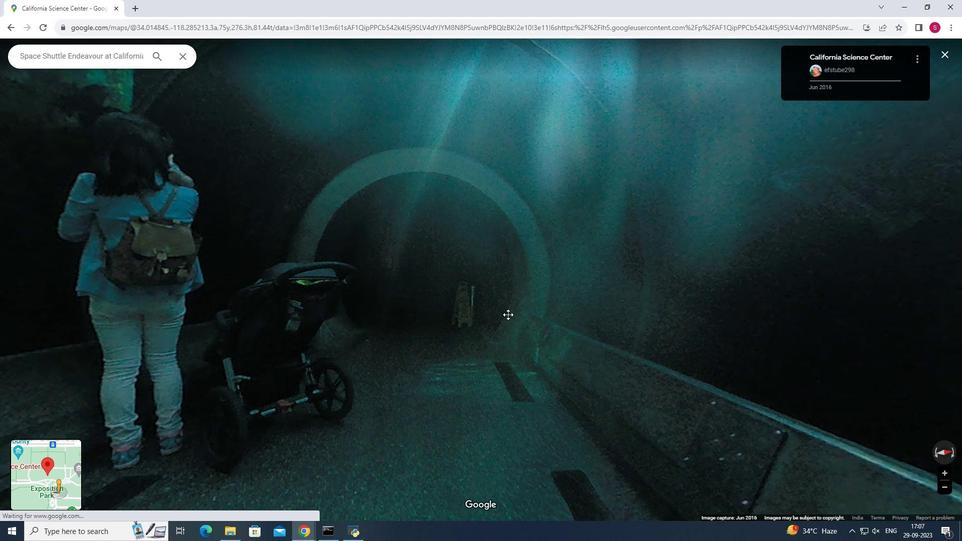 
Action: Mouse moved to (505, 283)
Screenshot: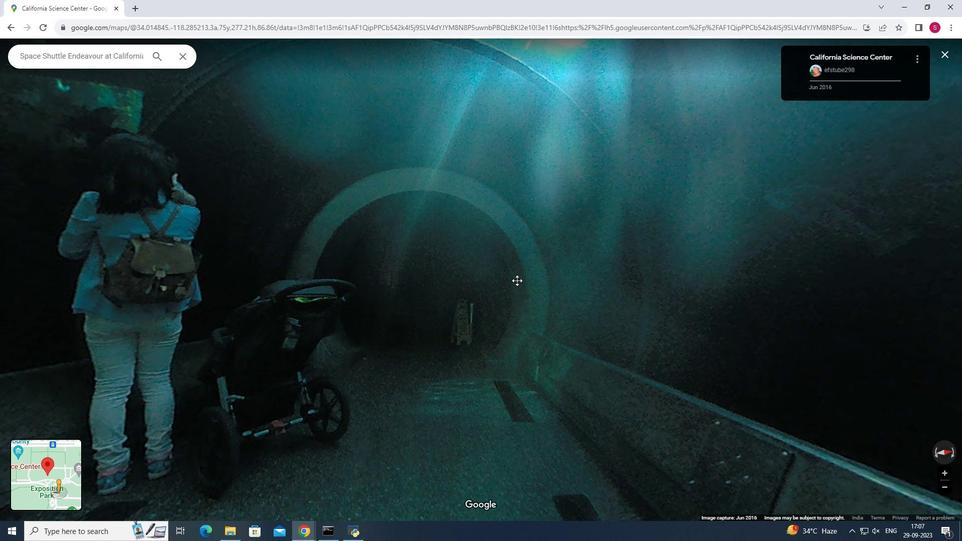 
Action: Mouse pressed left at (505, 283)
Screenshot: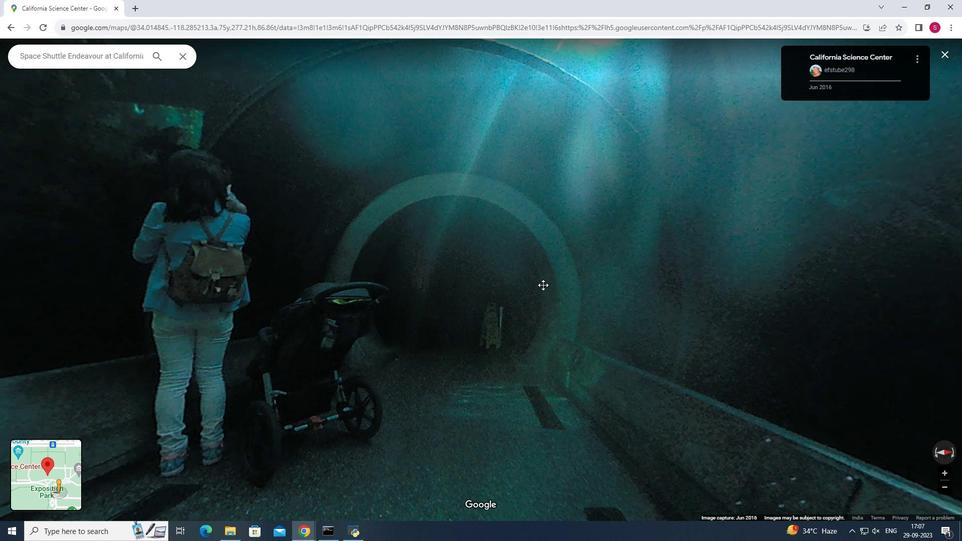 
Action: Mouse moved to (545, 310)
Screenshot: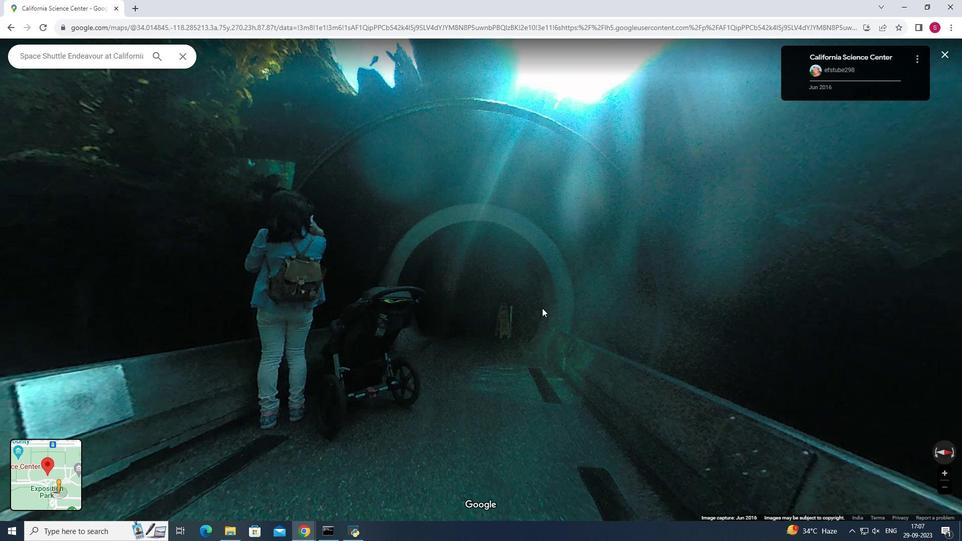 
Action: Mouse scrolled (545, 310) with delta (0, 0)
Screenshot: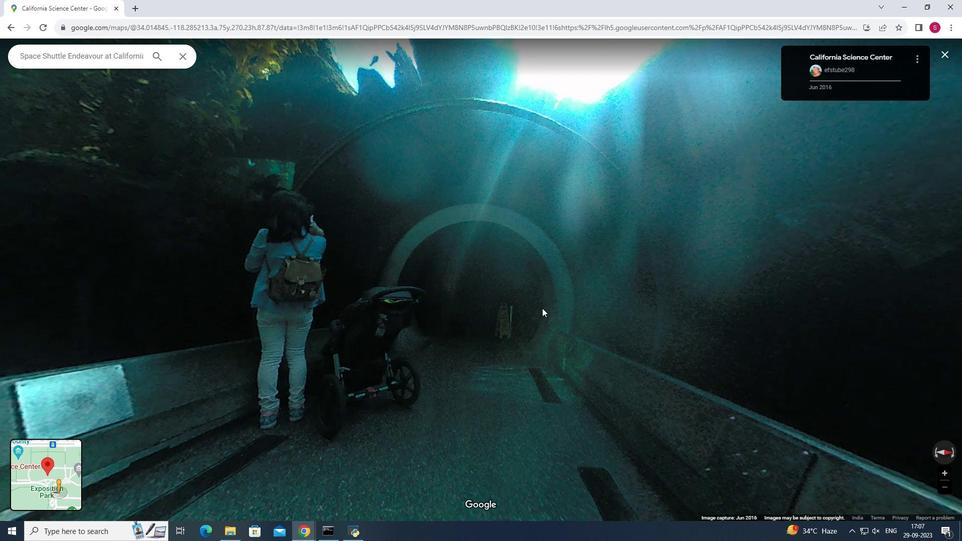 
Action: Mouse moved to (545, 310)
Screenshot: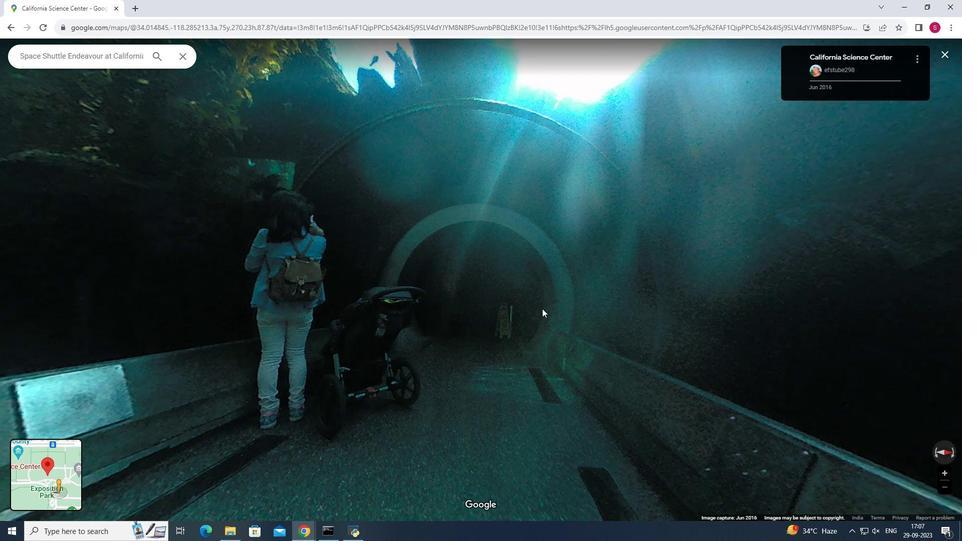 
Action: Mouse scrolled (545, 310) with delta (0, 0)
Screenshot: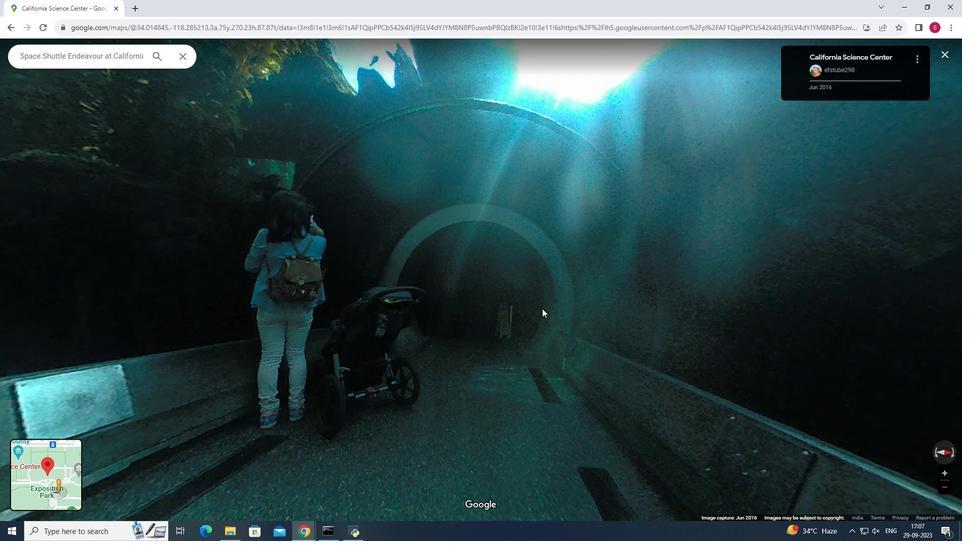 
Action: Mouse scrolled (545, 310) with delta (0, 0)
Screenshot: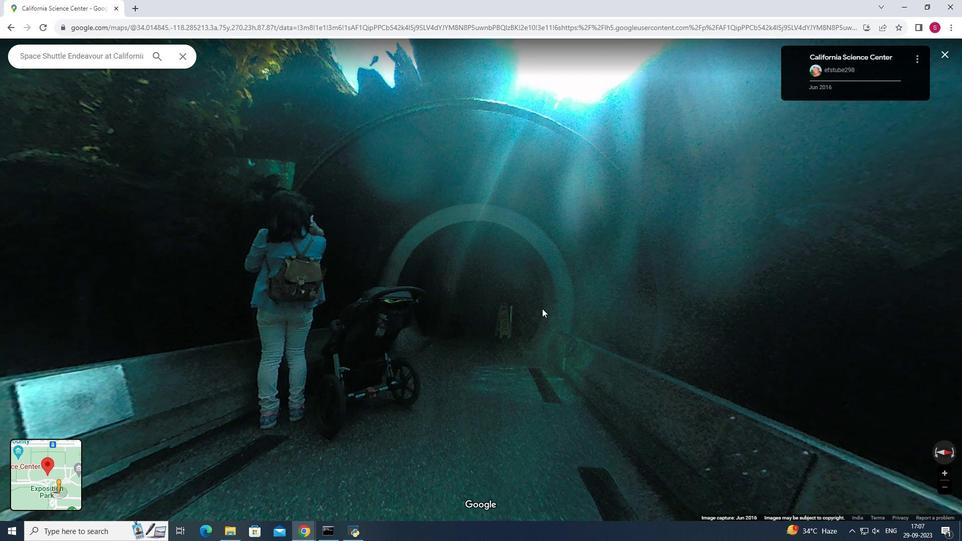
Action: Mouse scrolled (545, 310) with delta (0, 0)
Screenshot: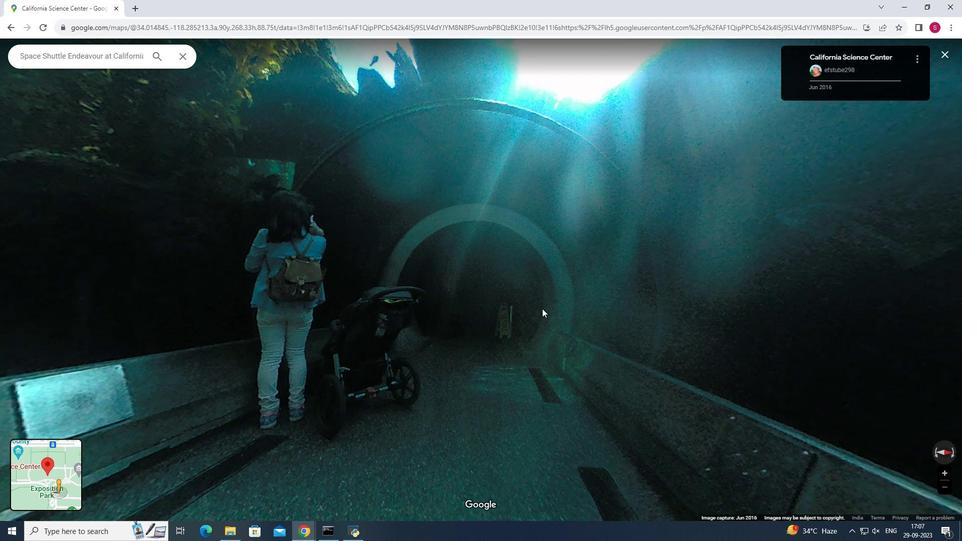 
Action: Mouse moved to (545, 311)
Screenshot: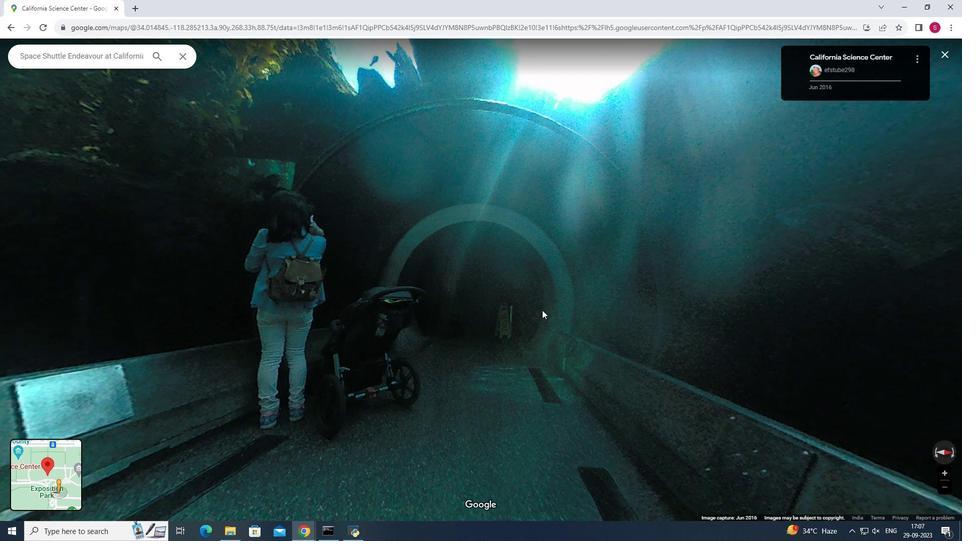 
Action: Mouse scrolled (545, 310) with delta (0, 0)
Screenshot: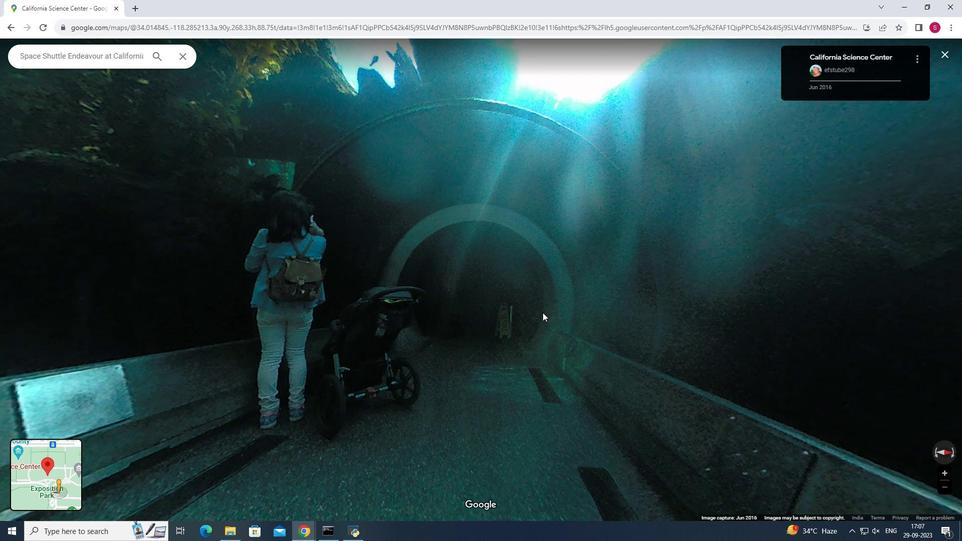 
Action: Mouse moved to (545, 311)
Screenshot: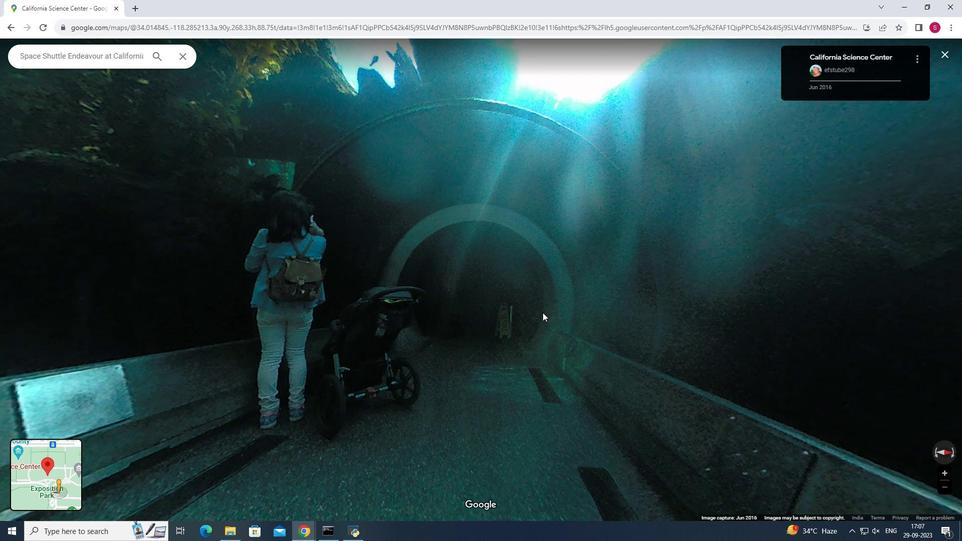 
Action: Mouse scrolled (545, 311) with delta (0, 0)
Screenshot: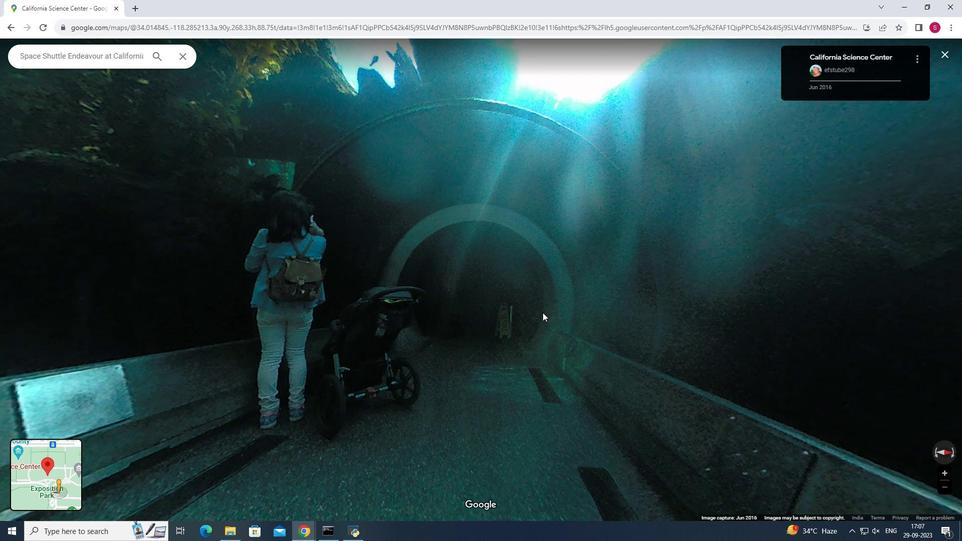 
Action: Mouse moved to (545, 311)
Screenshot: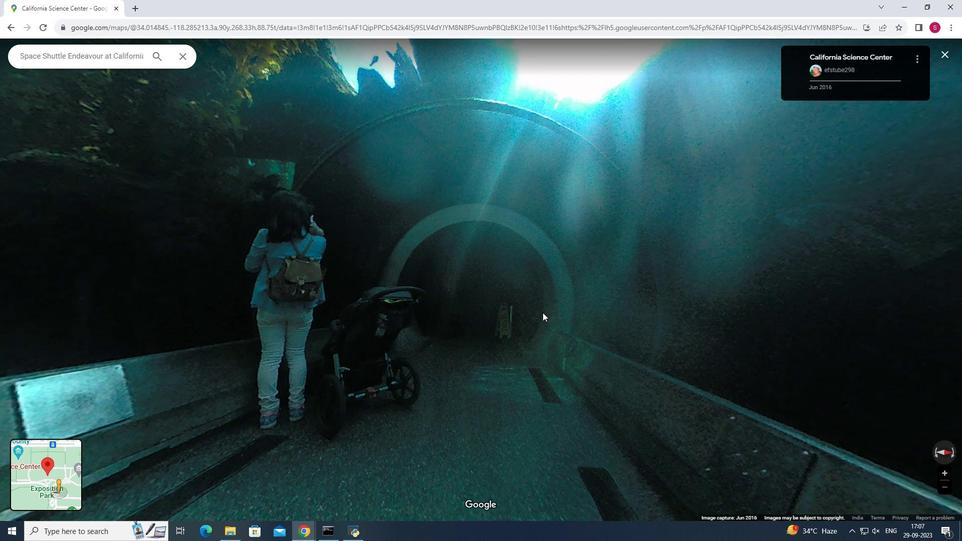 
Action: Mouse scrolled (545, 311) with delta (0, 0)
Screenshot: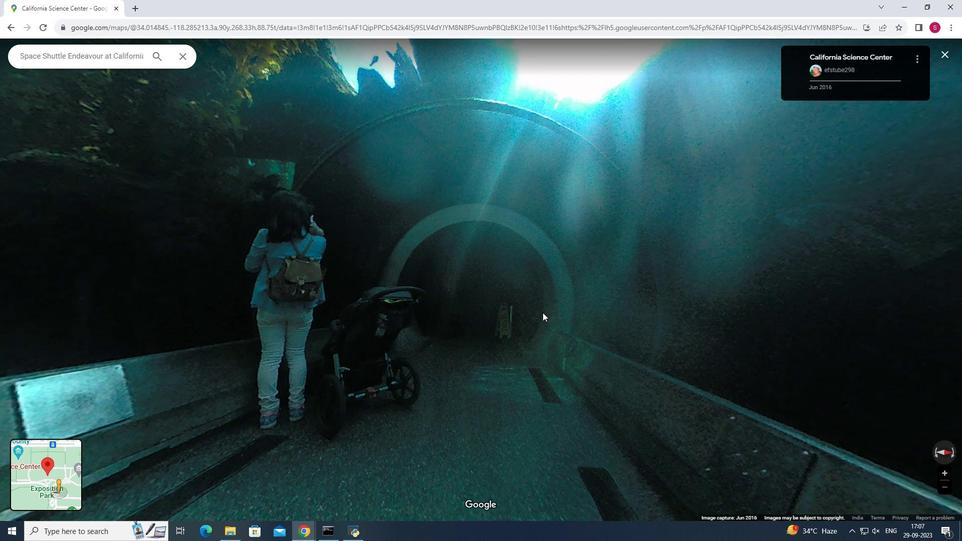 
Action: Mouse scrolled (545, 311) with delta (0, 0)
Screenshot: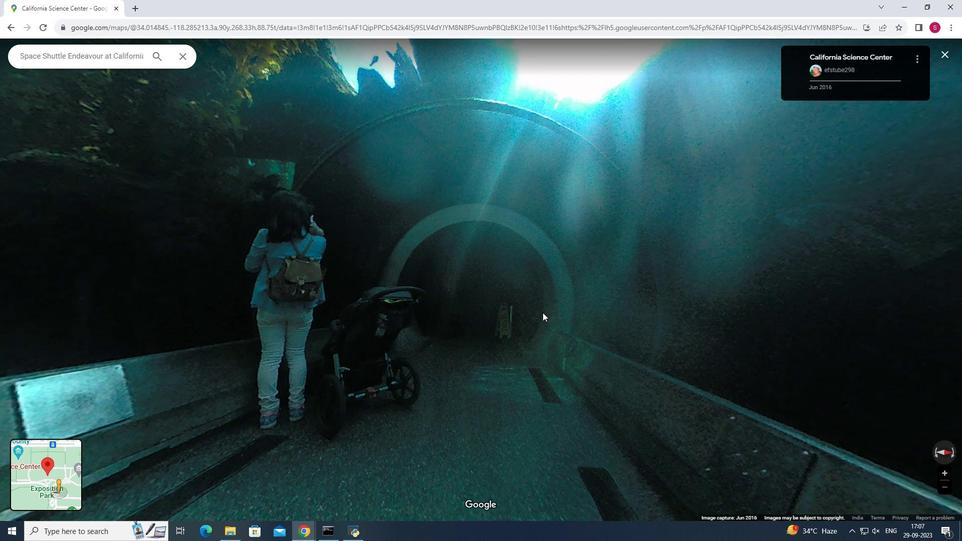 
Action: Mouse moved to (545, 323)
Screenshot: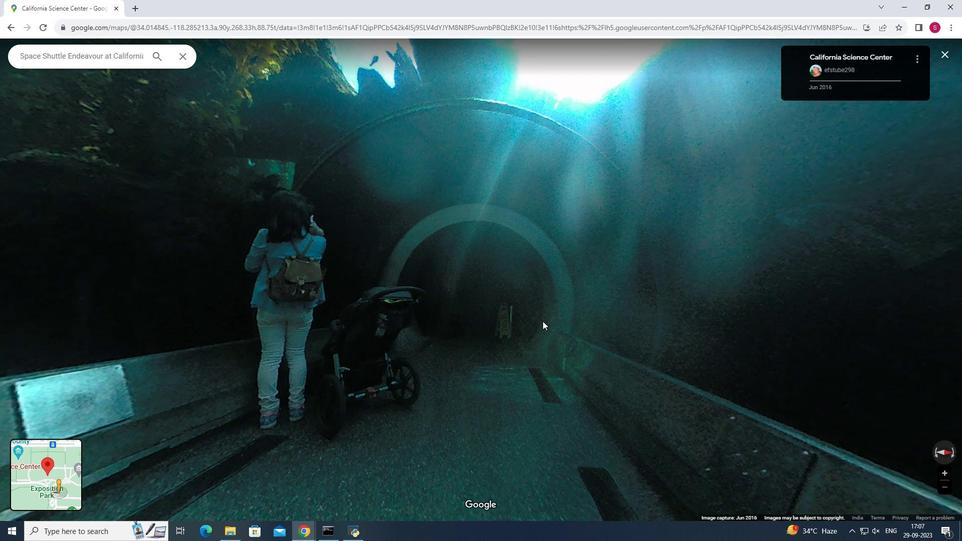 
Action: Mouse scrolled (545, 322) with delta (0, 0)
Screenshot: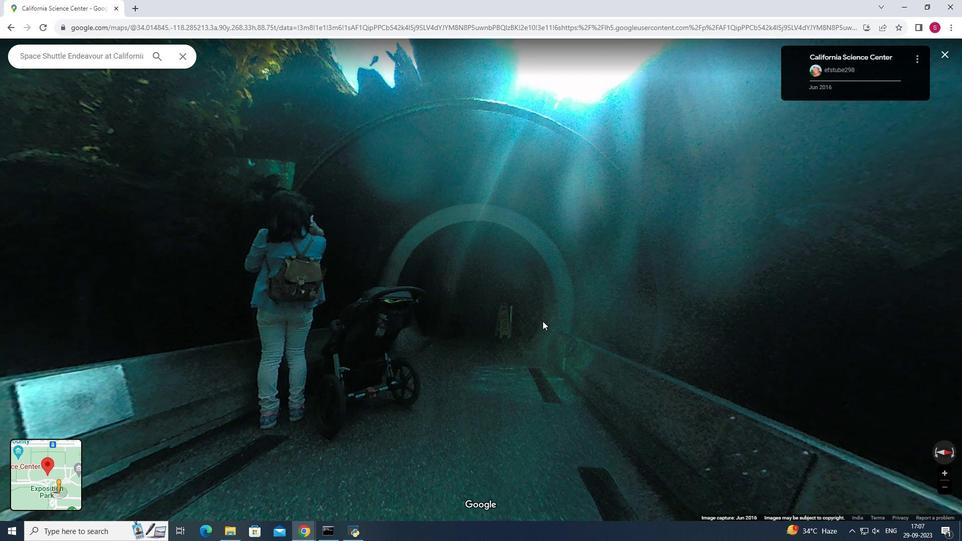 
Action: Mouse scrolled (545, 322) with delta (0, 0)
Screenshot: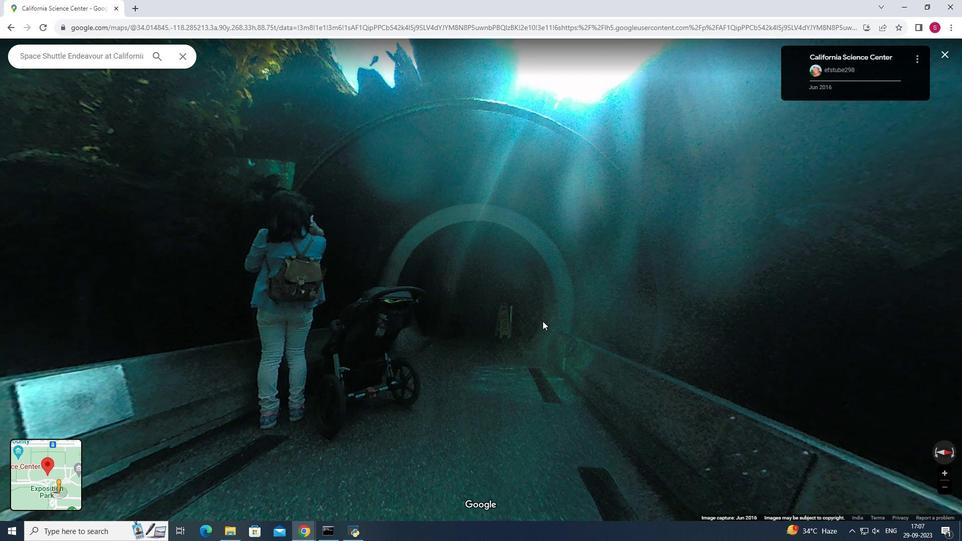 
Action: Mouse moved to (545, 323)
Screenshot: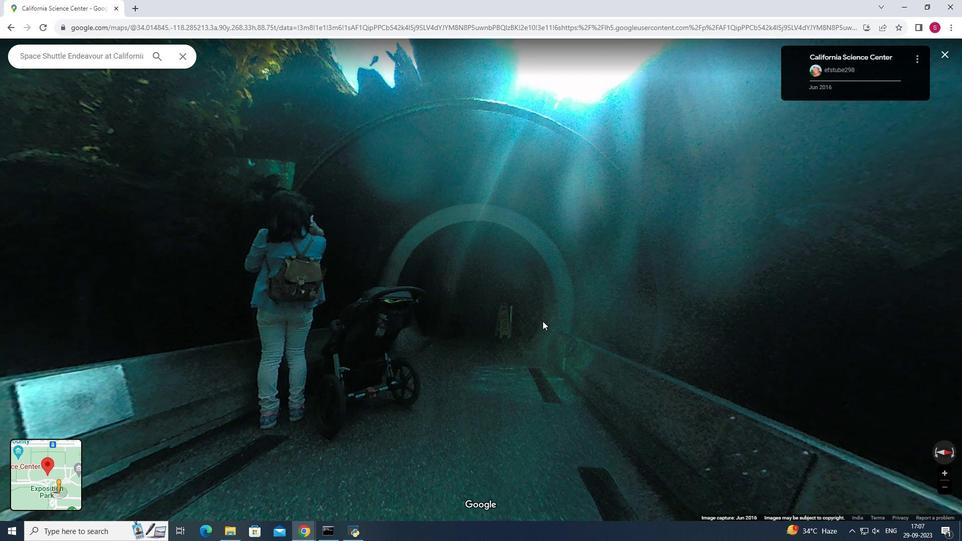 
Action: Mouse scrolled (545, 323) with delta (0, 0)
Screenshot: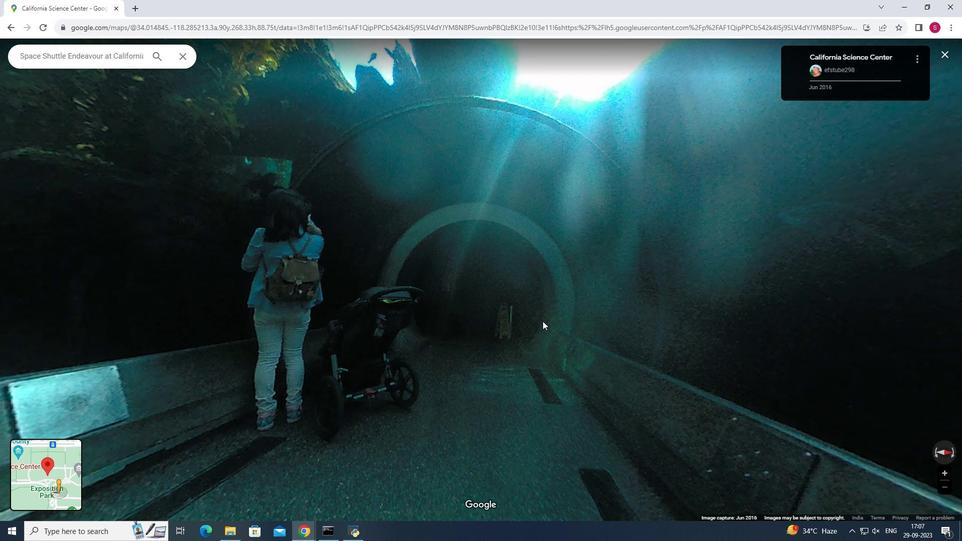 
Action: Mouse scrolled (545, 324) with delta (0, 0)
Screenshot: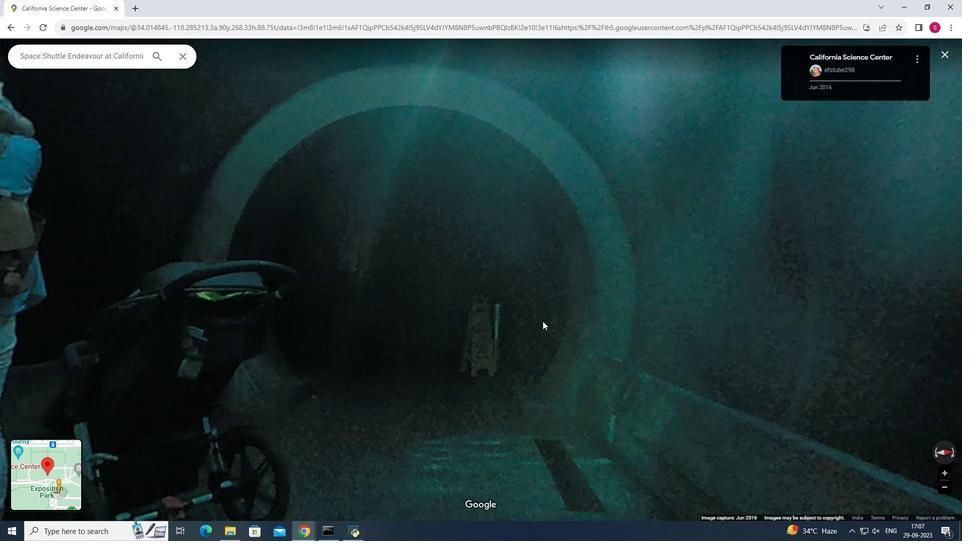 
Action: Mouse scrolled (545, 324) with delta (0, 0)
Screenshot: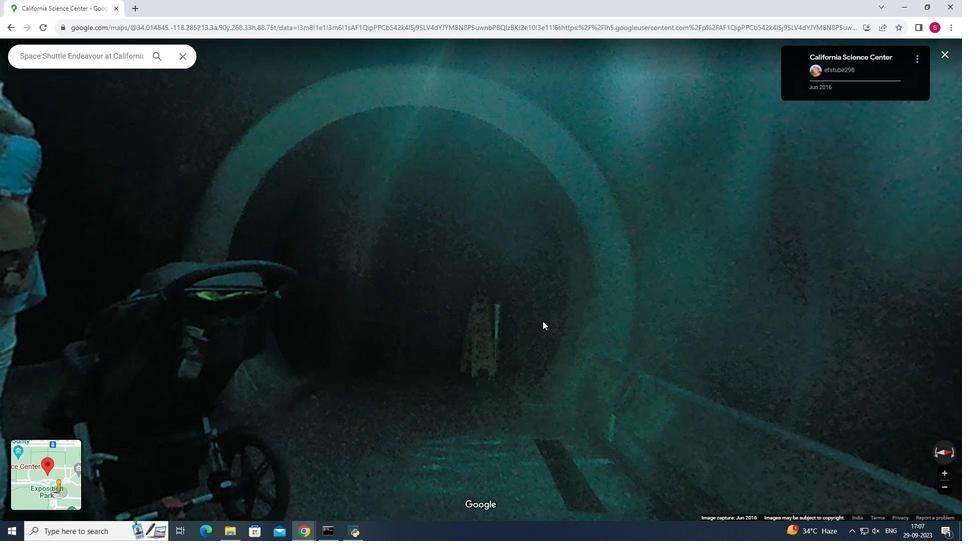 
Action: Mouse scrolled (545, 324) with delta (0, 0)
Screenshot: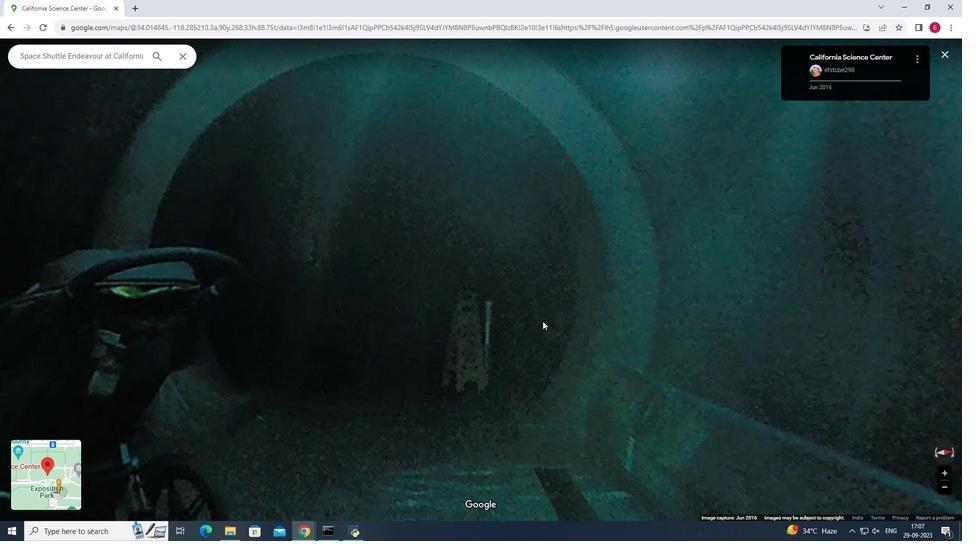 
Action: Mouse scrolled (545, 324) with delta (0, 0)
Screenshot: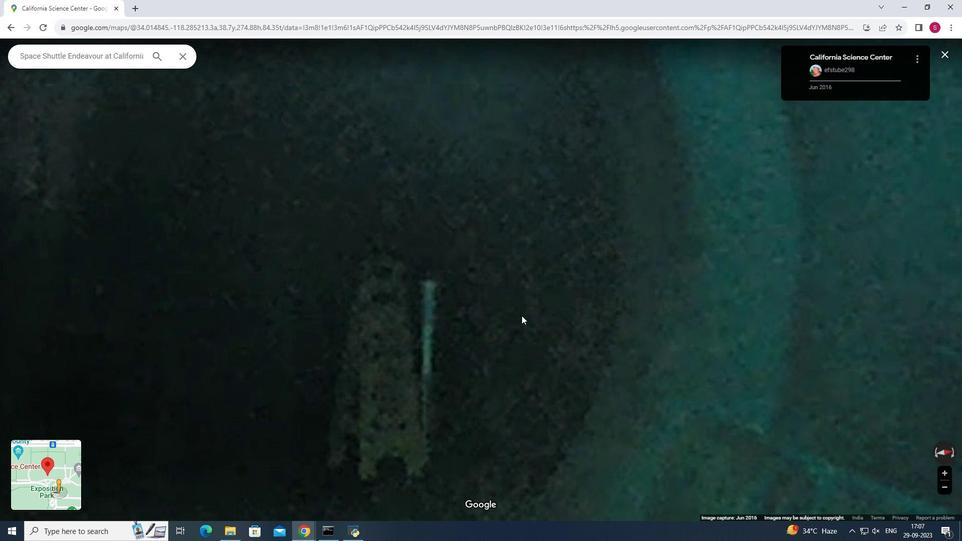 
Action: Mouse moved to (515, 316)
Screenshot: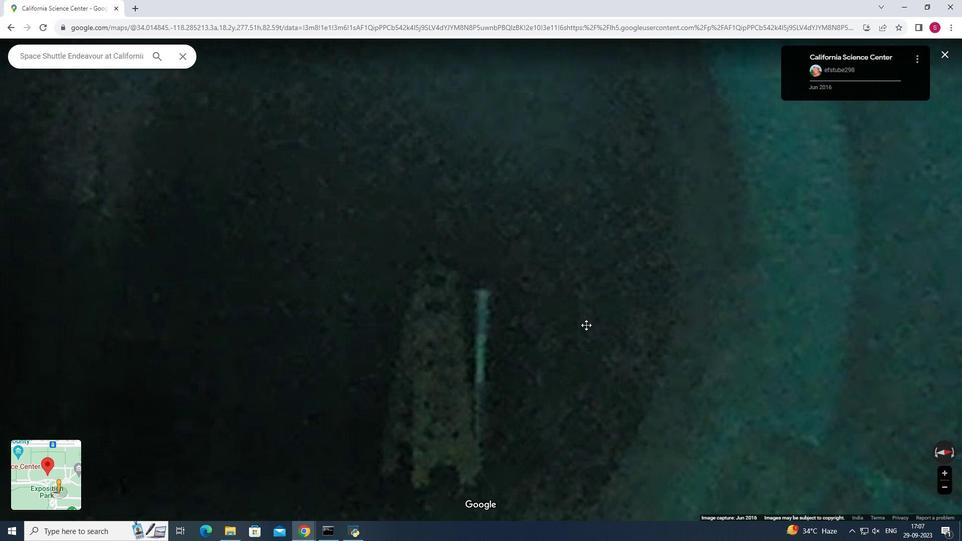
Action: Mouse pressed left at (515, 316)
Screenshot: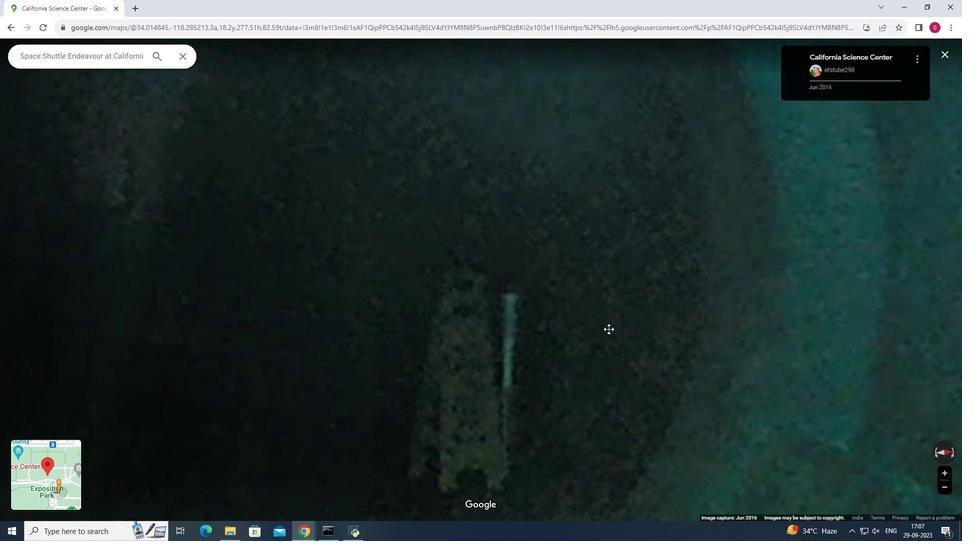 
Action: Mouse moved to (642, 334)
Screenshot: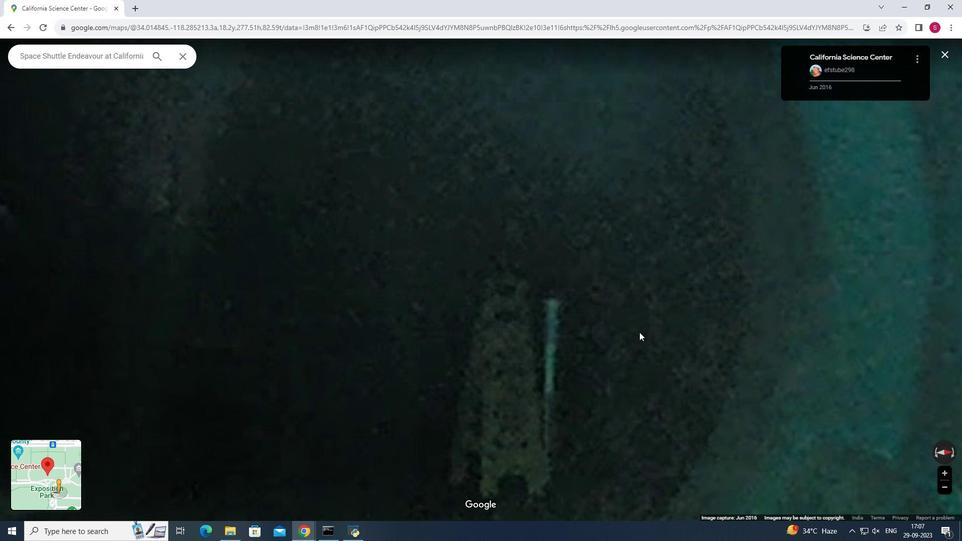 
Action: Mouse scrolled (642, 334) with delta (0, 0)
Screenshot: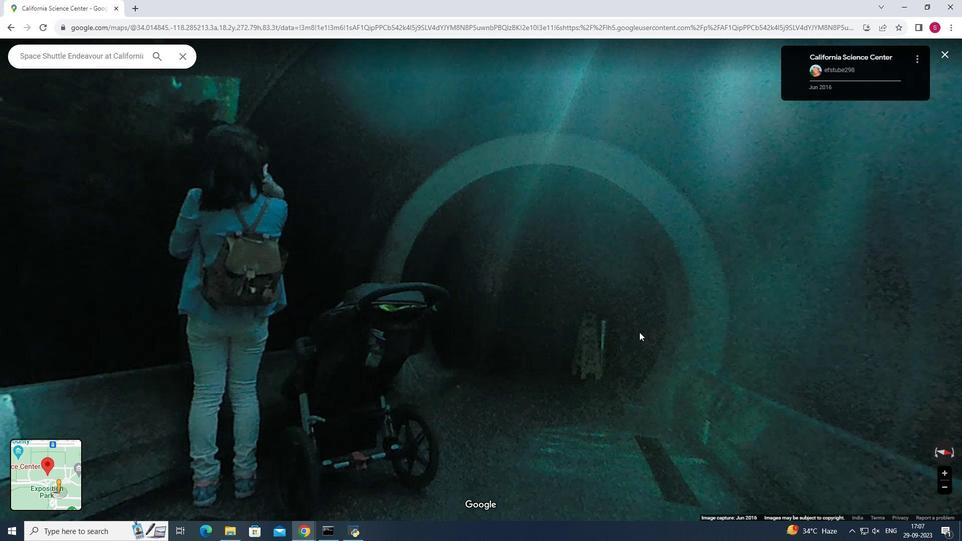 
Action: Mouse scrolled (642, 334) with delta (0, 0)
Screenshot: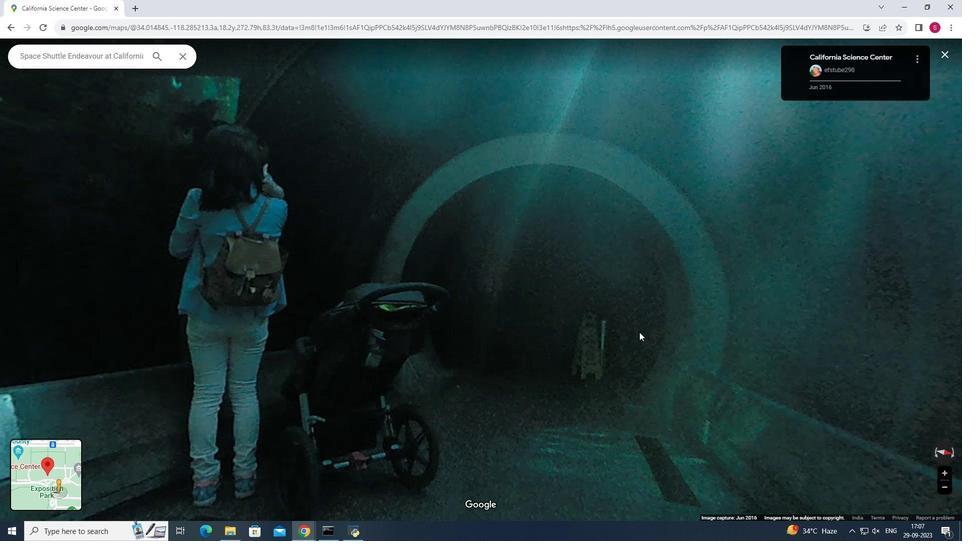 
Action: Mouse scrolled (642, 334) with delta (0, 0)
Screenshot: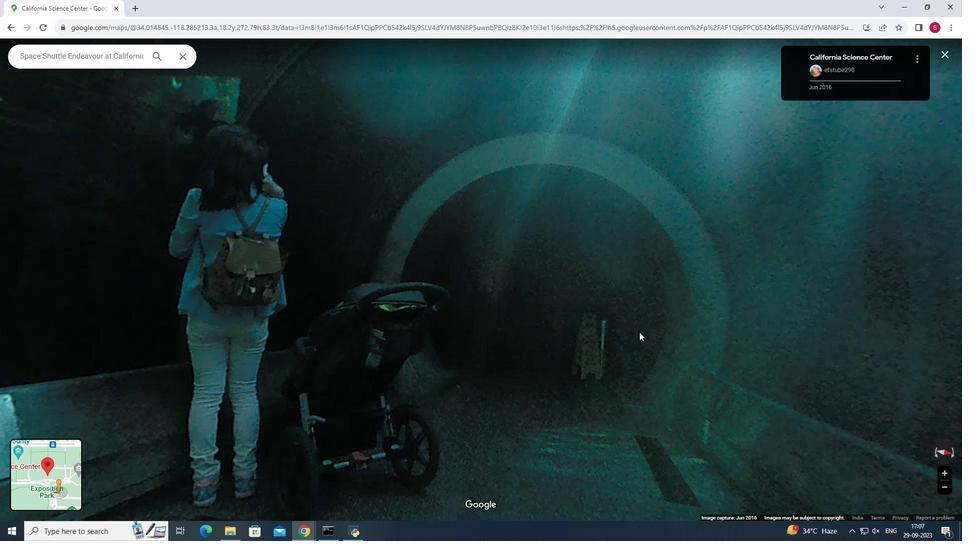 
Action: Mouse scrolled (642, 334) with delta (0, 0)
Screenshot: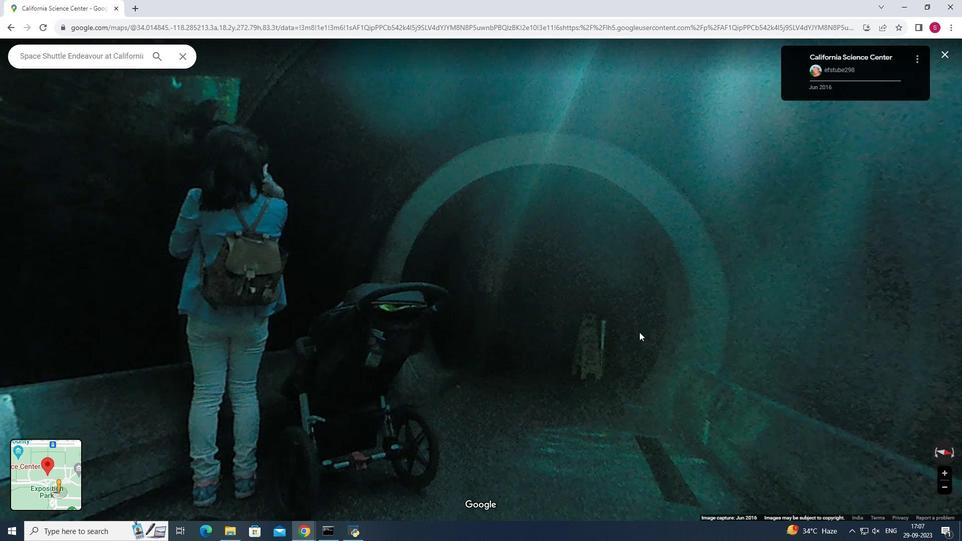 
Action: Mouse scrolled (642, 334) with delta (0, 0)
Screenshot: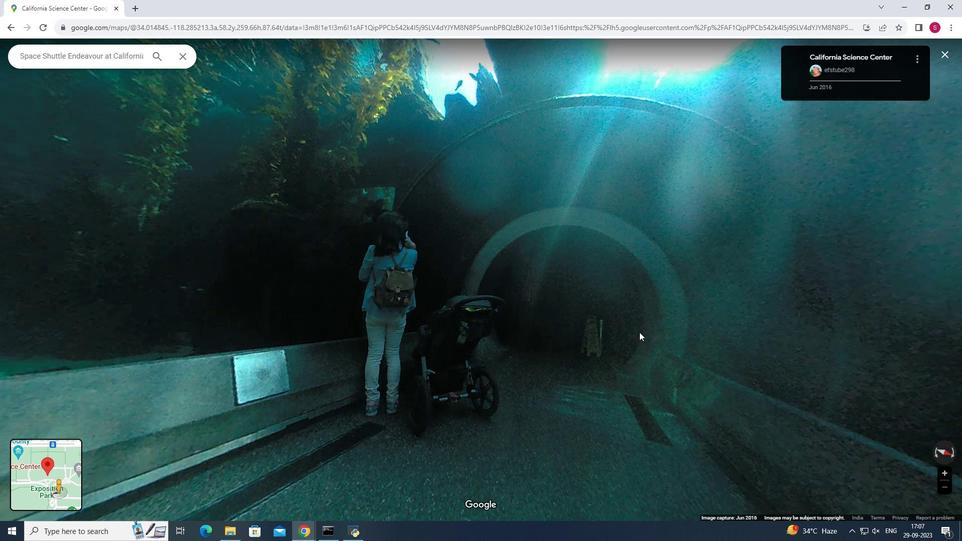 
Action: Mouse scrolled (642, 334) with delta (0, 0)
Screenshot: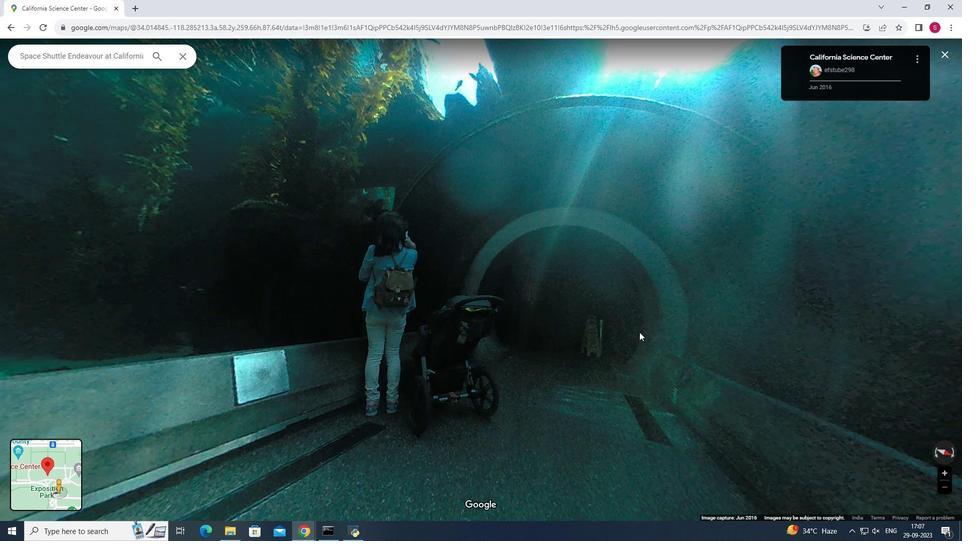 
Action: Mouse scrolled (642, 334) with delta (0, 0)
Screenshot: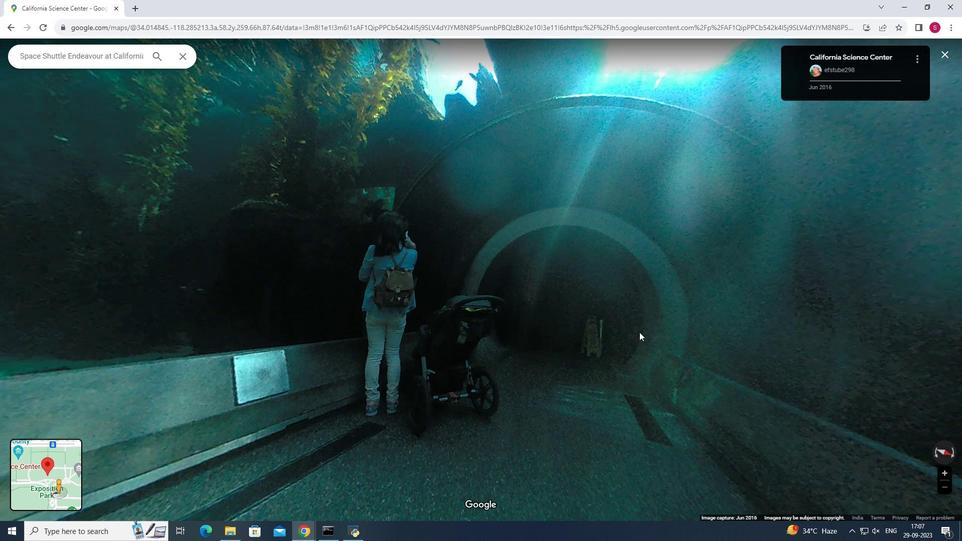 
Action: Mouse scrolled (642, 334) with delta (0, 0)
Screenshot: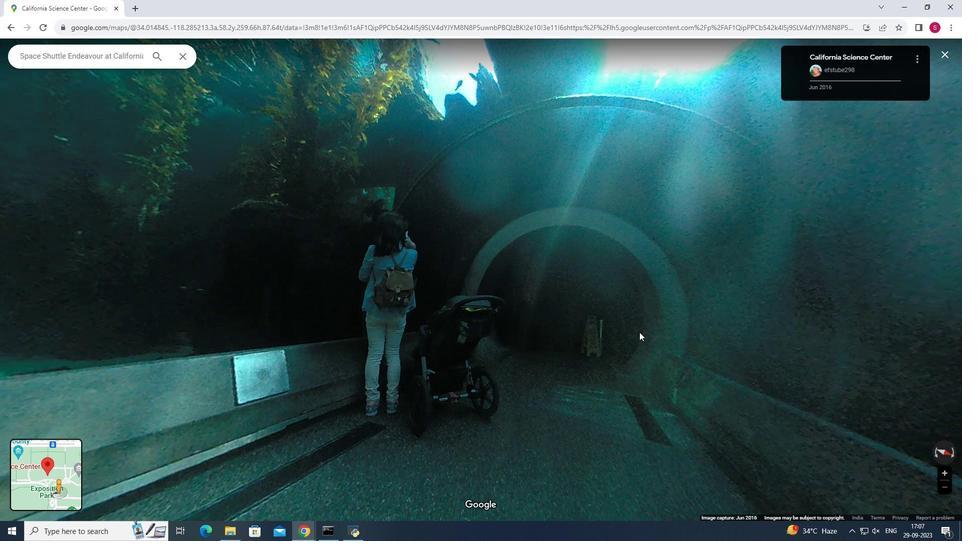 
Action: Mouse scrolled (642, 334) with delta (0, 0)
Screenshot: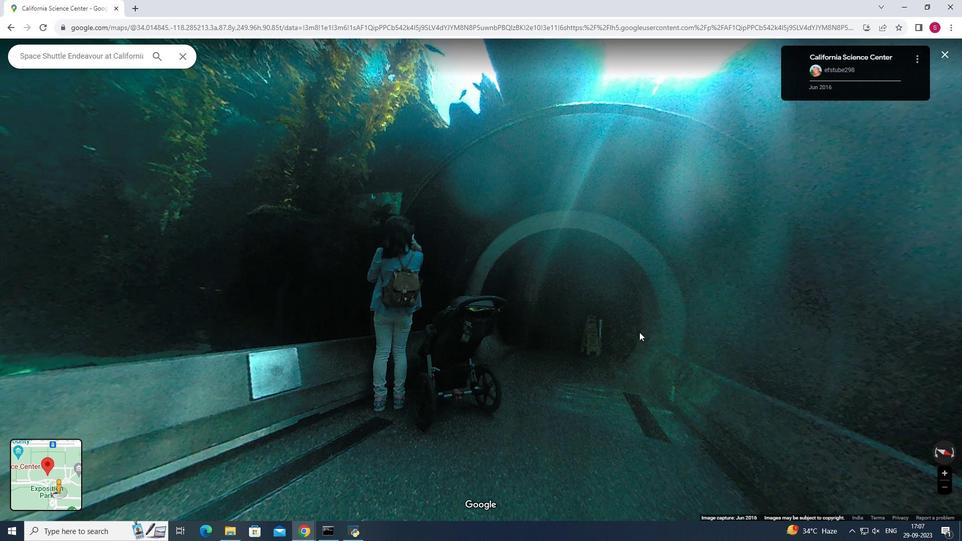 
Action: Mouse scrolled (642, 334) with delta (0, 0)
Screenshot: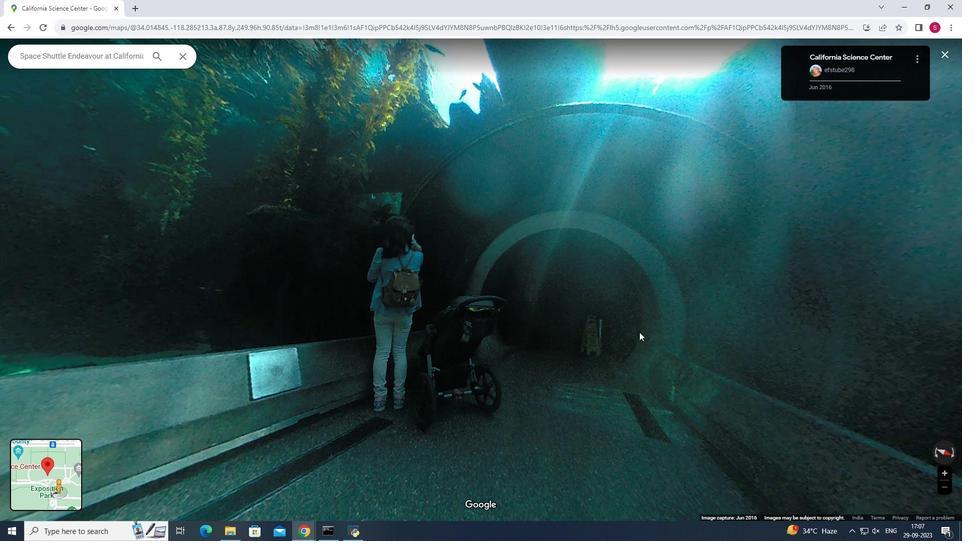 
Action: Mouse scrolled (642, 334) with delta (0, 0)
Screenshot: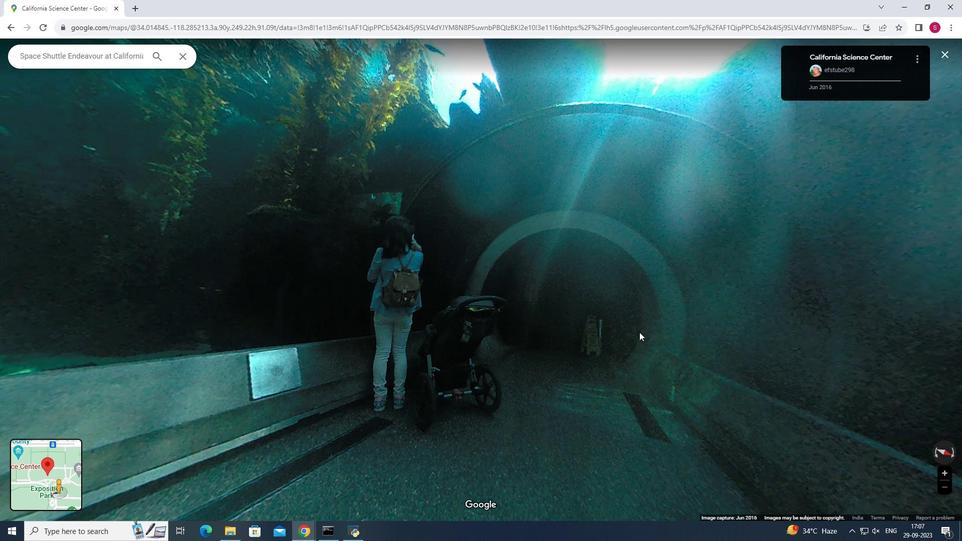 
Action: Mouse scrolled (642, 334) with delta (0, 0)
Screenshot: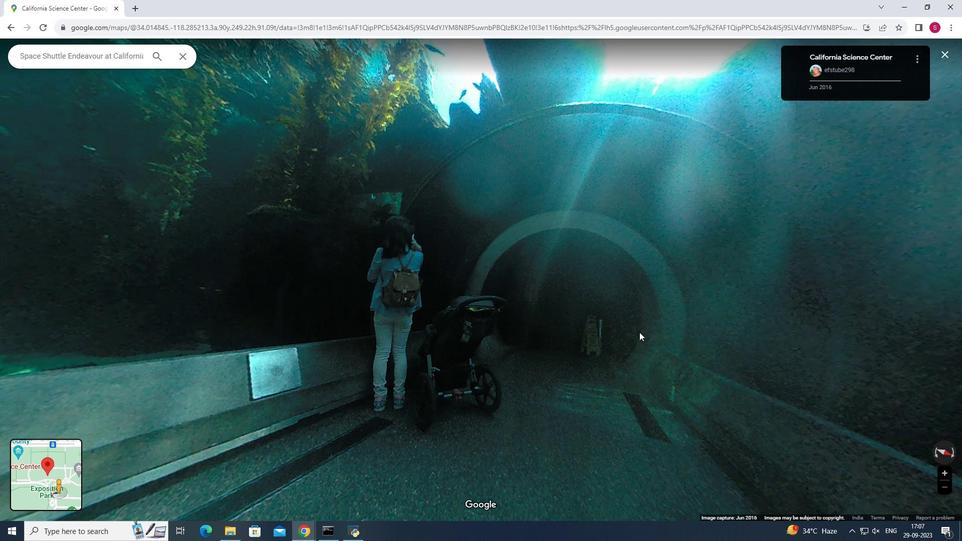 
Action: Mouse scrolled (642, 334) with delta (0, 0)
Screenshot: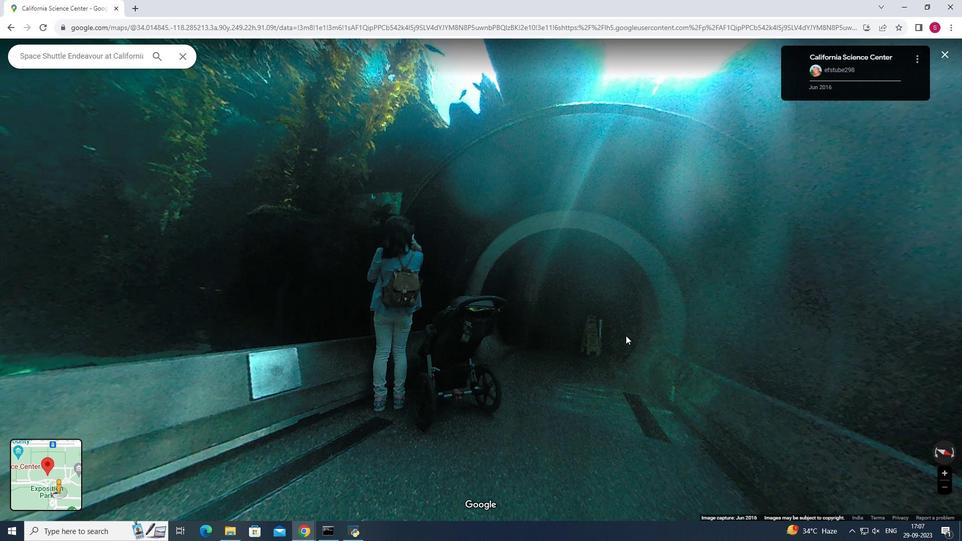
Action: Mouse moved to (563, 351)
Screenshot: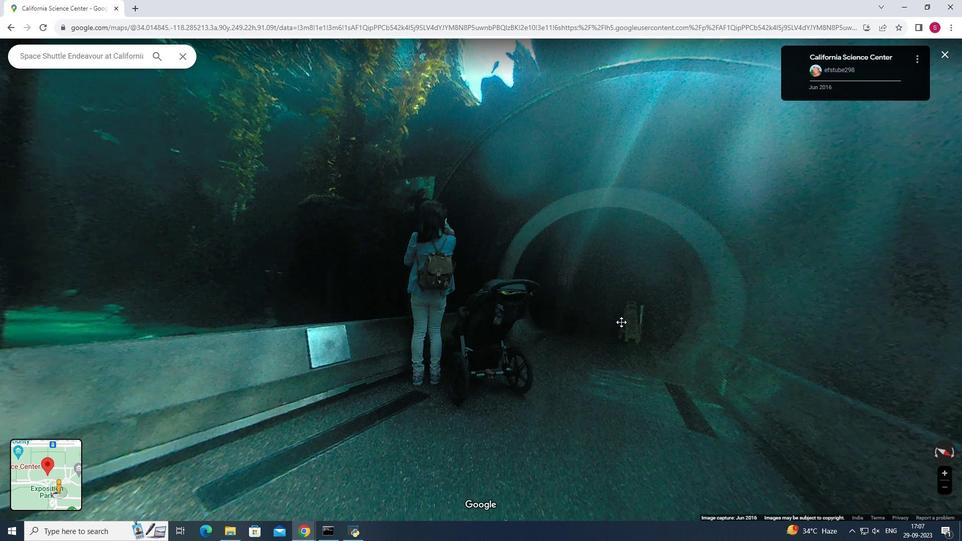 
Action: Mouse pressed left at (563, 351)
Screenshot: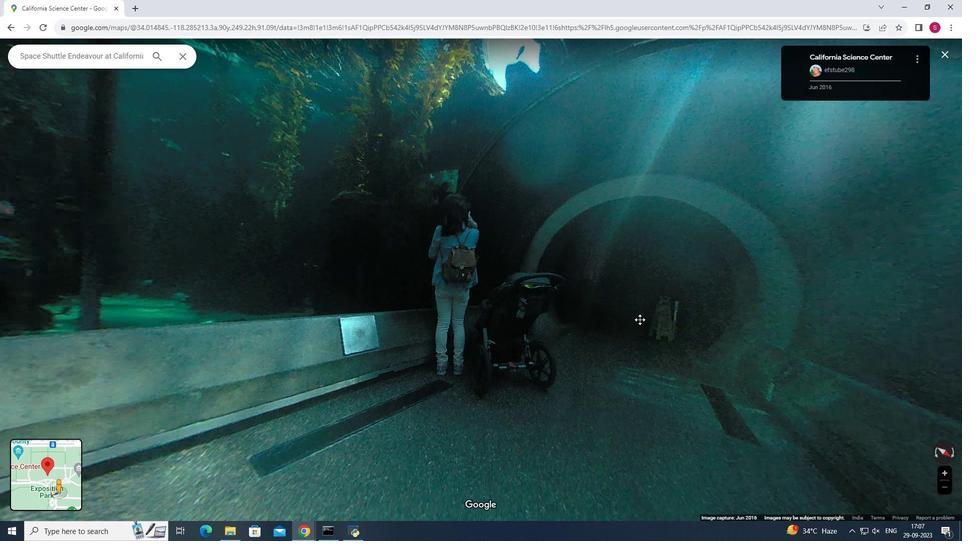 
Action: Mouse moved to (783, 359)
Screenshot: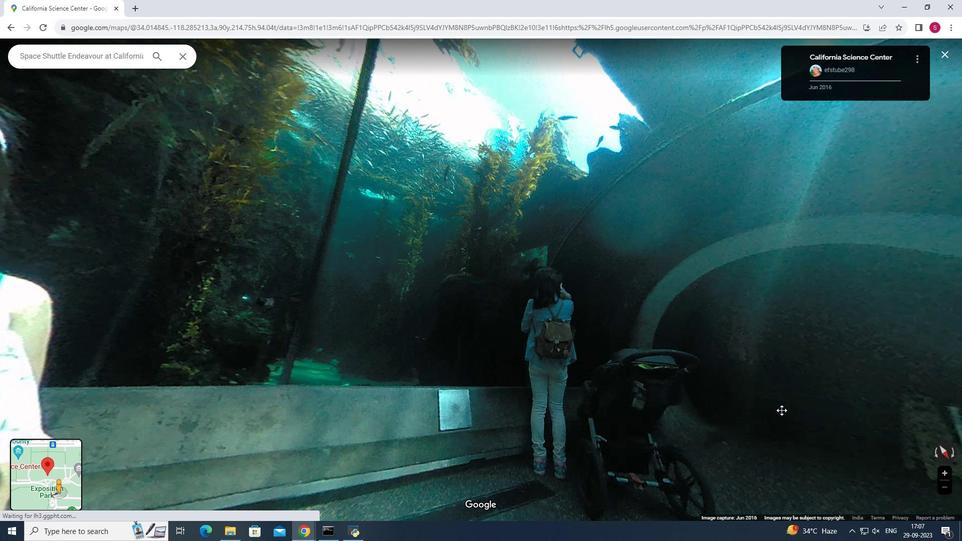 
Action: Mouse pressed left at (783, 359)
Screenshot: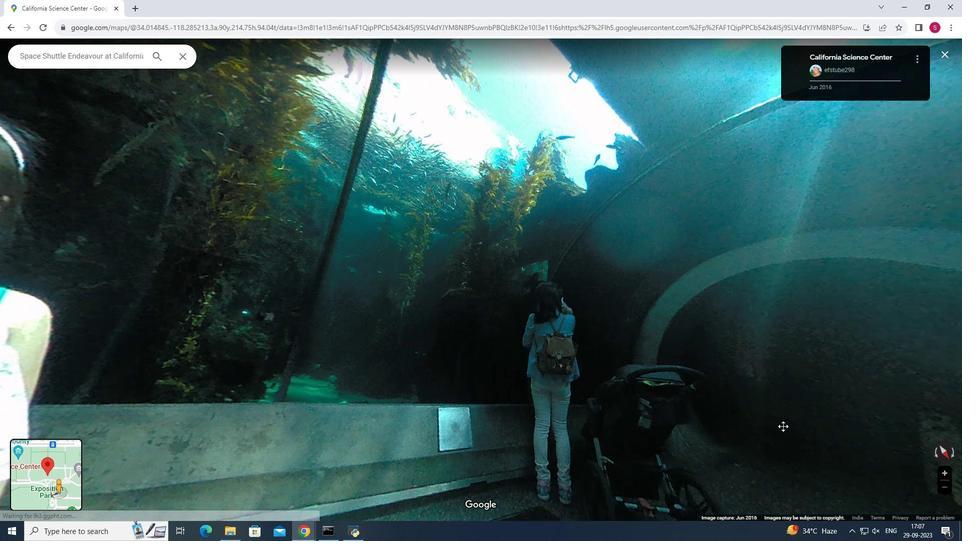 
Action: Mouse moved to (707, 404)
Screenshot: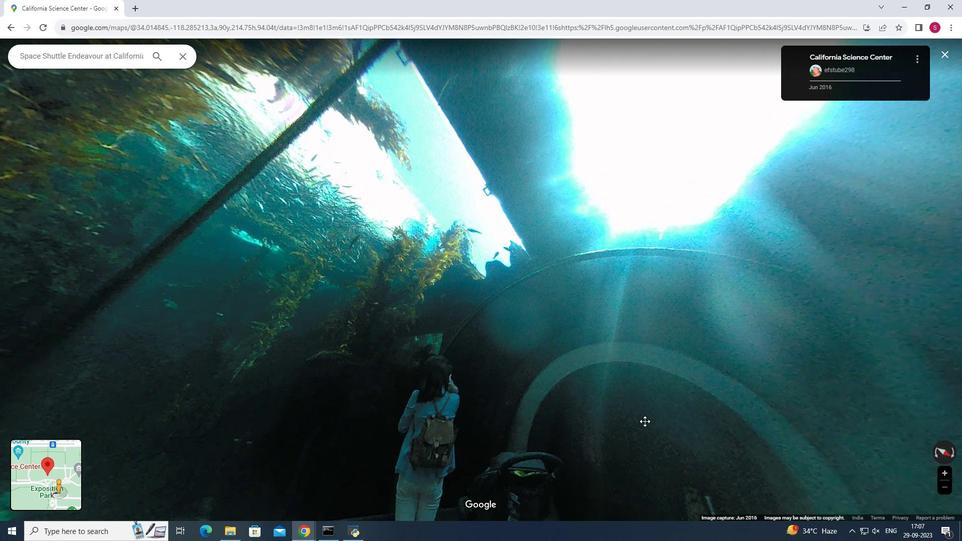 
Action: Mouse pressed left at (707, 404)
Screenshot: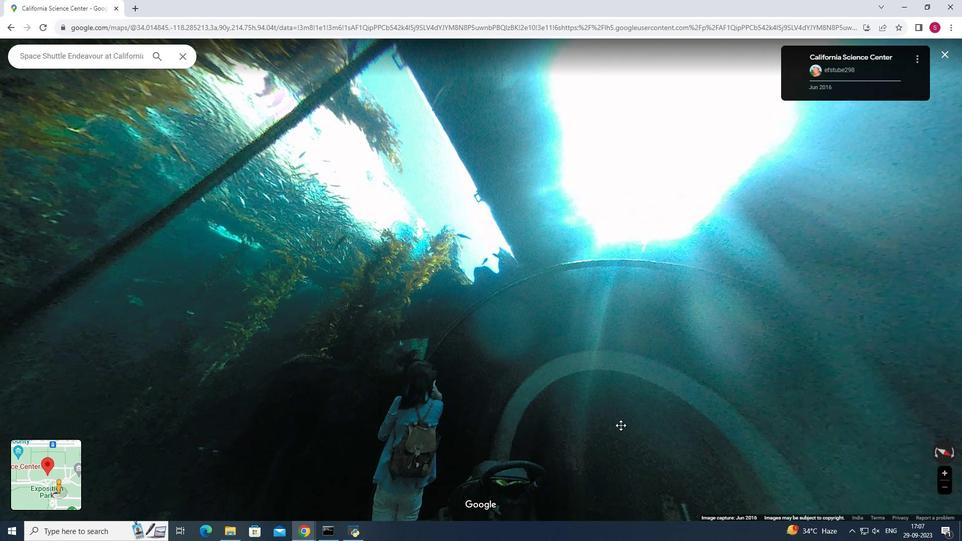 
Action: Mouse moved to (517, 327)
Screenshot: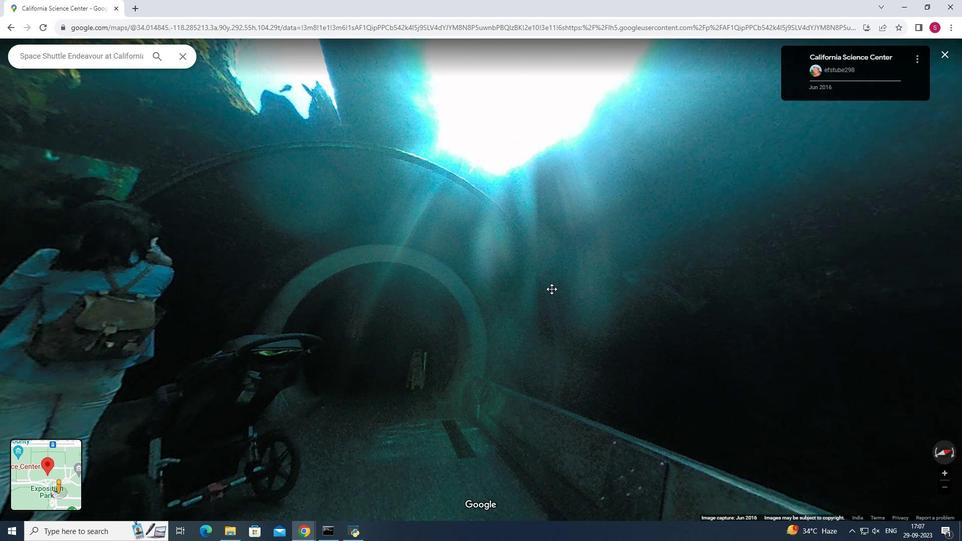 
Action: Mouse pressed left at (517, 327)
Screenshot: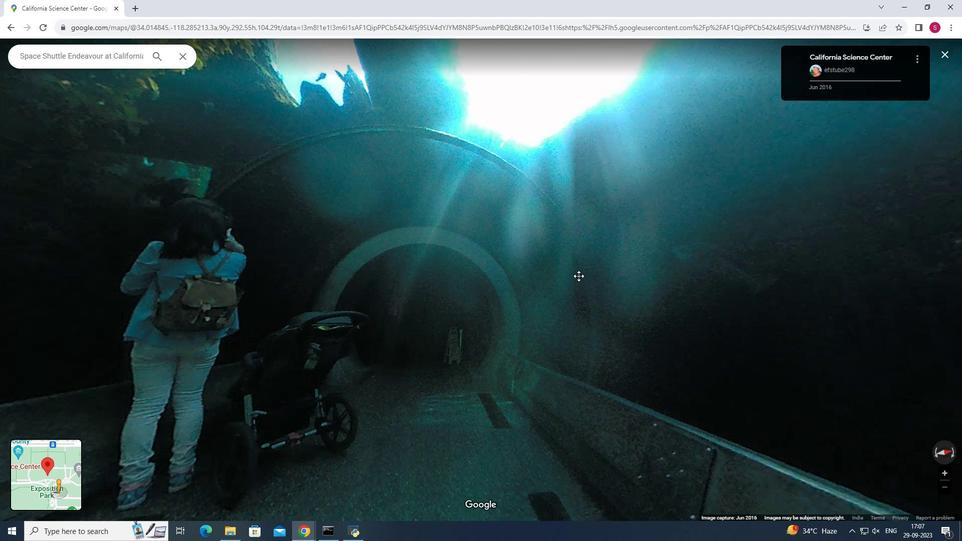 
Action: Mouse moved to (516, 314)
Screenshot: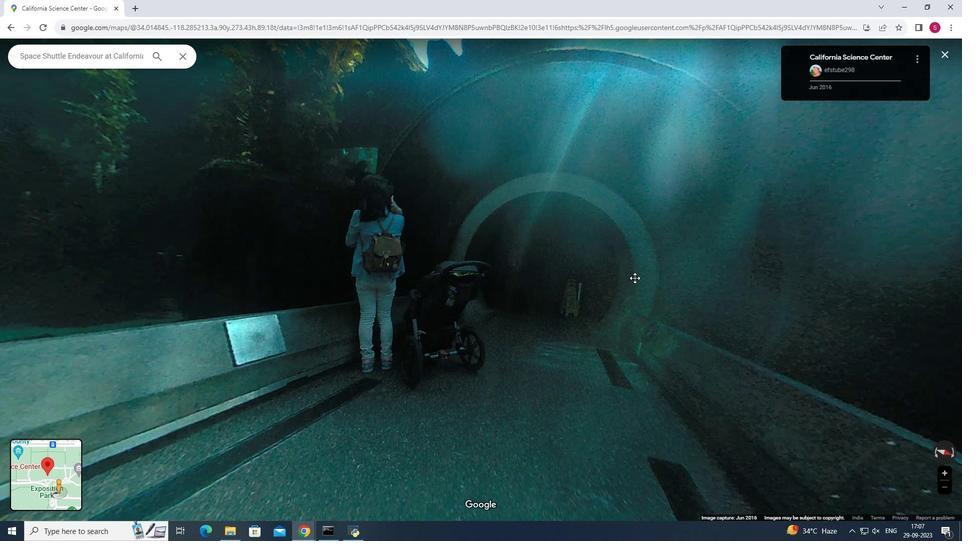 
Action: Mouse pressed left at (516, 314)
Screenshot: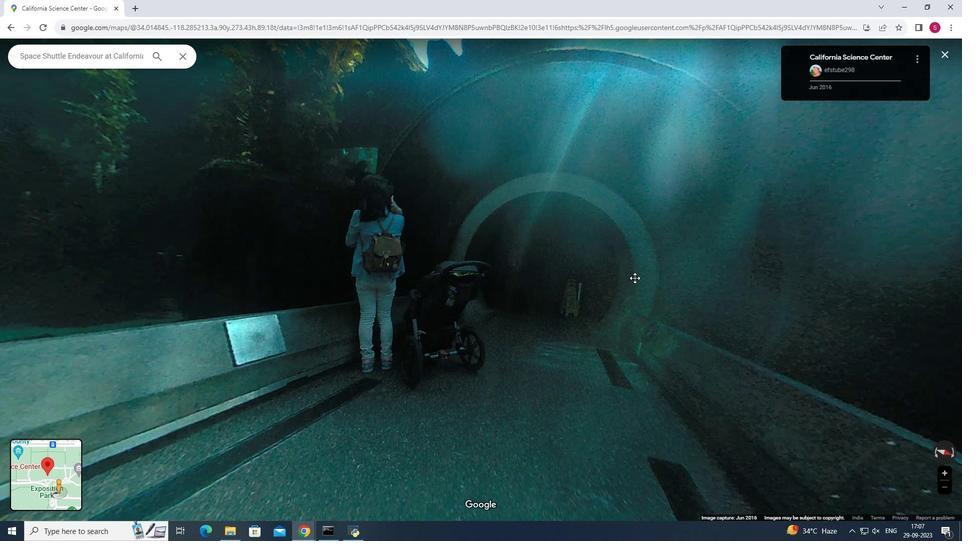 
Action: Mouse moved to (460, 302)
Screenshot: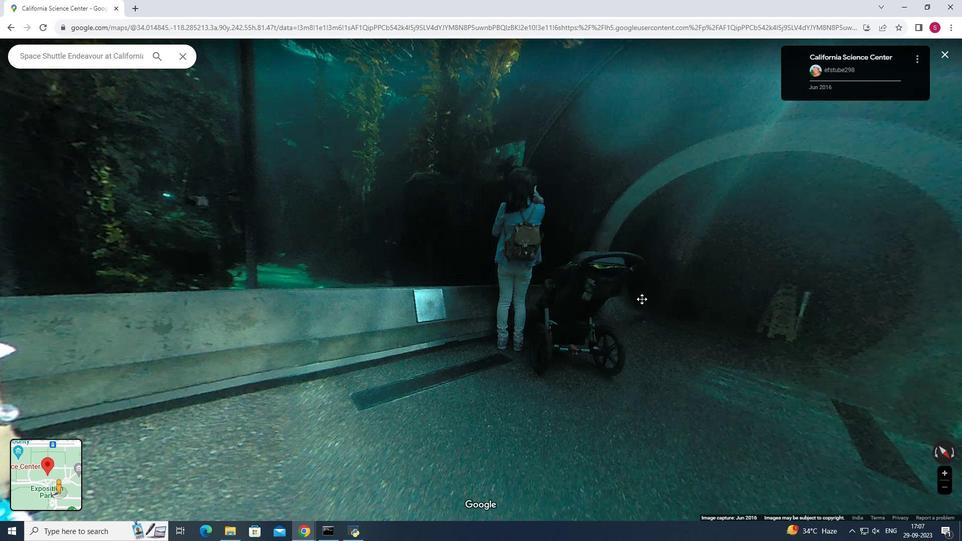 
Action: Mouse pressed left at (460, 302)
Screenshot: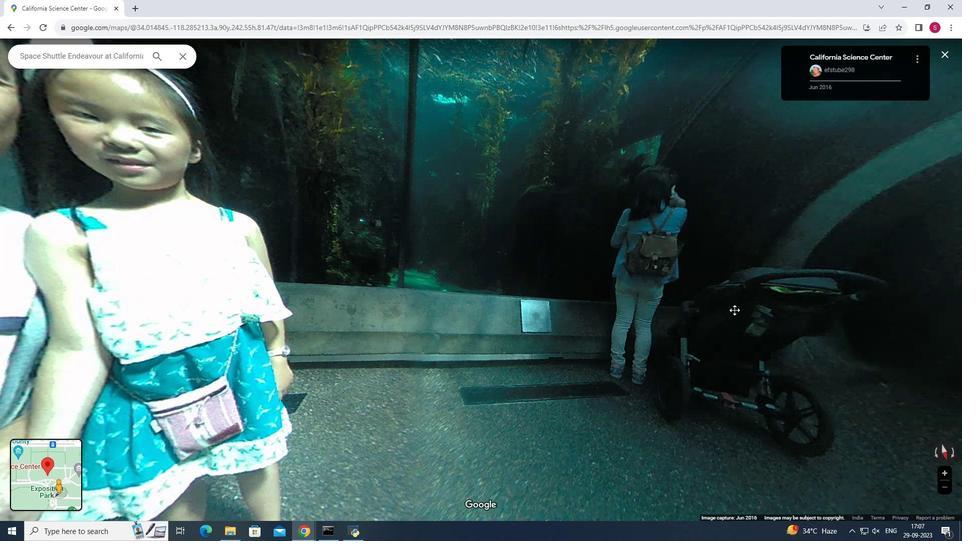 
Action: Mouse moved to (547, 307)
Screenshot: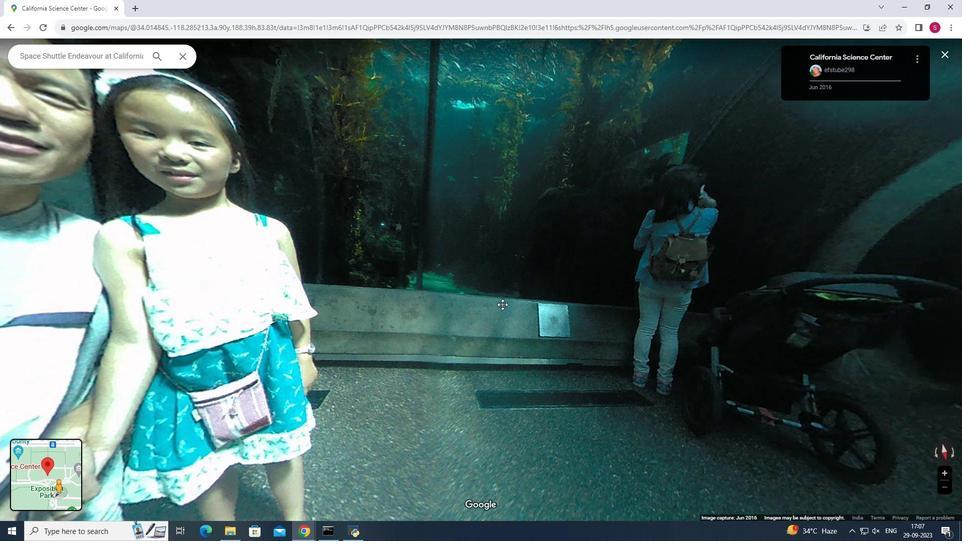 
Action: Mouse pressed left at (547, 307)
Screenshot: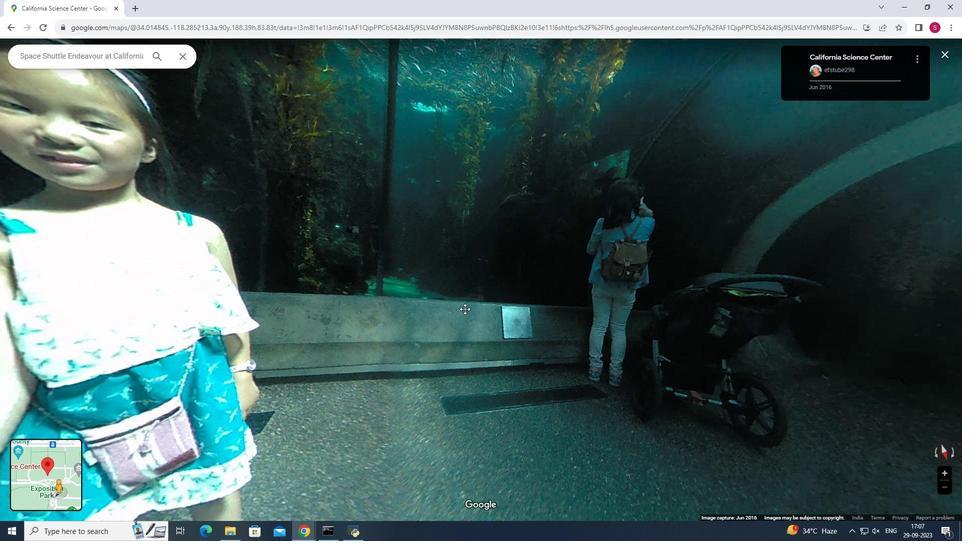
Action: Mouse moved to (606, 311)
Screenshot: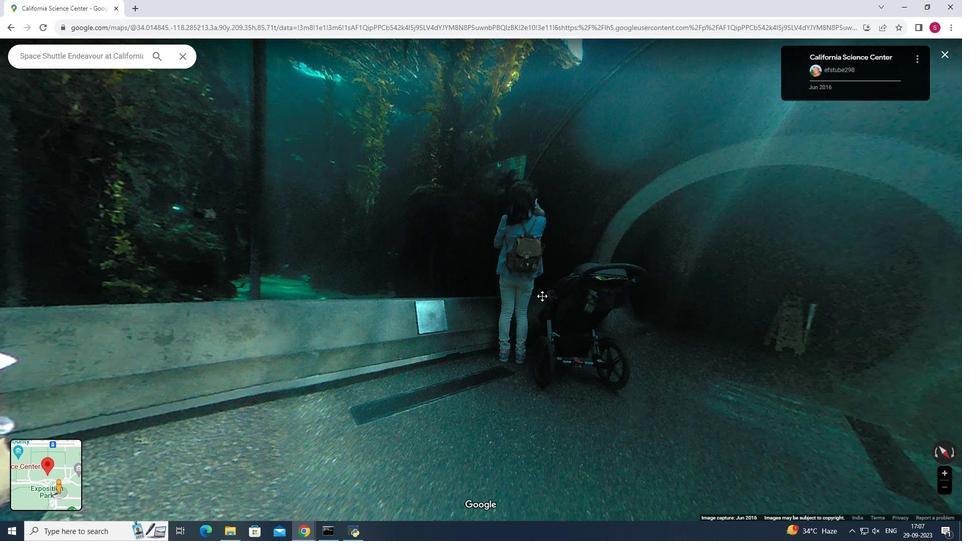 
Action: Mouse pressed left at (606, 311)
Screenshot: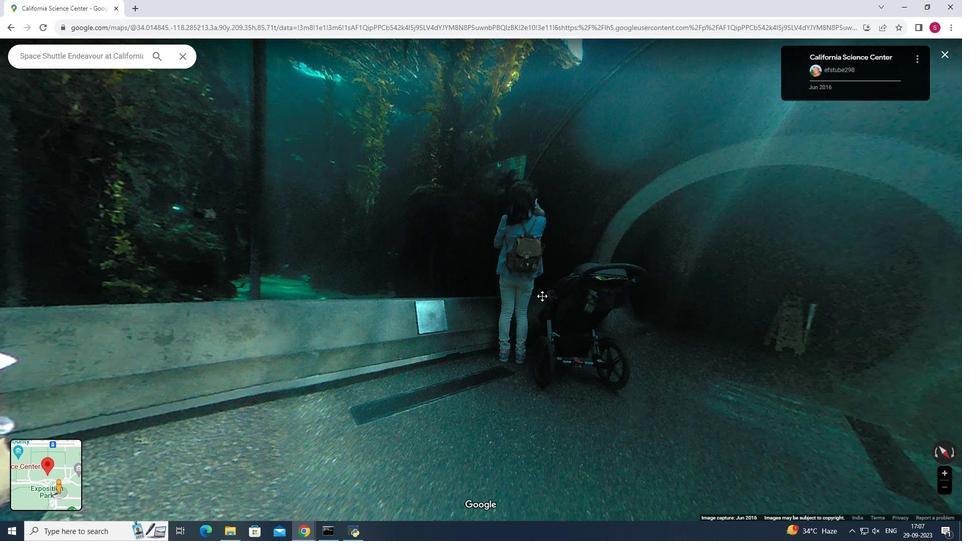 
Action: Mouse moved to (948, 58)
Screenshot: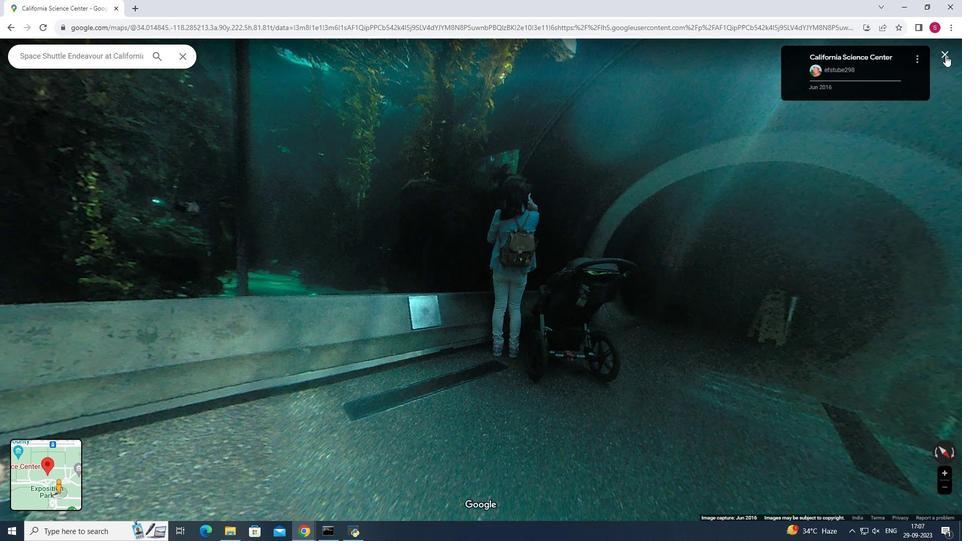 
Action: Mouse pressed left at (948, 58)
Screenshot: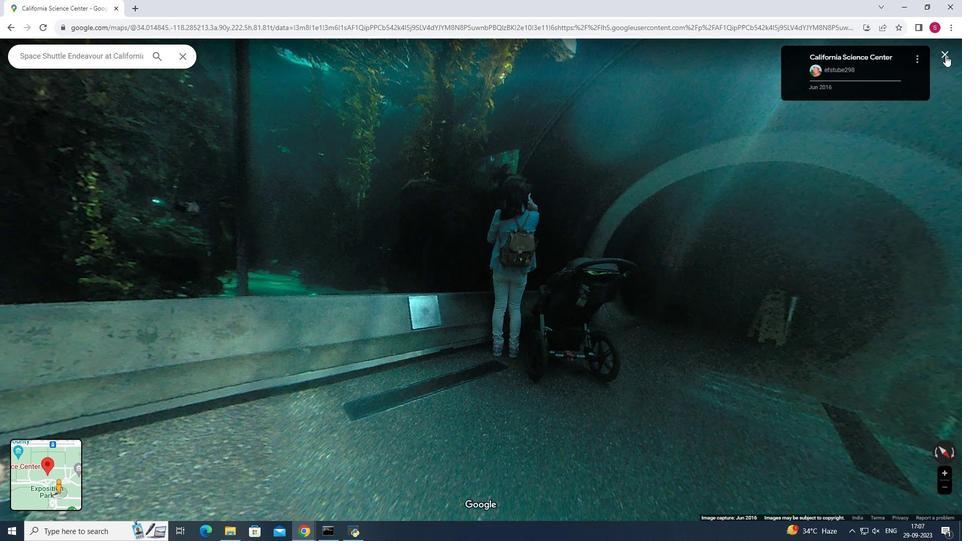 
Action: Mouse moved to (762, 195)
Screenshot: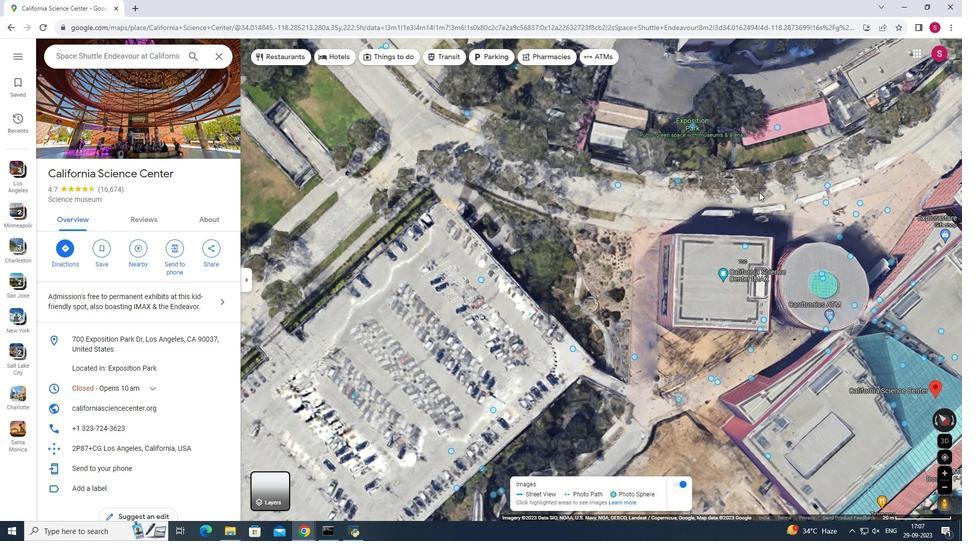 
